 Task: Create a  Food Blog: Focuses on cooking tips, recipes, restaurant reviews.
Action: Mouse moved to (838, 101)
Screenshot: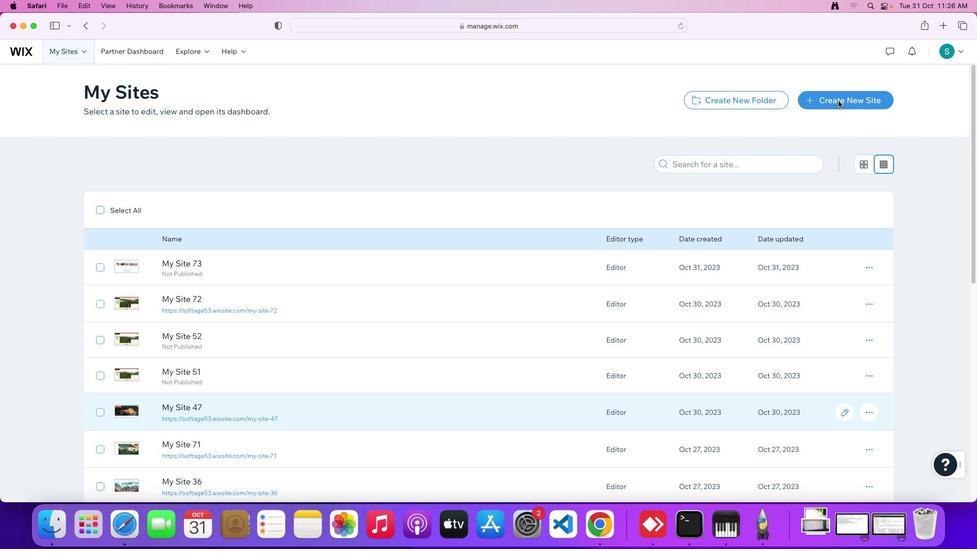 
Action: Mouse pressed left at (838, 101)
Screenshot: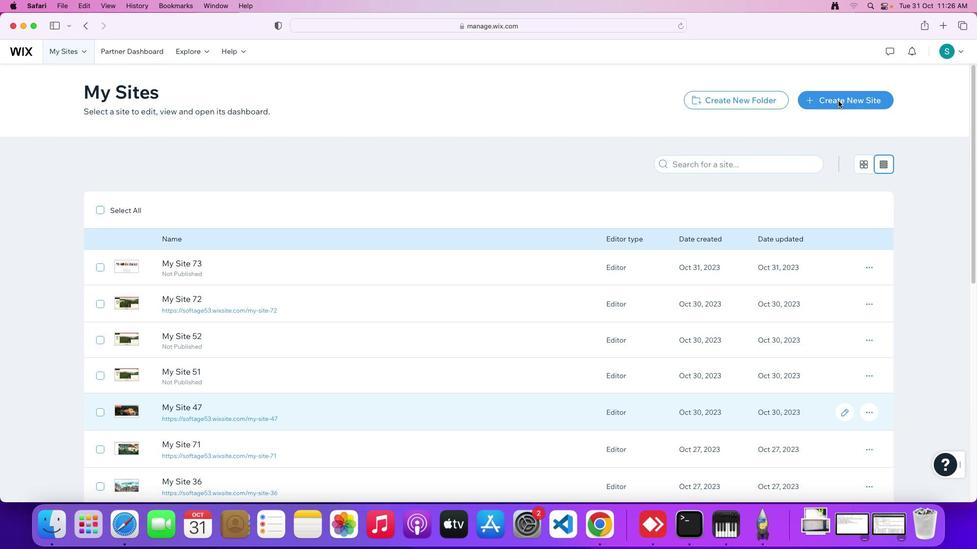 
Action: Mouse pressed left at (838, 101)
Screenshot: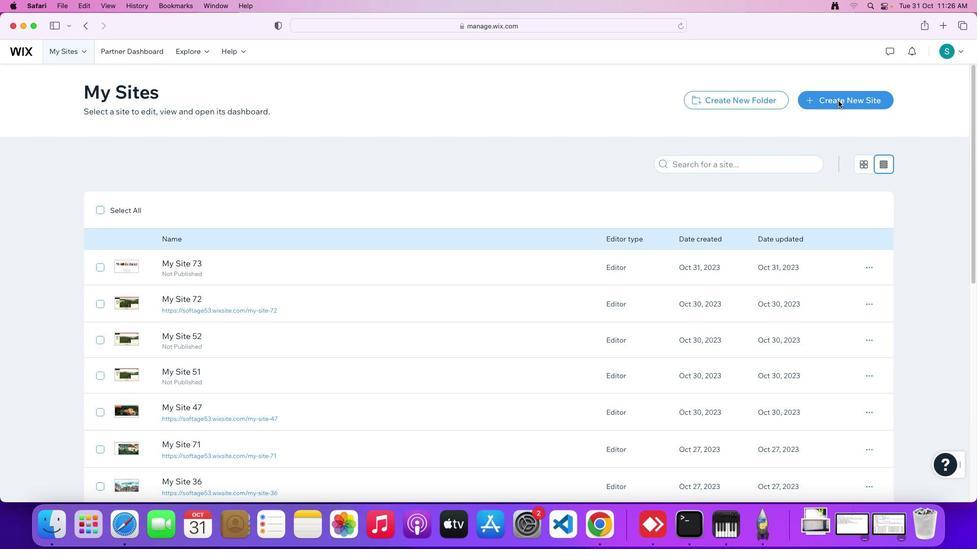 
Action: Mouse moved to (387, 267)
Screenshot: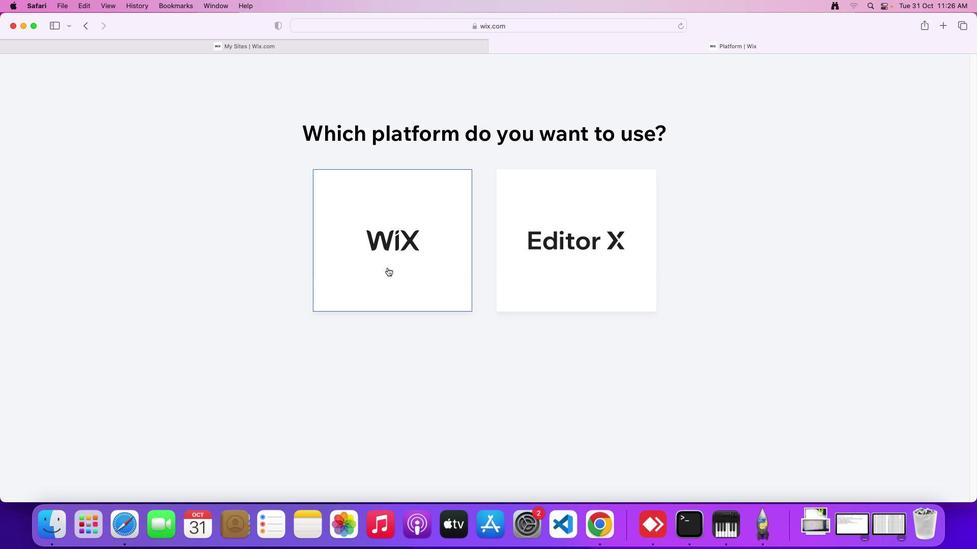 
Action: Mouse pressed left at (387, 267)
Screenshot: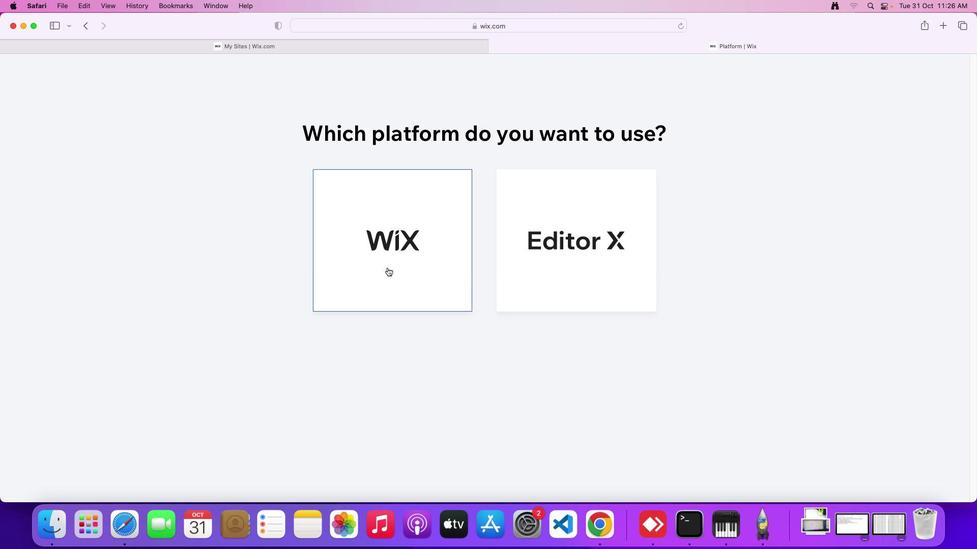 
Action: Mouse pressed left at (387, 267)
Screenshot: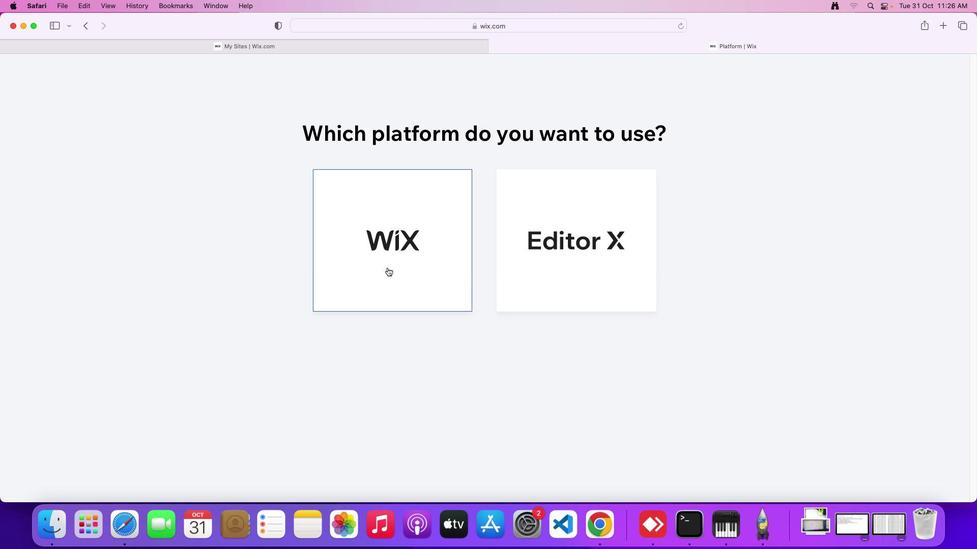 
Action: Mouse moved to (939, 475)
Screenshot: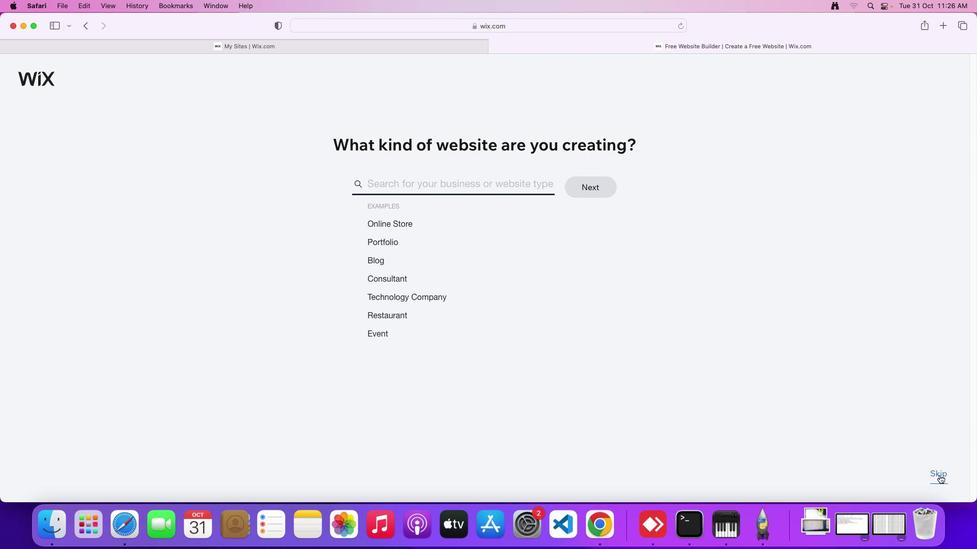 
Action: Mouse pressed left at (939, 475)
Screenshot: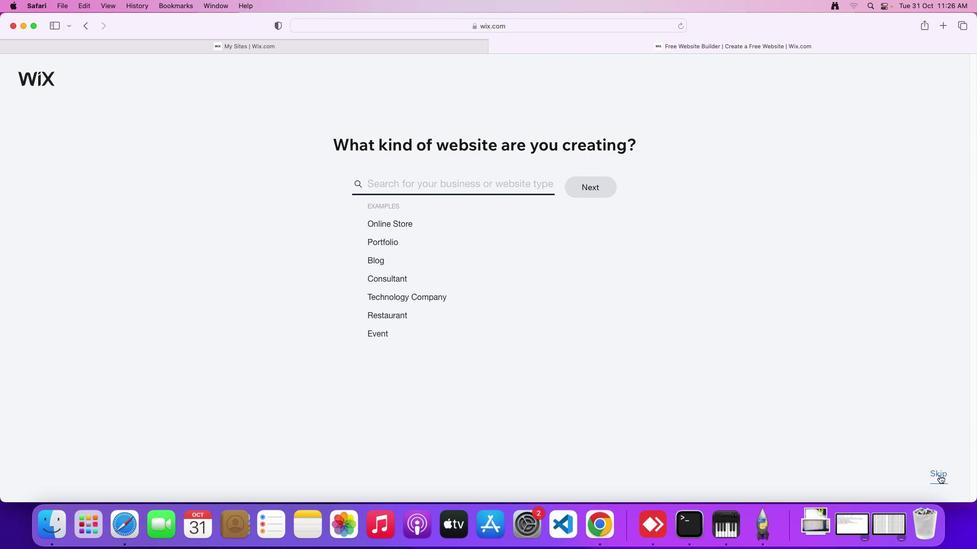
Action: Mouse pressed left at (939, 475)
Screenshot: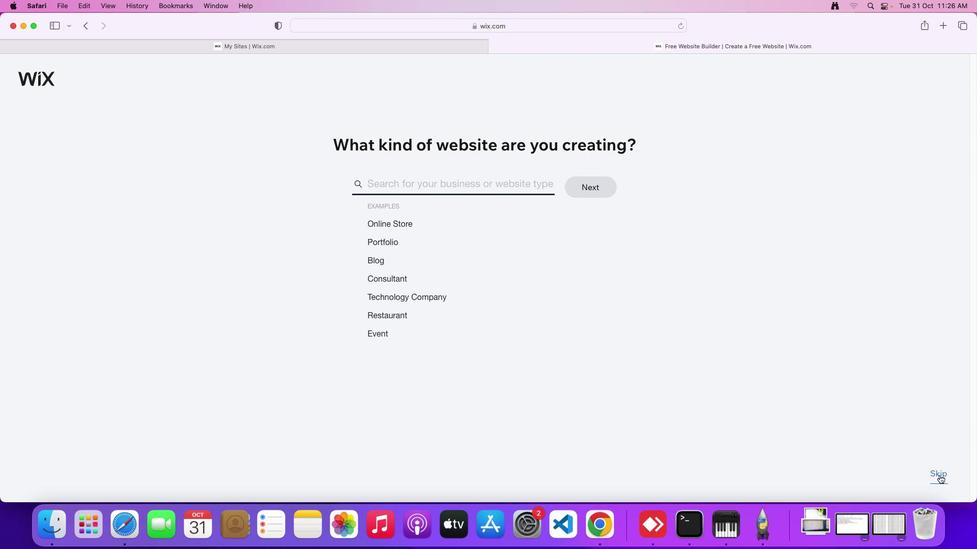 
Action: Mouse pressed left at (939, 475)
Screenshot: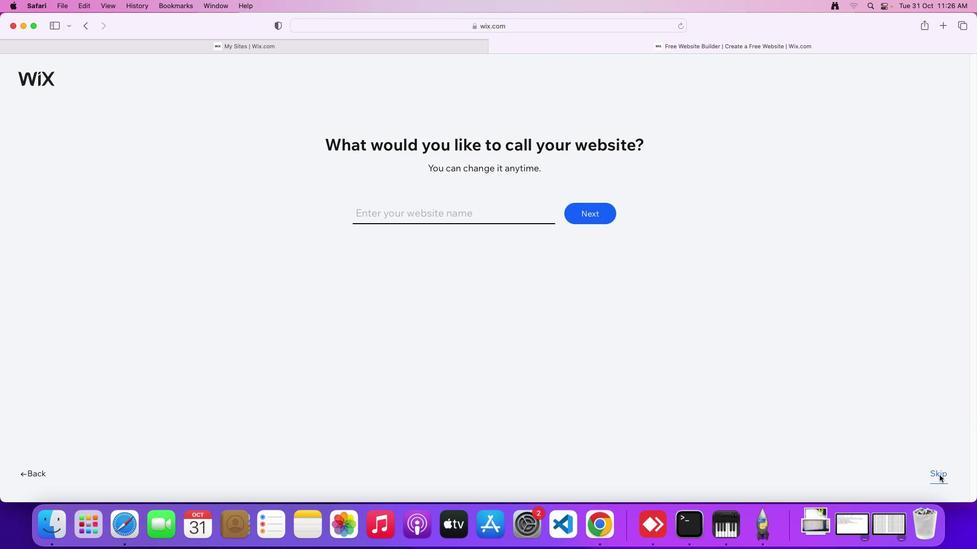 
Action: Mouse pressed left at (939, 475)
Screenshot: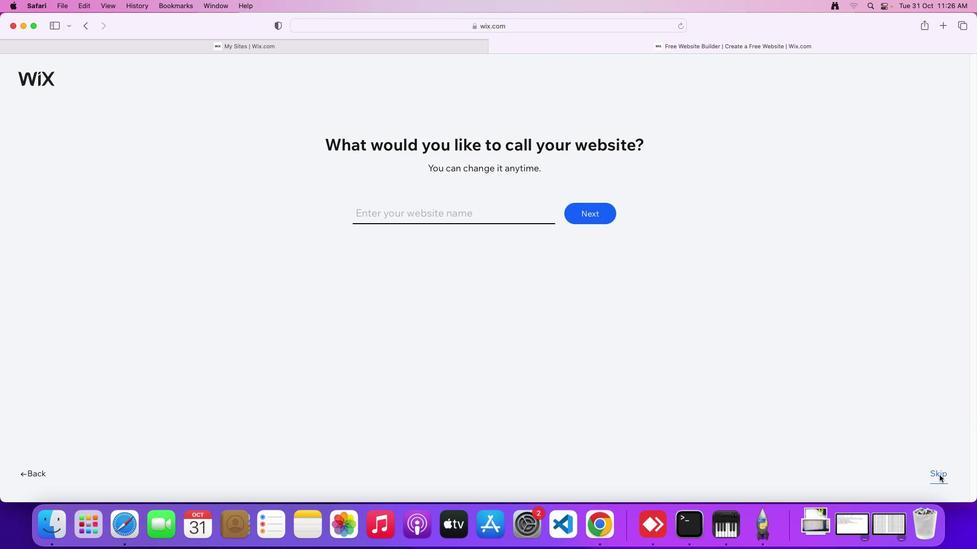 
Action: Mouse pressed left at (939, 475)
Screenshot: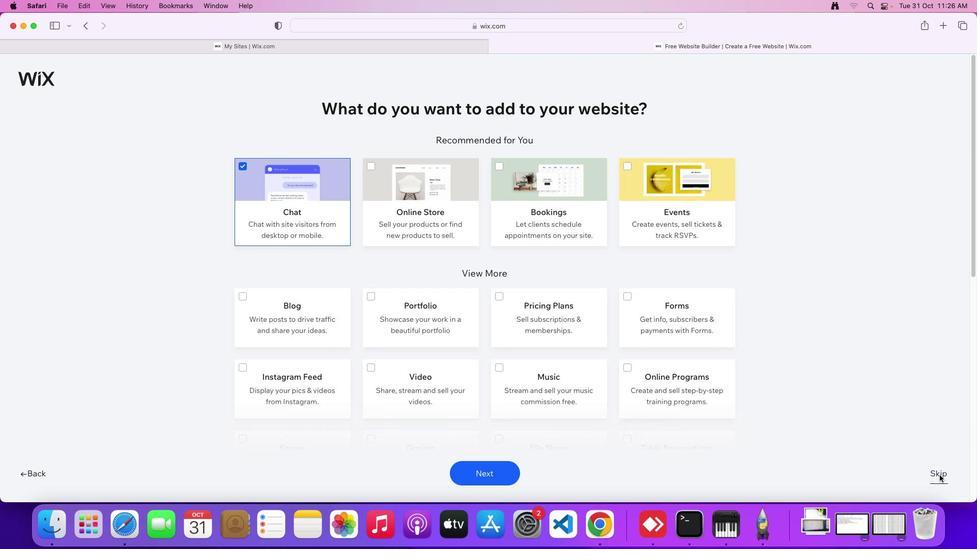 
Action: Mouse moved to (306, 277)
Screenshot: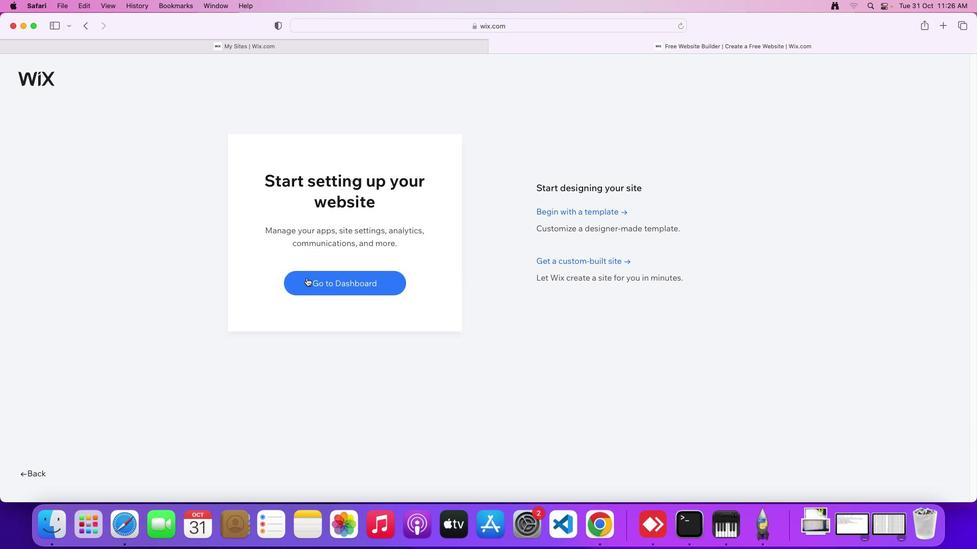 
Action: Mouse pressed left at (306, 277)
Screenshot: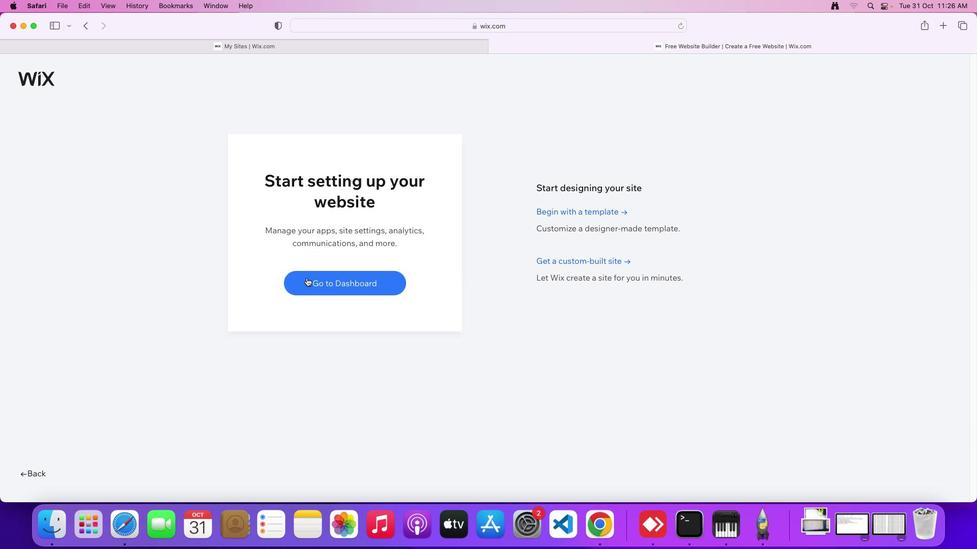 
Action: Mouse moved to (747, 285)
Screenshot: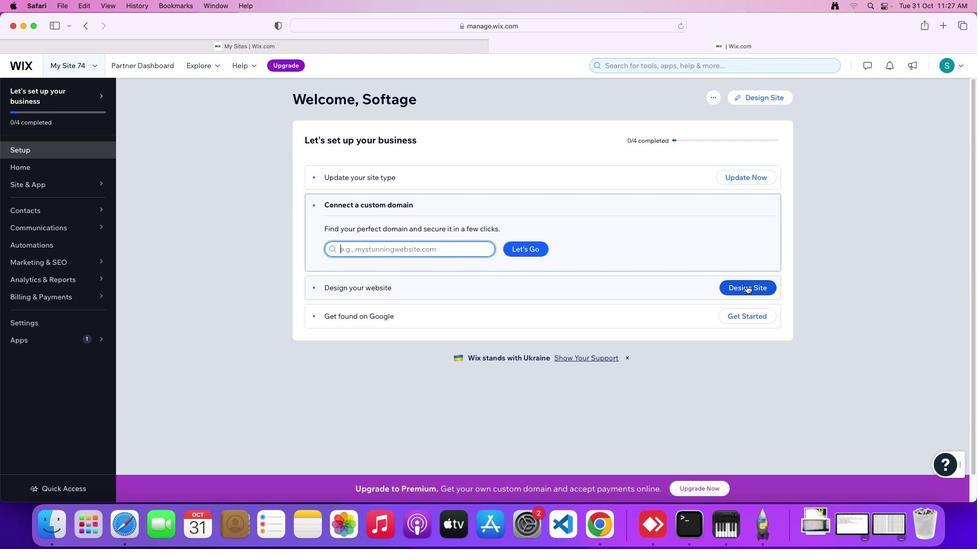 
Action: Mouse pressed left at (747, 285)
Screenshot: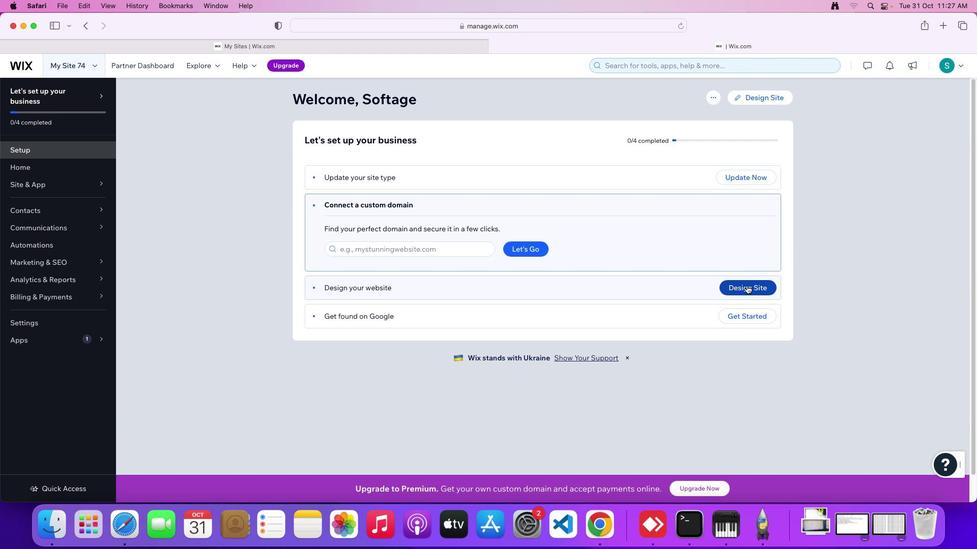 
Action: Mouse moved to (608, 340)
Screenshot: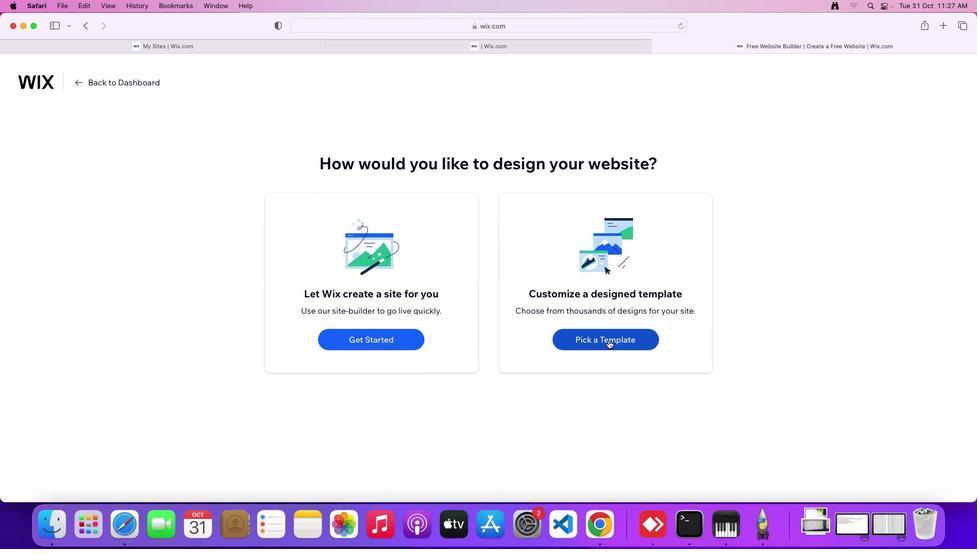 
Action: Mouse pressed left at (608, 340)
Screenshot: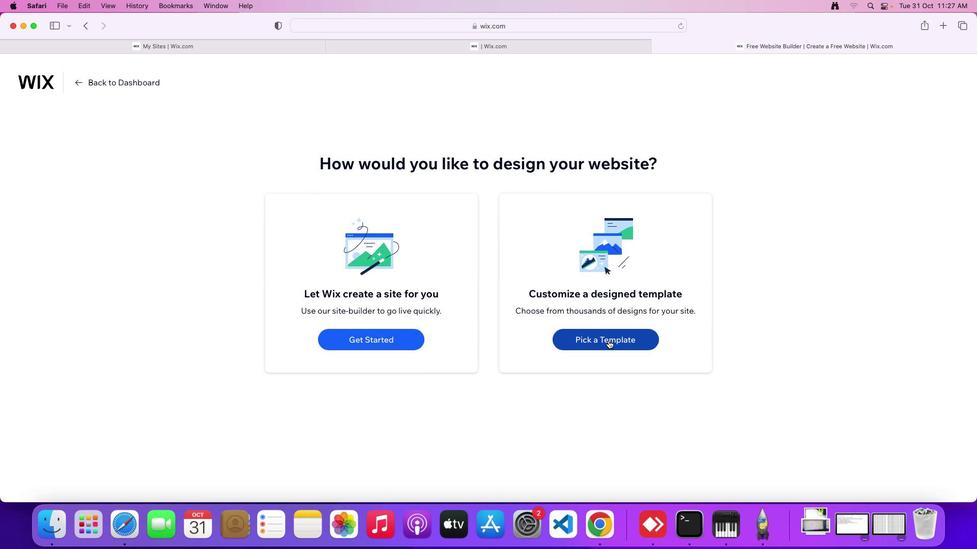 
Action: Mouse moved to (807, 128)
Screenshot: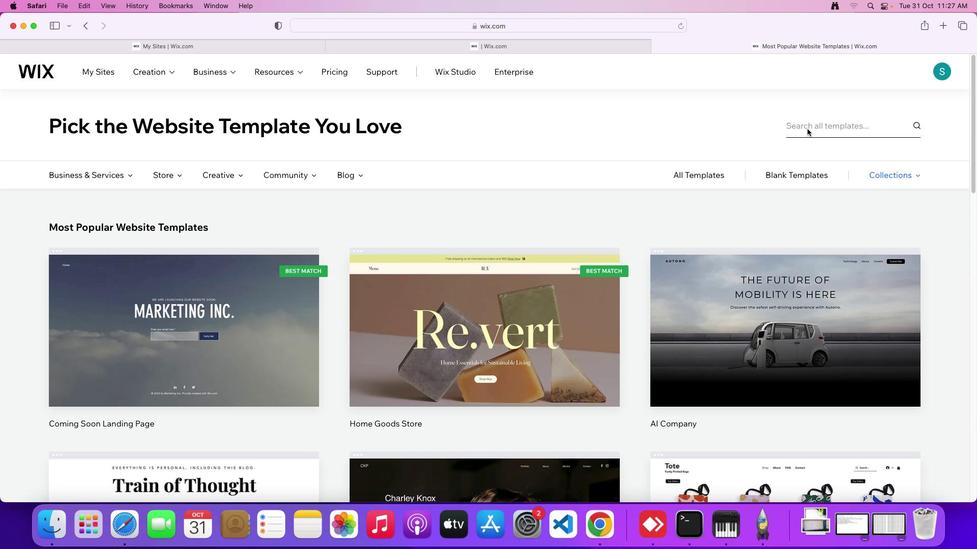 
Action: Mouse pressed left at (807, 128)
Screenshot: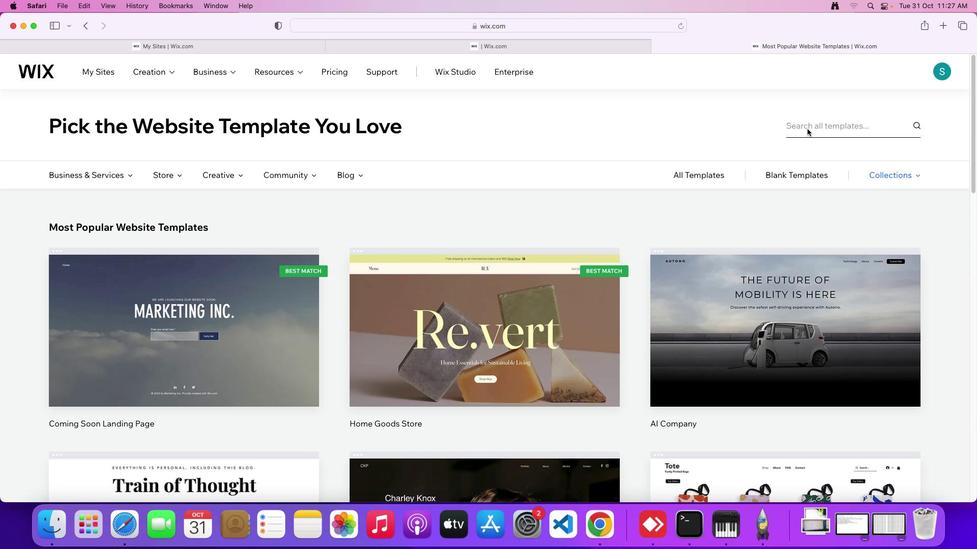 
Action: Mouse moved to (807, 128)
Screenshot: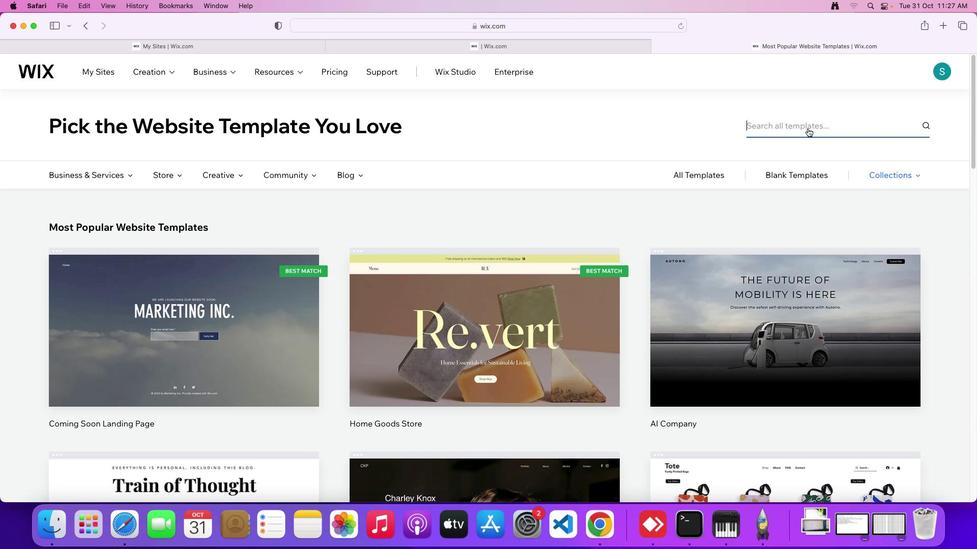 
Action: Key pressed 'F'Key.caps_lock'o''o''d'Key.space'b''l''o''g'Key.space's''i''t''e'Key.enter
Screenshot: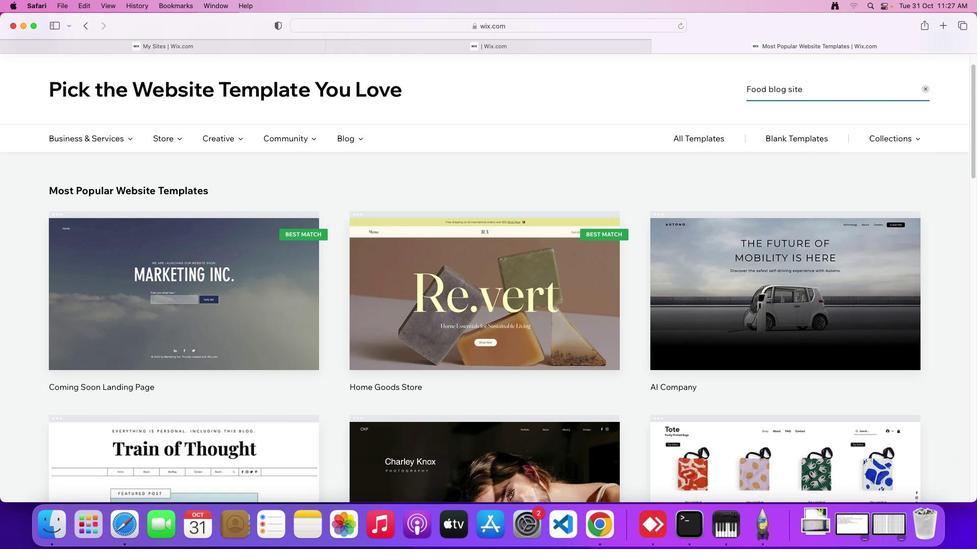 
Action: Mouse moved to (469, 341)
Screenshot: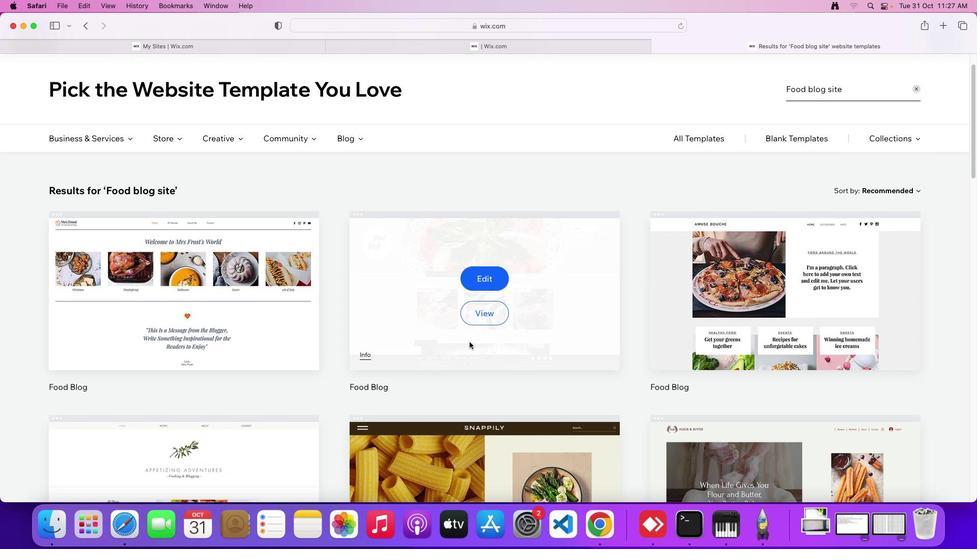 
Action: Mouse scrolled (469, 341) with delta (0, 0)
Screenshot: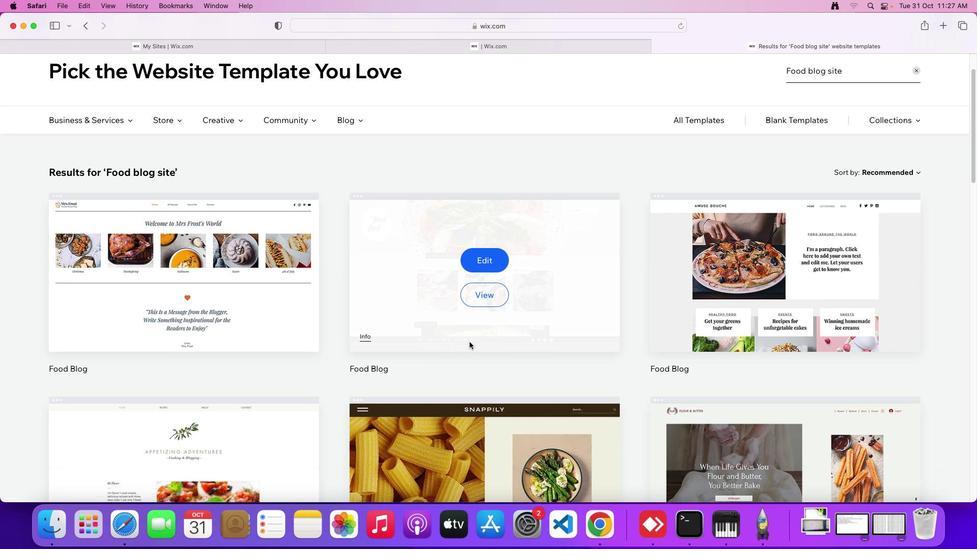 
Action: Mouse scrolled (469, 341) with delta (0, 0)
Screenshot: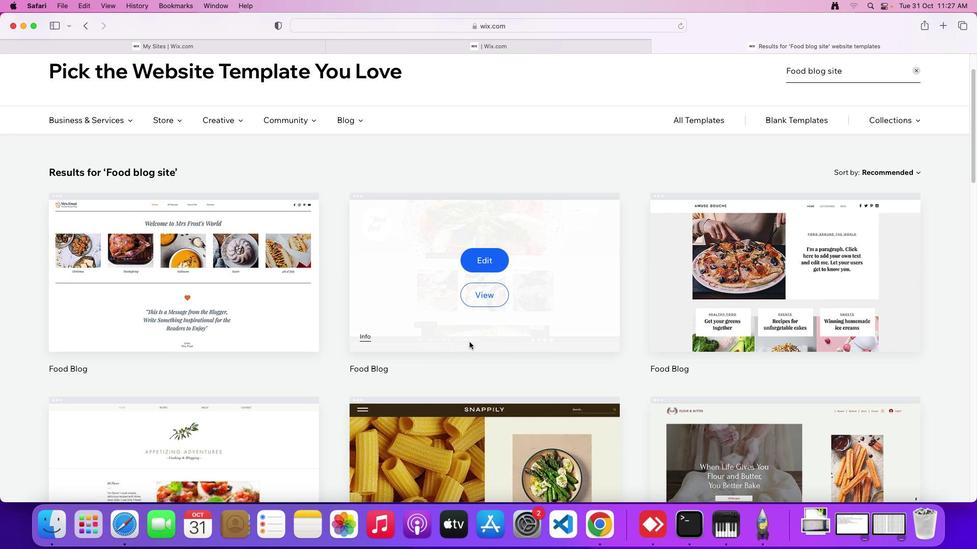
Action: Mouse scrolled (469, 341) with delta (0, 0)
Screenshot: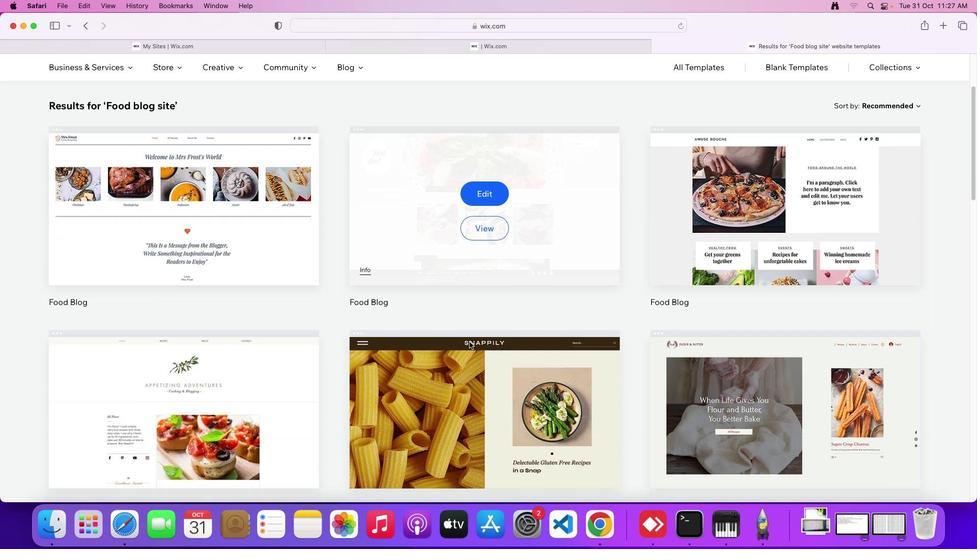 
Action: Mouse scrolled (469, 341) with delta (0, 0)
Screenshot: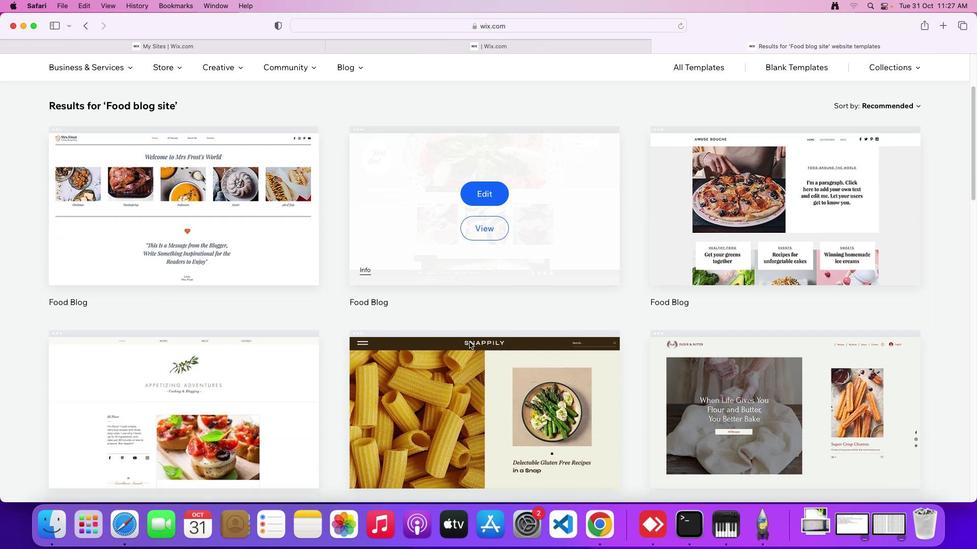 
Action: Mouse scrolled (469, 341) with delta (0, -1)
Screenshot: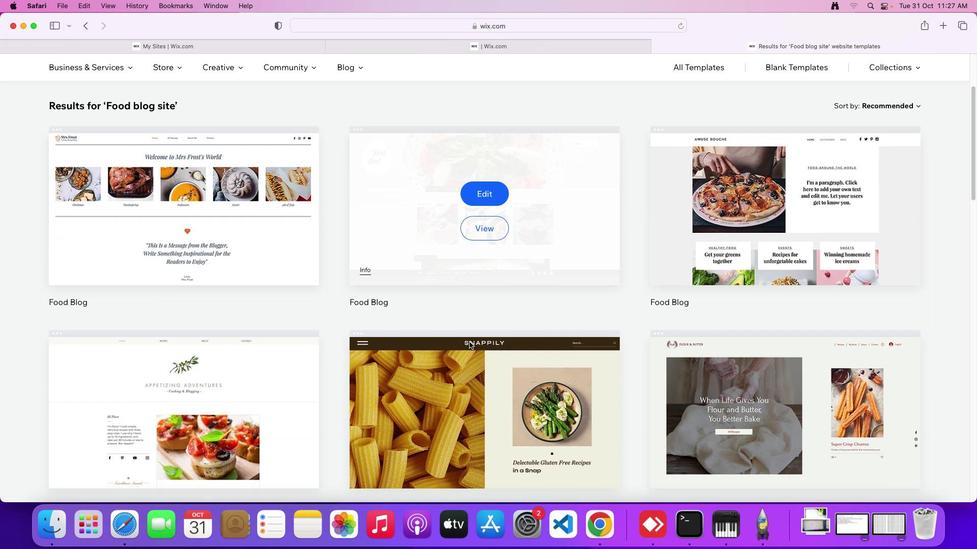 
Action: Mouse scrolled (469, 341) with delta (0, 0)
Screenshot: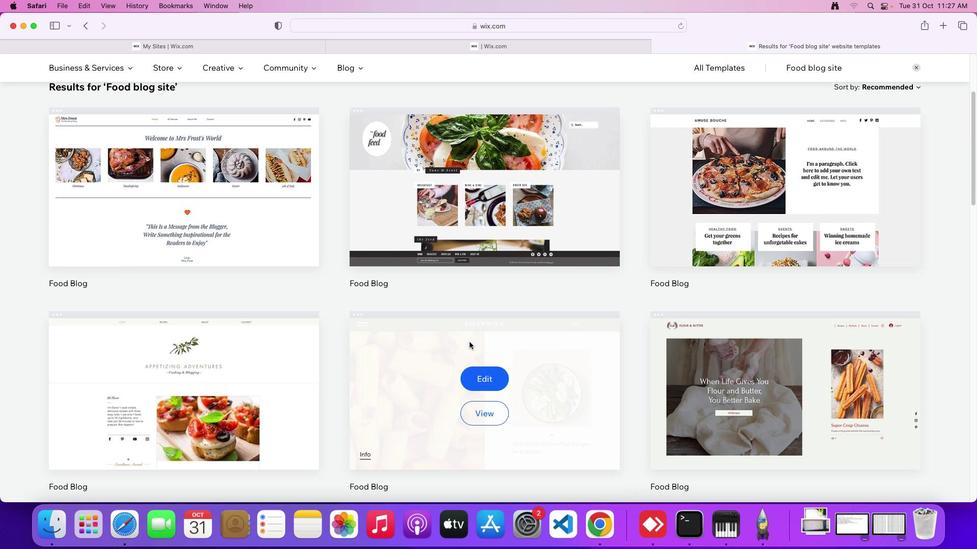 
Action: Mouse scrolled (469, 341) with delta (0, 0)
Screenshot: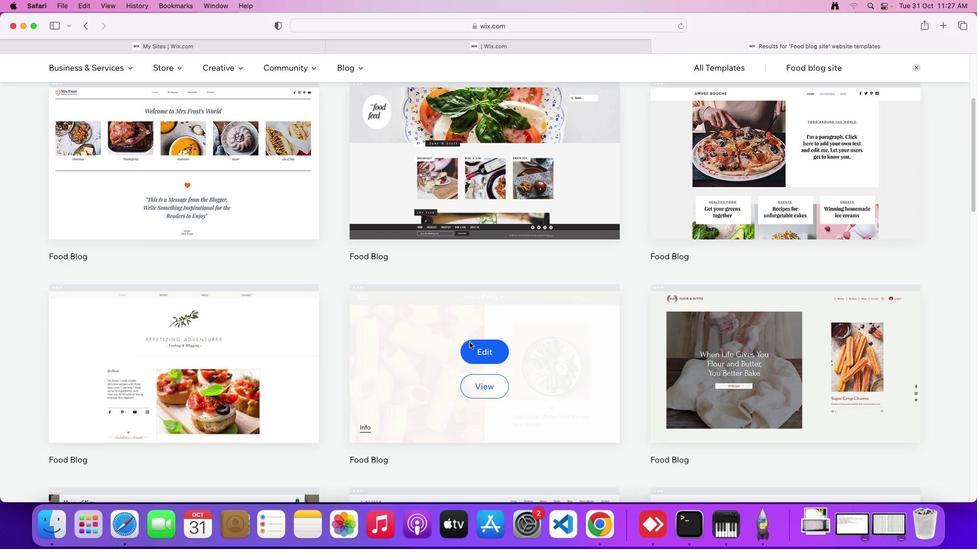 
Action: Mouse scrolled (469, 341) with delta (0, 0)
Screenshot: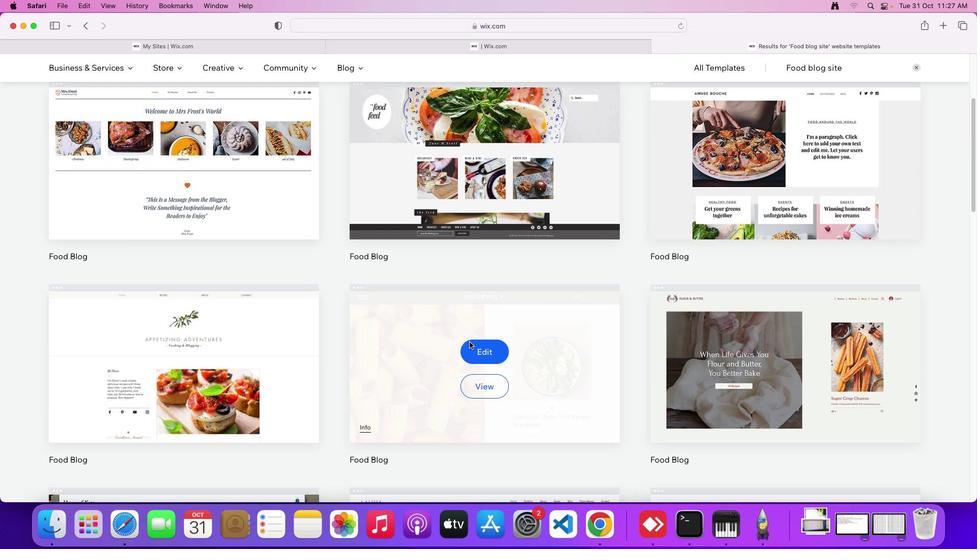 
Action: Mouse scrolled (469, 341) with delta (0, 0)
Screenshot: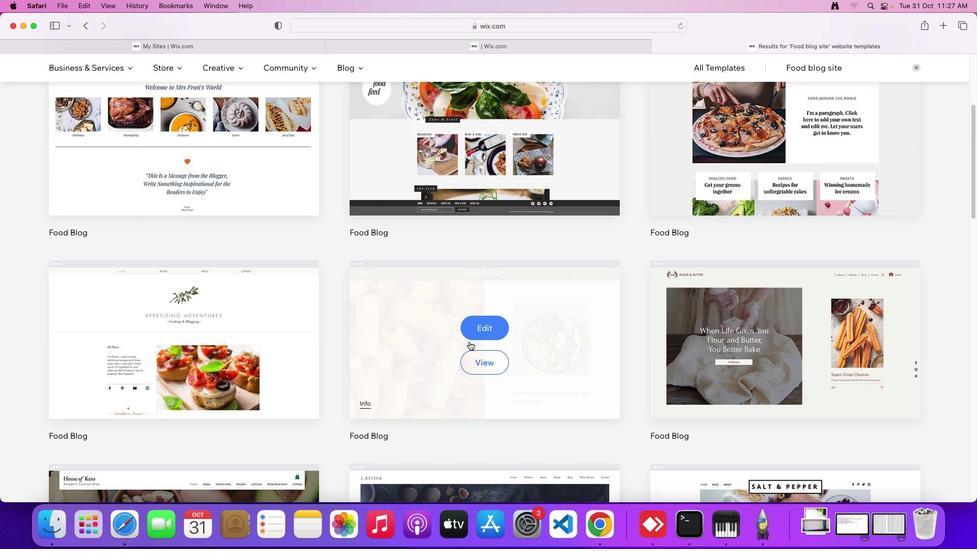 
Action: Mouse scrolled (469, 341) with delta (0, 0)
Screenshot: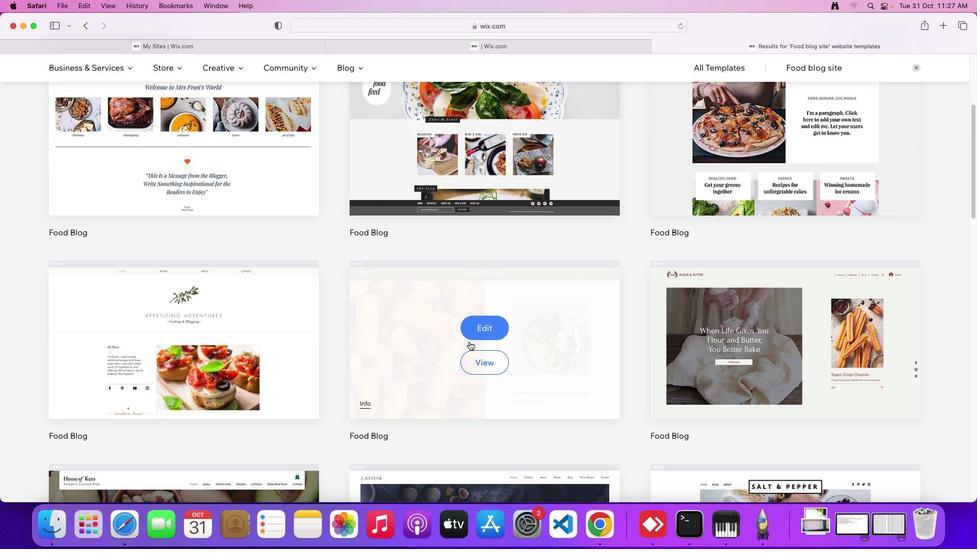 
Action: Mouse moved to (472, 437)
Screenshot: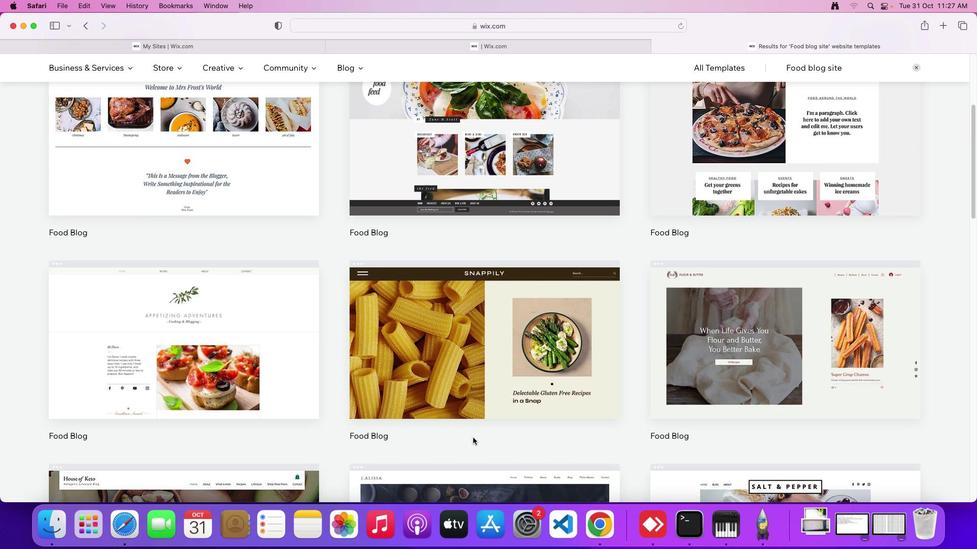 
Action: Mouse scrolled (472, 437) with delta (0, 0)
Screenshot: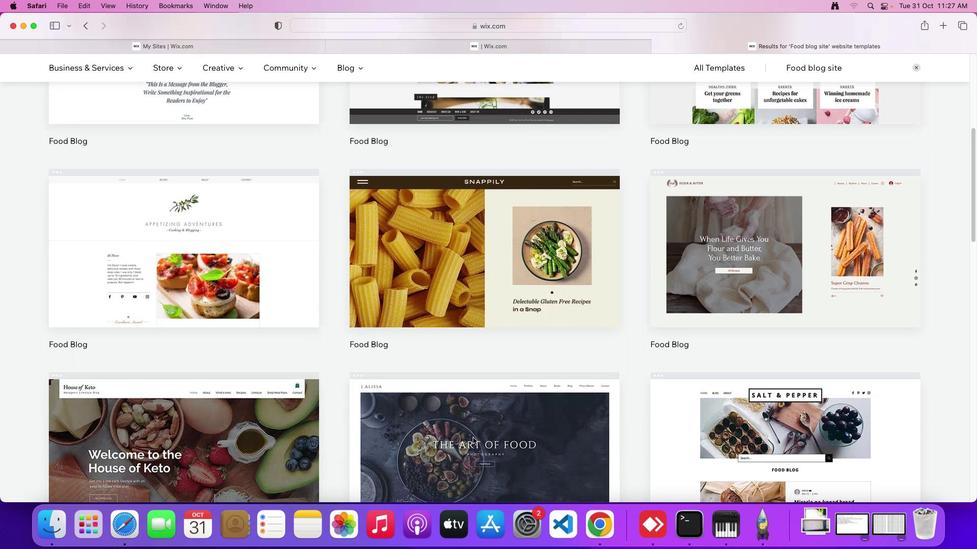 
Action: Mouse scrolled (472, 437) with delta (0, 0)
Screenshot: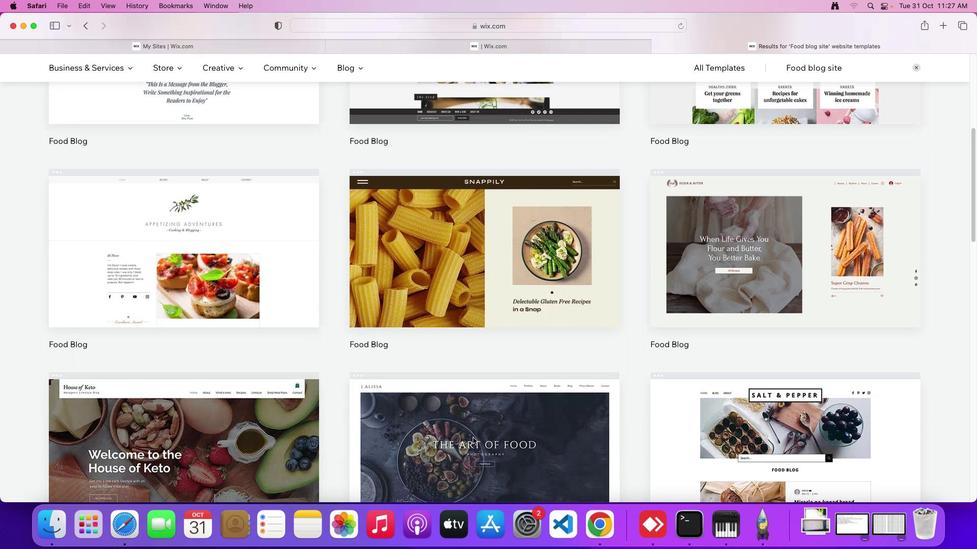 
Action: Mouse scrolled (472, 437) with delta (0, -1)
Screenshot: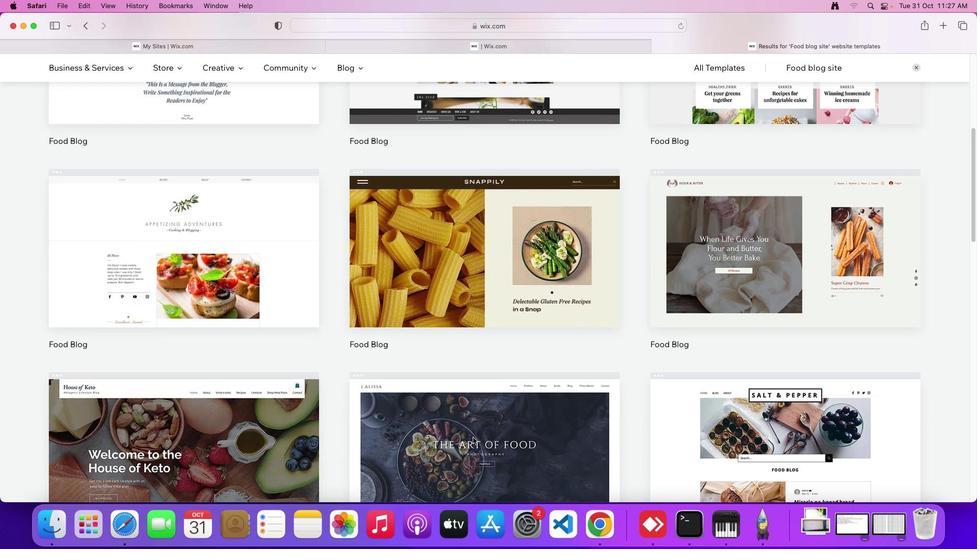 
Action: Mouse moved to (646, 415)
Screenshot: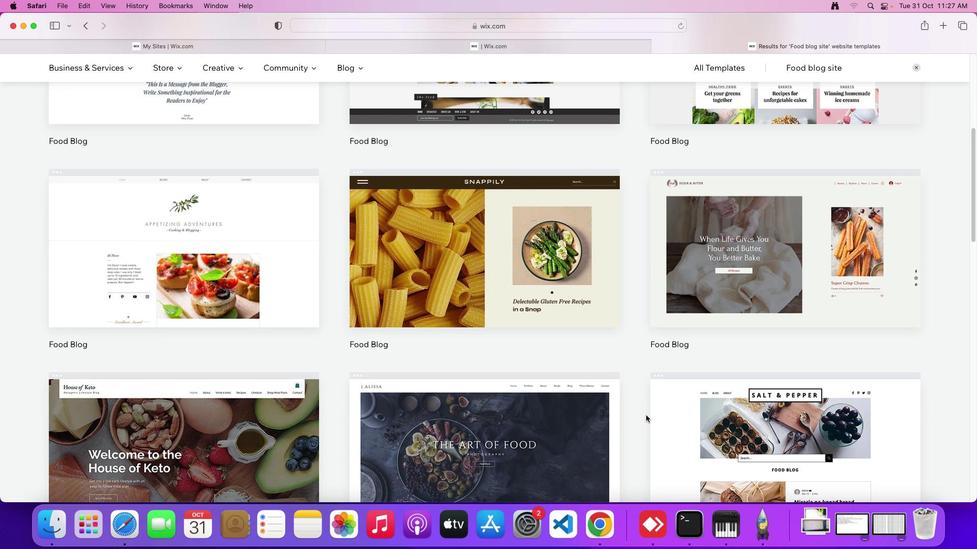 
Action: Mouse scrolled (646, 415) with delta (0, 0)
Screenshot: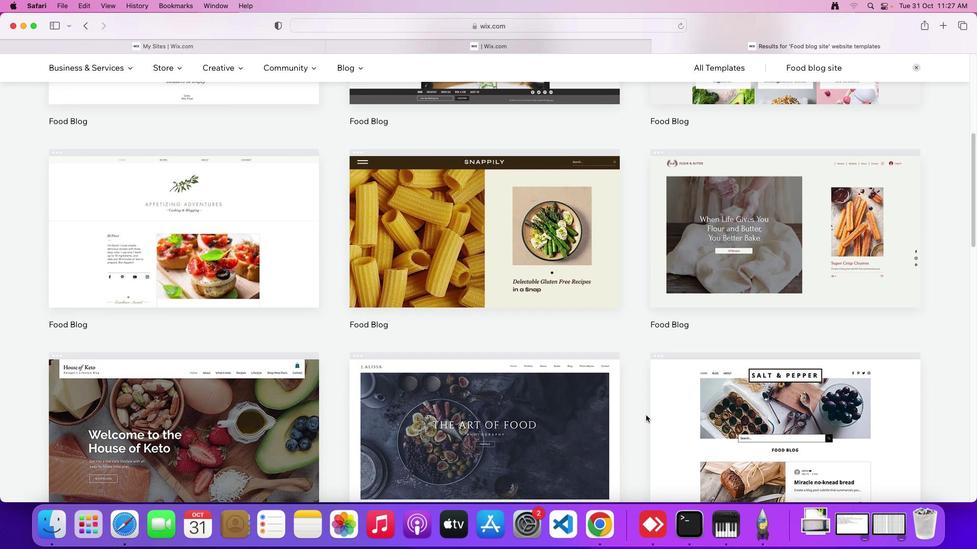 
Action: Mouse scrolled (646, 415) with delta (0, 0)
Screenshot: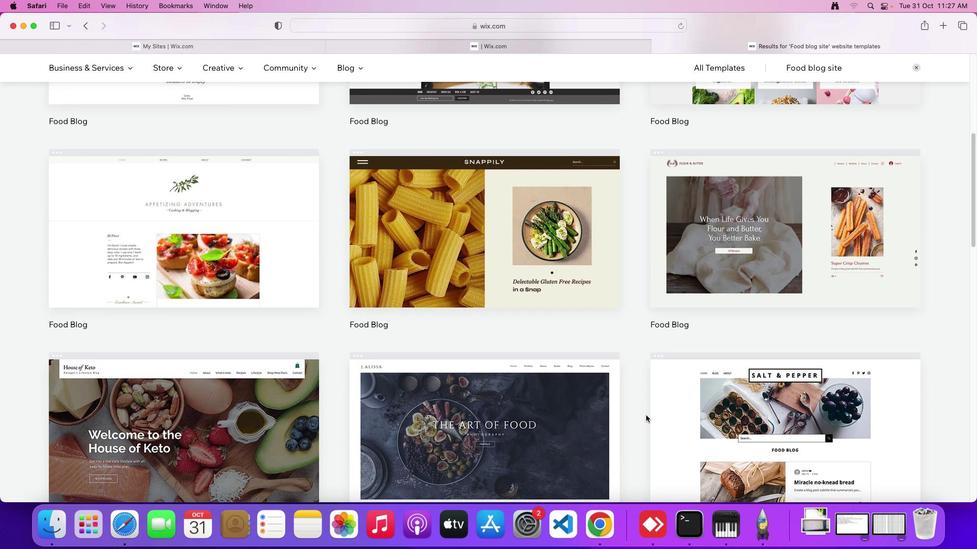 
Action: Mouse scrolled (646, 415) with delta (0, 0)
Screenshot: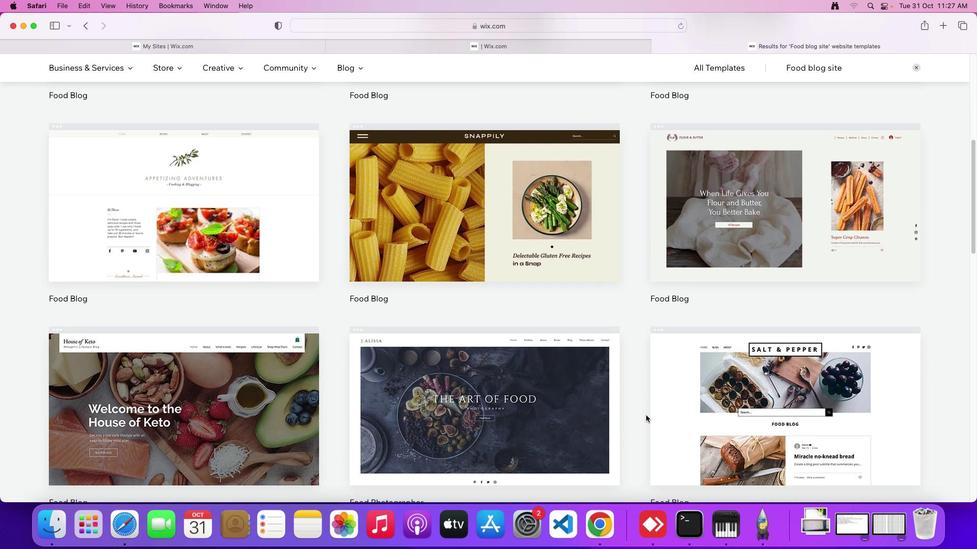 
Action: Mouse scrolled (646, 415) with delta (0, 0)
Screenshot: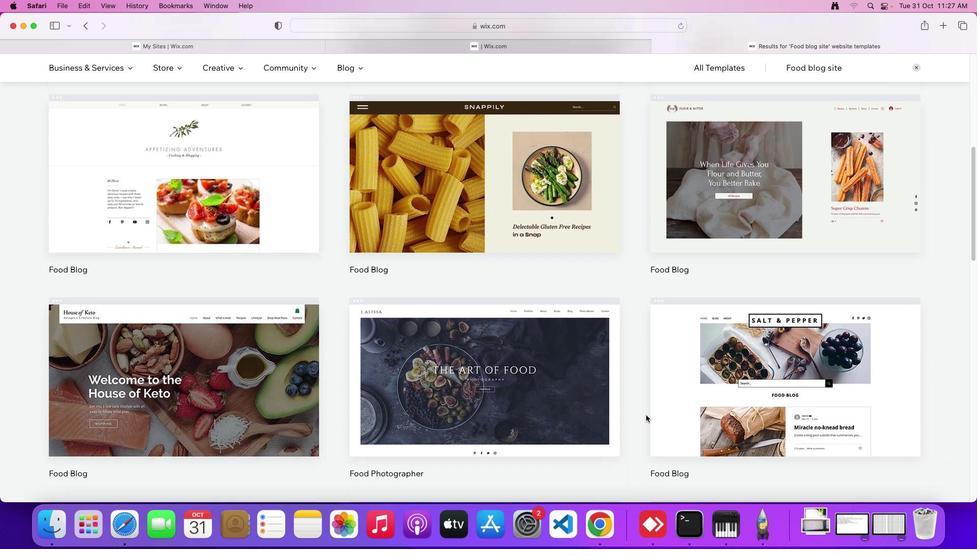 
Action: Mouse scrolled (646, 415) with delta (0, 0)
Screenshot: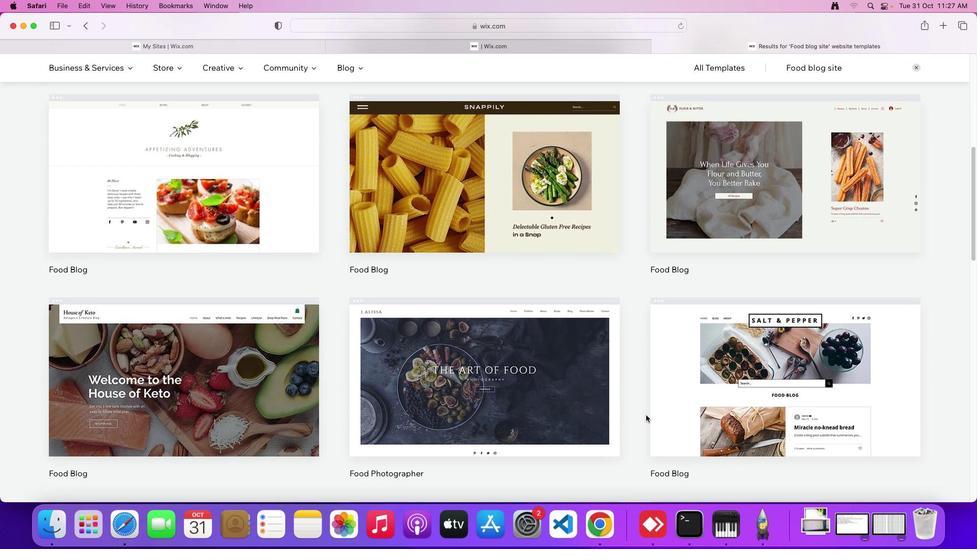 
Action: Mouse scrolled (646, 415) with delta (0, 0)
Screenshot: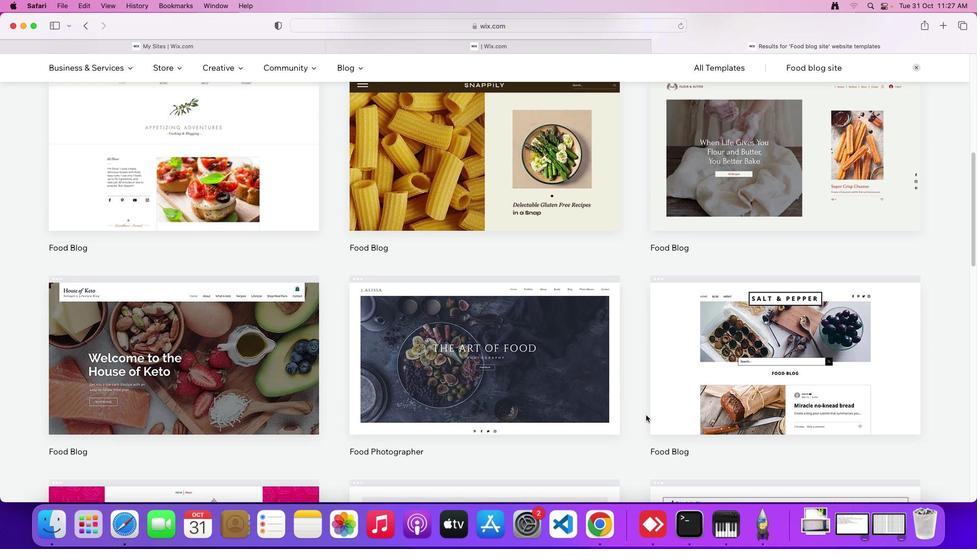 
Action: Mouse scrolled (646, 415) with delta (0, 0)
Screenshot: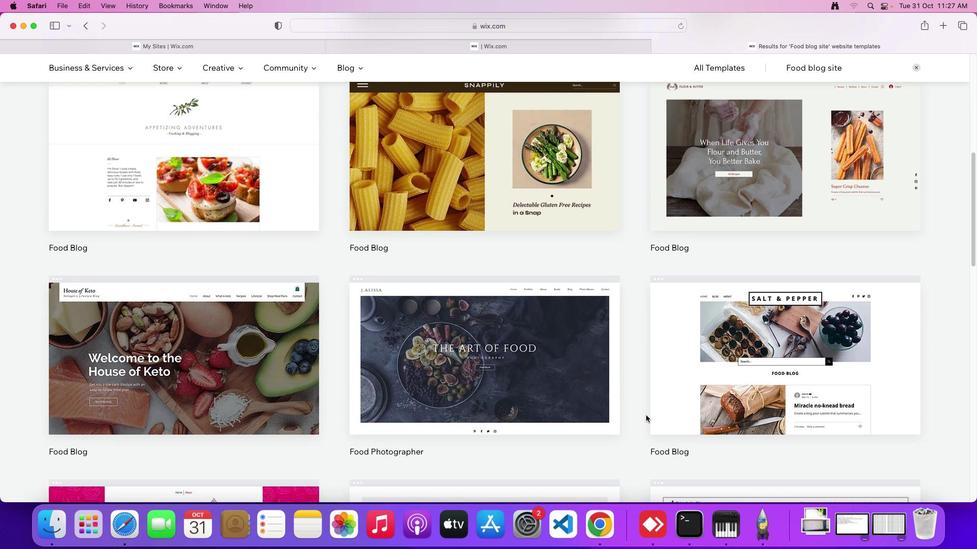 
Action: Mouse scrolled (646, 415) with delta (0, 0)
Screenshot: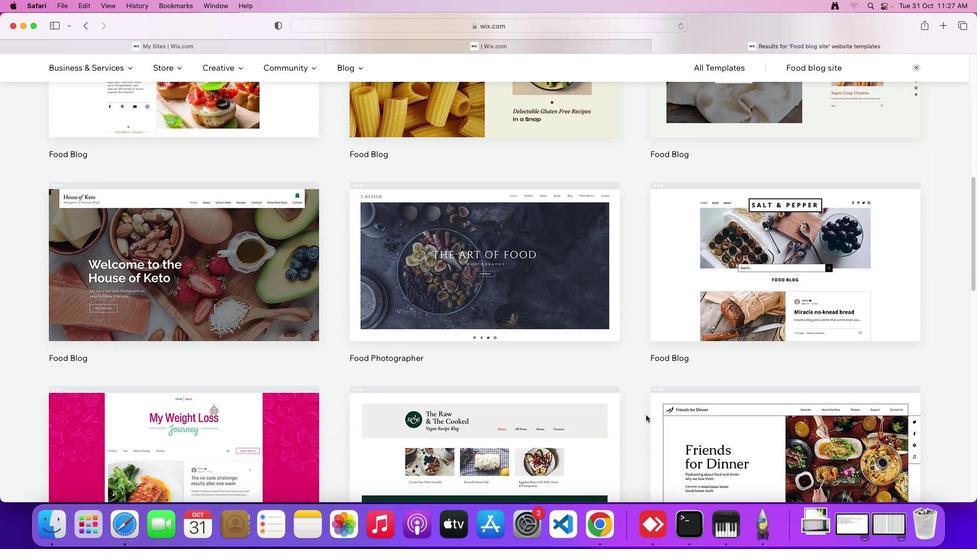 
Action: Mouse scrolled (646, 415) with delta (0, 0)
Screenshot: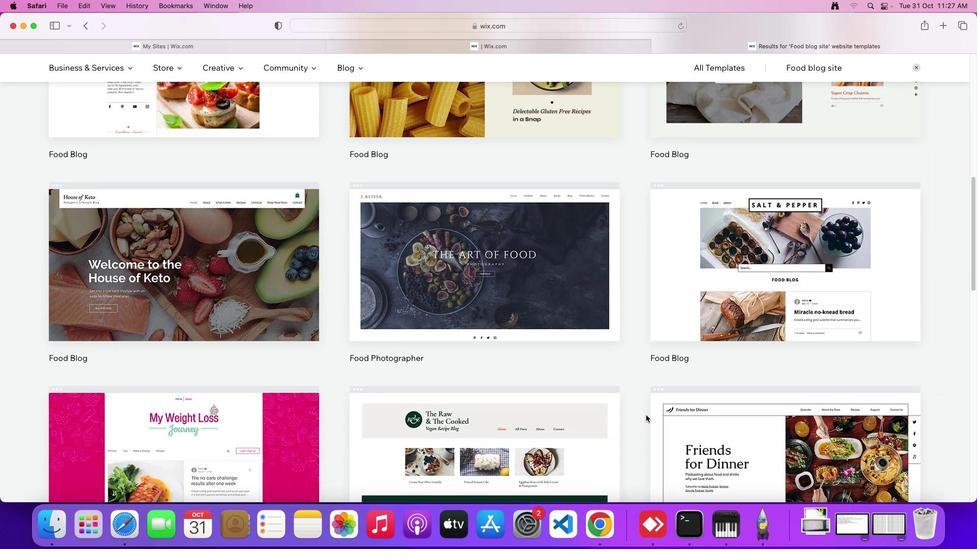 
Action: Mouse scrolled (646, 415) with delta (0, -1)
Screenshot: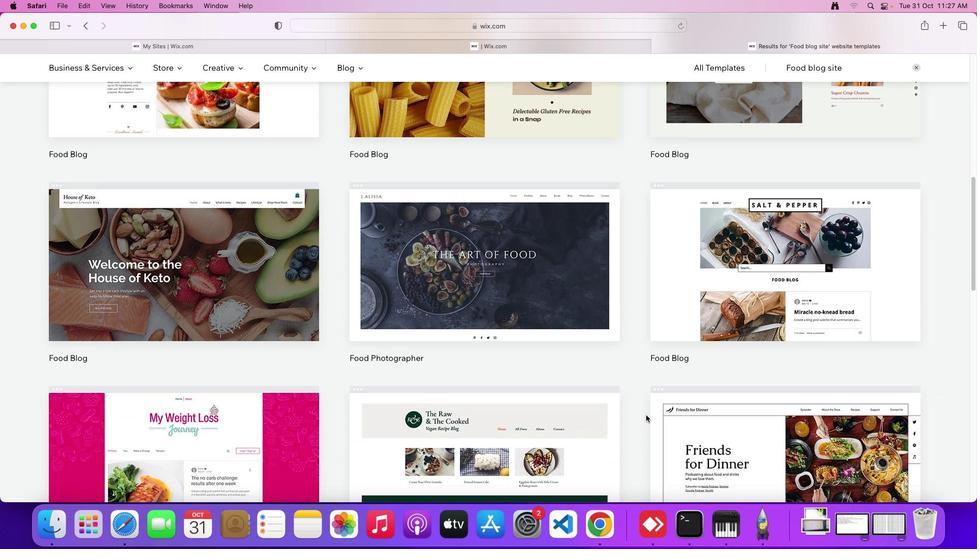 
Action: Mouse scrolled (646, 415) with delta (0, 0)
Screenshot: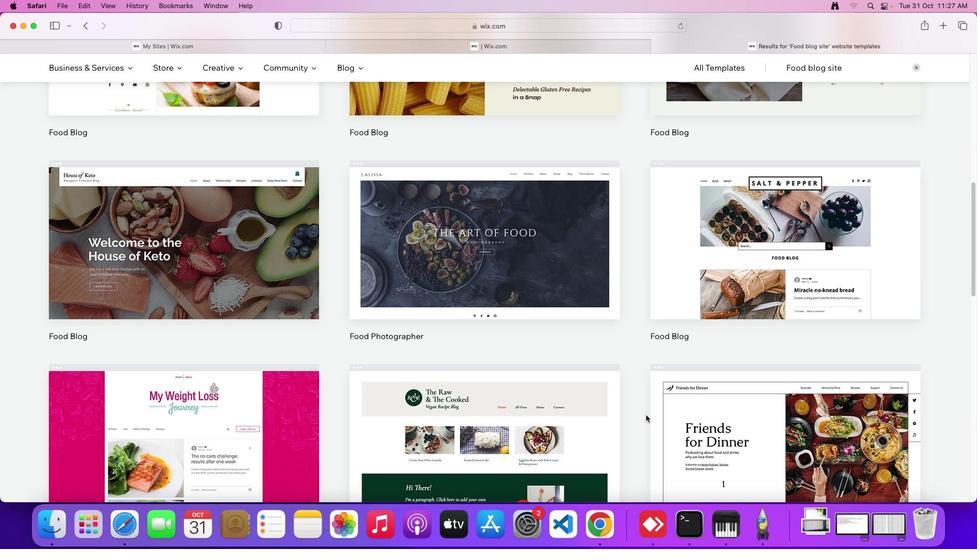 
Action: Mouse scrolled (646, 415) with delta (0, 0)
Screenshot: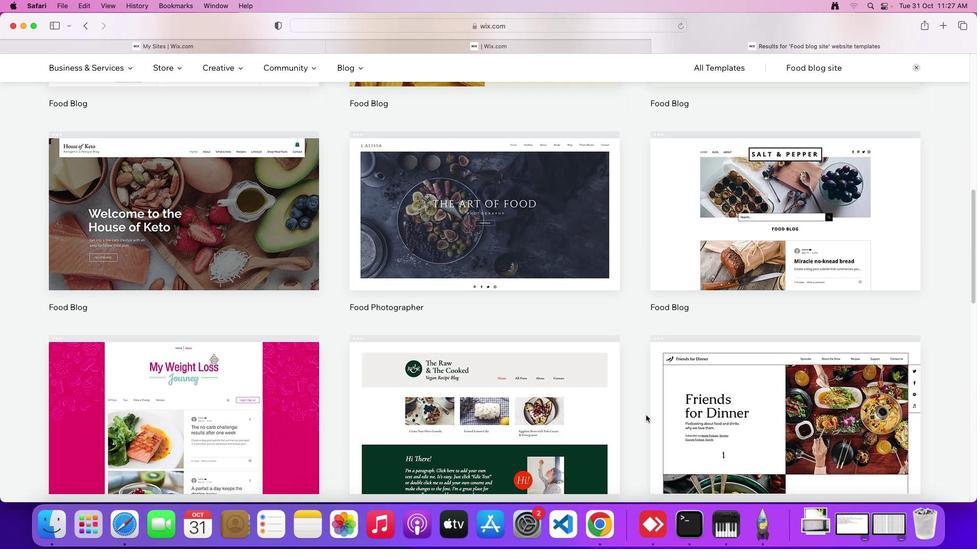 
Action: Mouse scrolled (646, 415) with delta (0, 0)
Screenshot: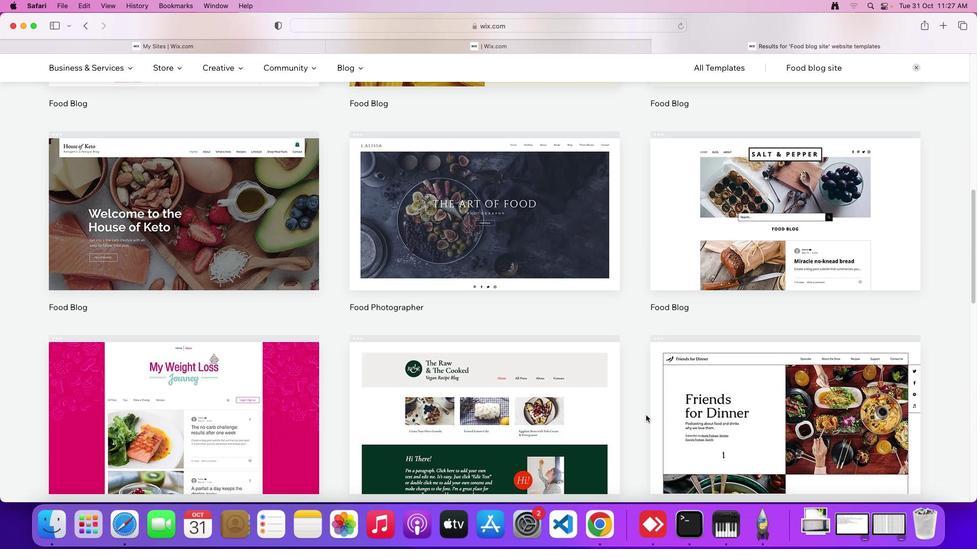 
Action: Mouse scrolled (646, 415) with delta (0, 0)
Screenshot: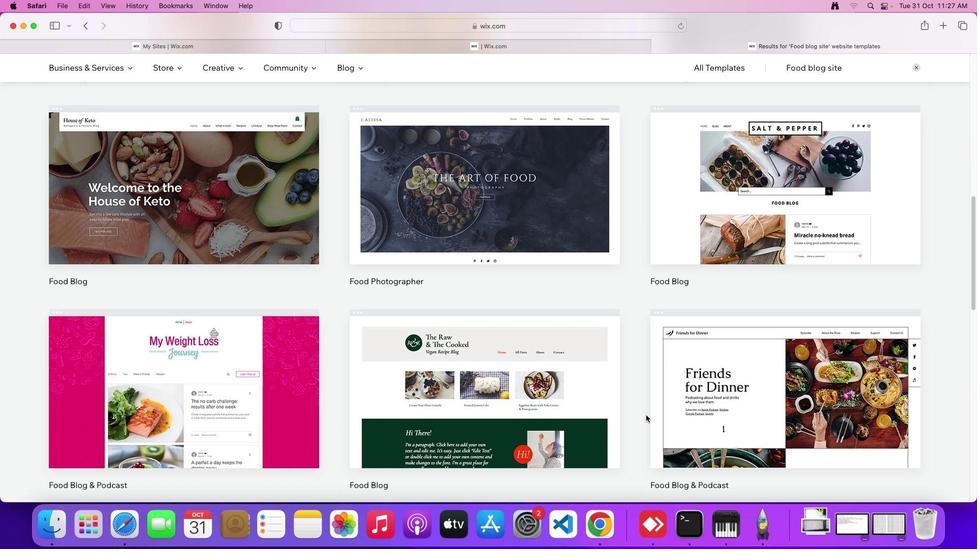 
Action: Mouse scrolled (646, 415) with delta (0, 0)
Screenshot: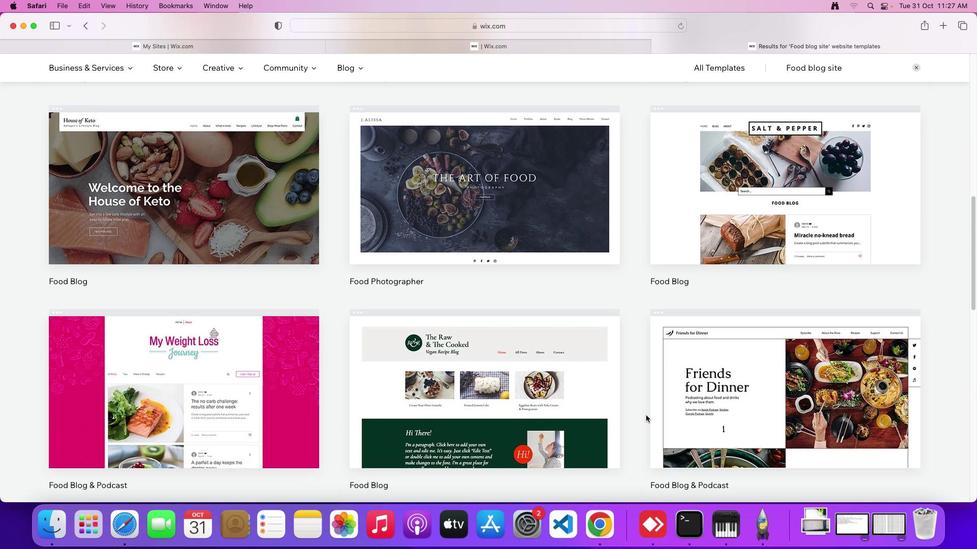 
Action: Mouse scrolled (646, 415) with delta (0, 0)
Screenshot: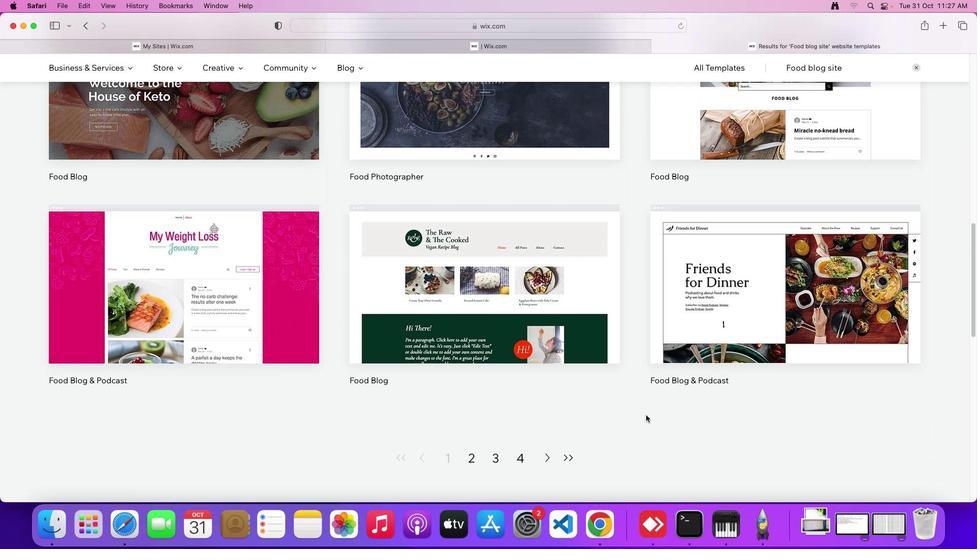 
Action: Mouse scrolled (646, 415) with delta (0, 0)
Screenshot: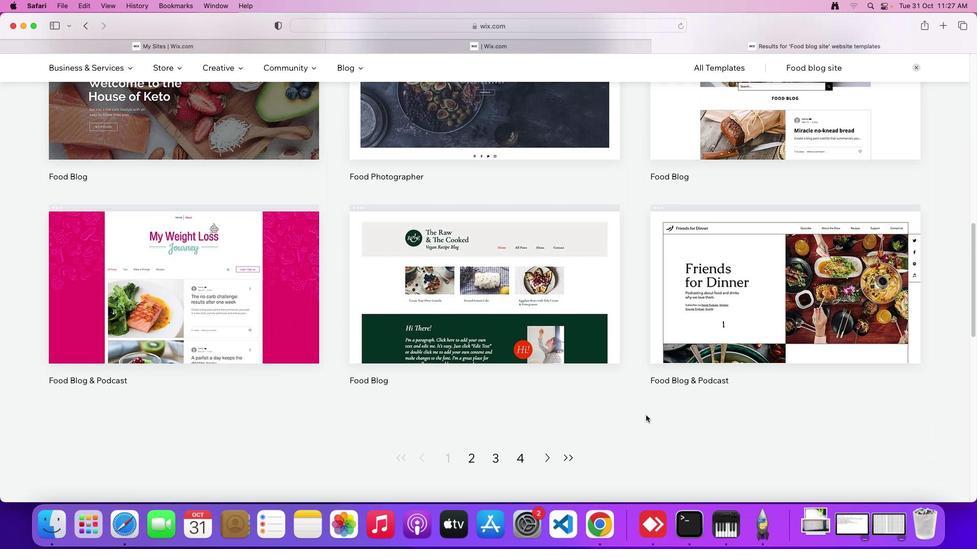 
Action: Mouse scrolled (646, 415) with delta (0, -1)
Screenshot: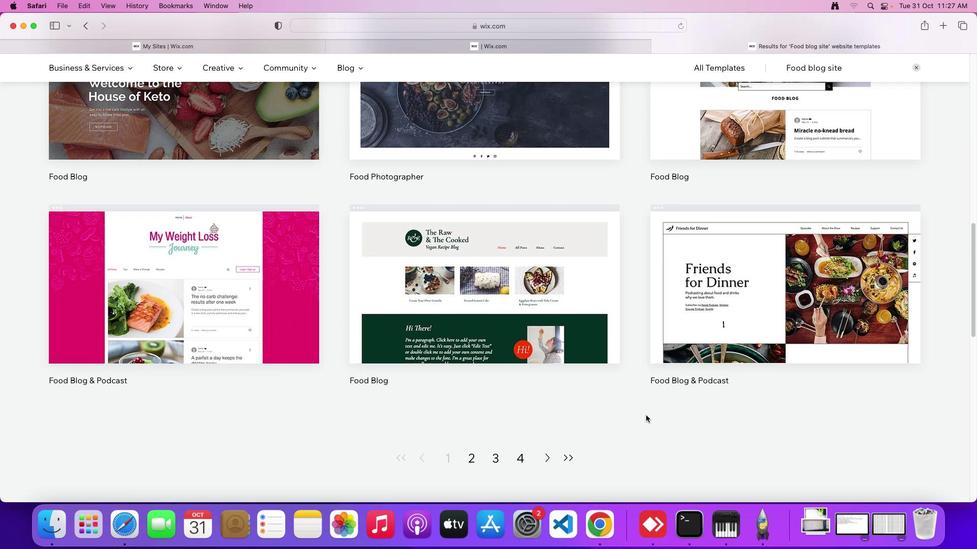 
Action: Mouse scrolled (646, 415) with delta (0, 0)
Screenshot: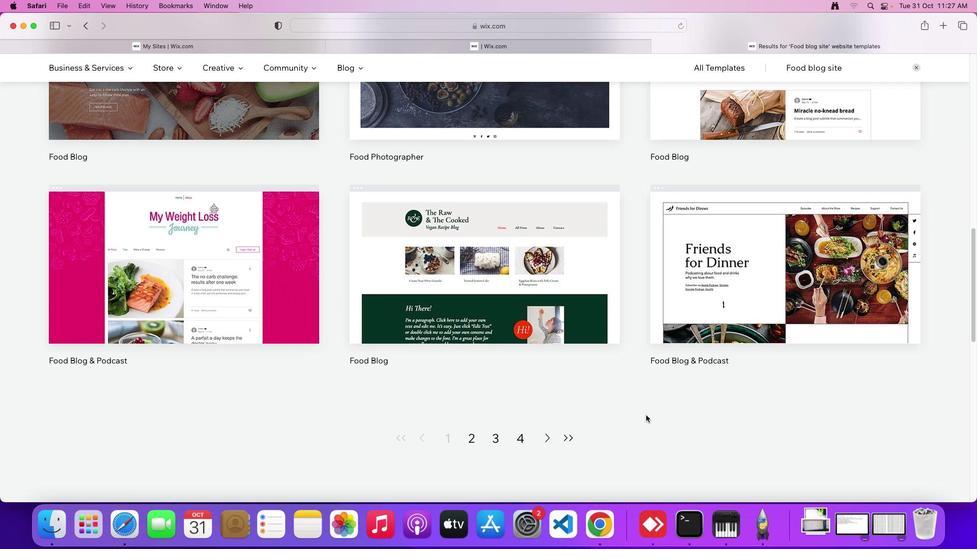 
Action: Mouse scrolled (646, 415) with delta (0, 0)
Screenshot: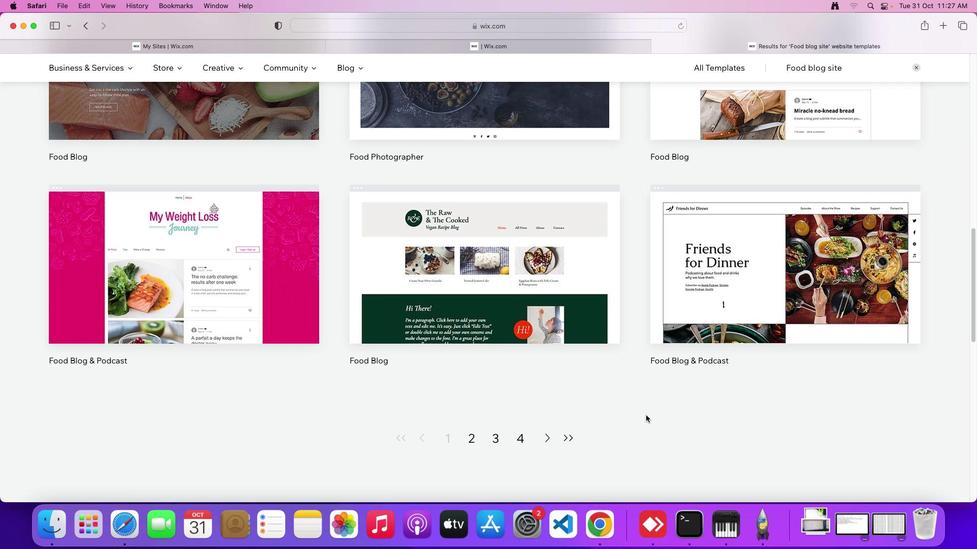
Action: Mouse moved to (474, 435)
Screenshot: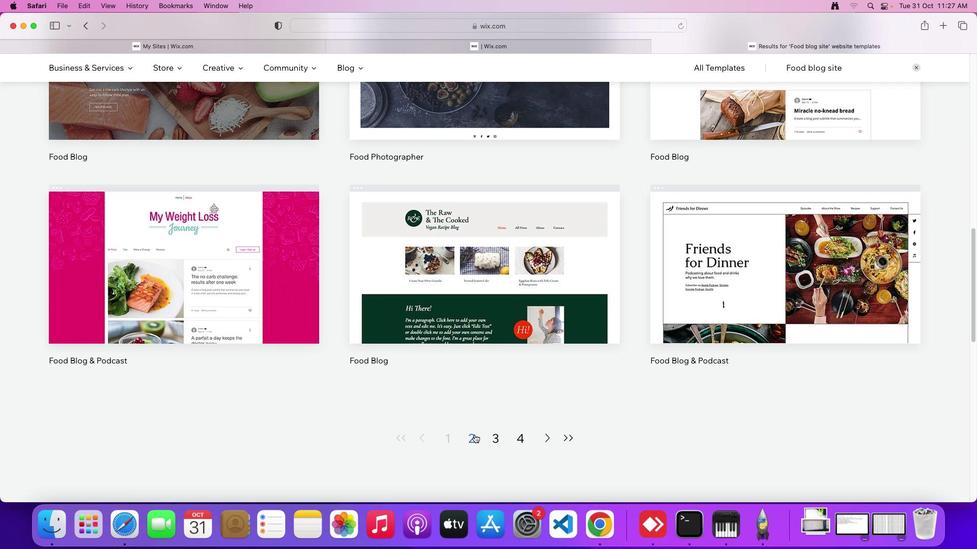 
Action: Mouse pressed left at (474, 435)
Screenshot: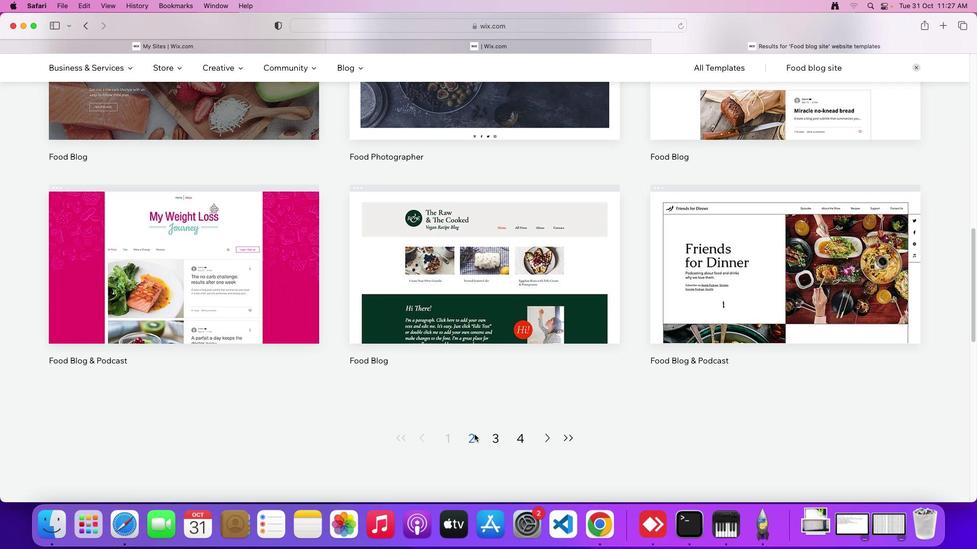 
Action: Mouse moved to (579, 390)
Screenshot: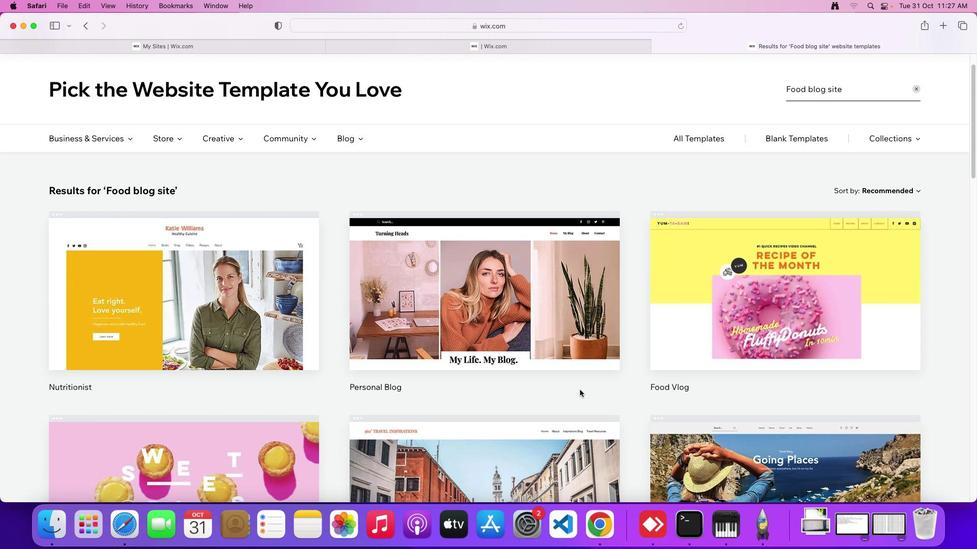 
Action: Mouse scrolled (579, 390) with delta (0, 0)
Screenshot: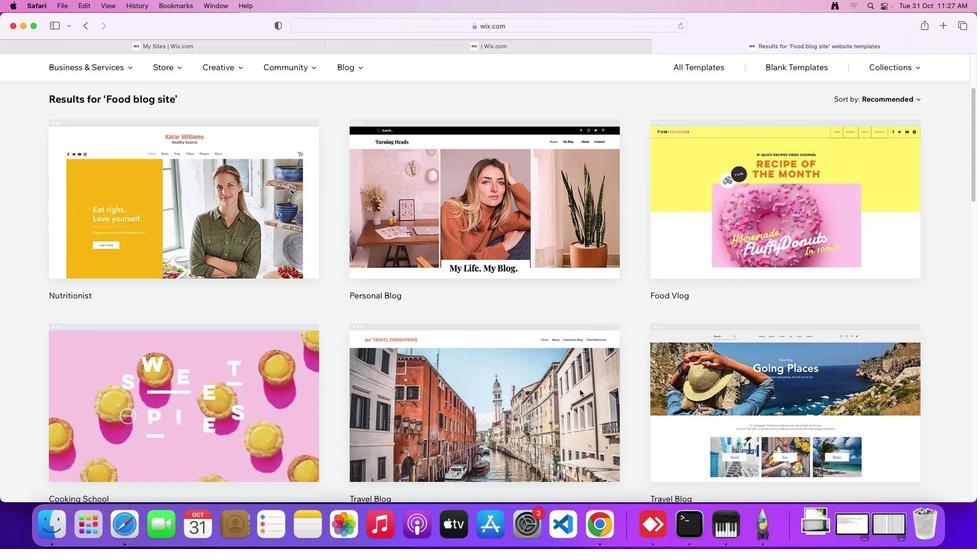 
Action: Mouse scrolled (579, 390) with delta (0, 0)
Screenshot: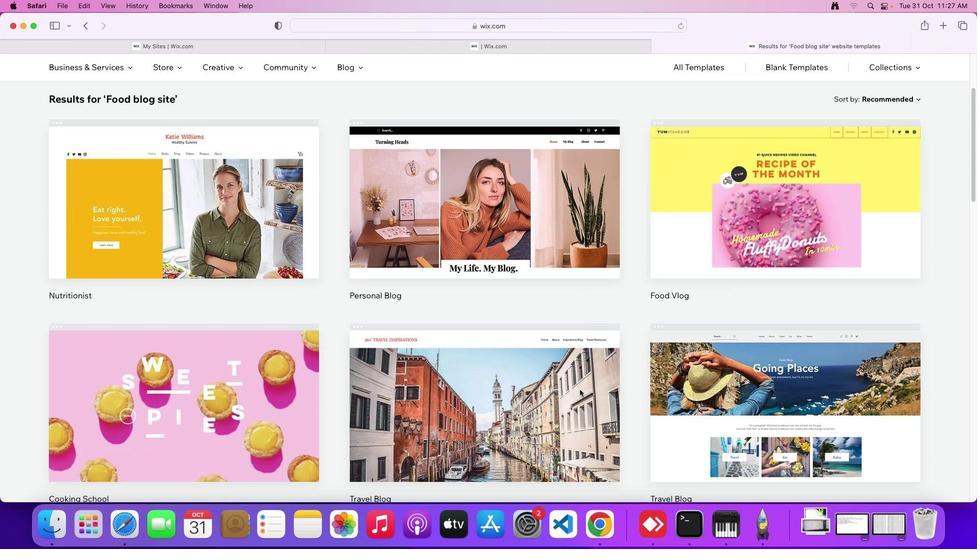 
Action: Mouse scrolled (579, 390) with delta (0, -1)
Screenshot: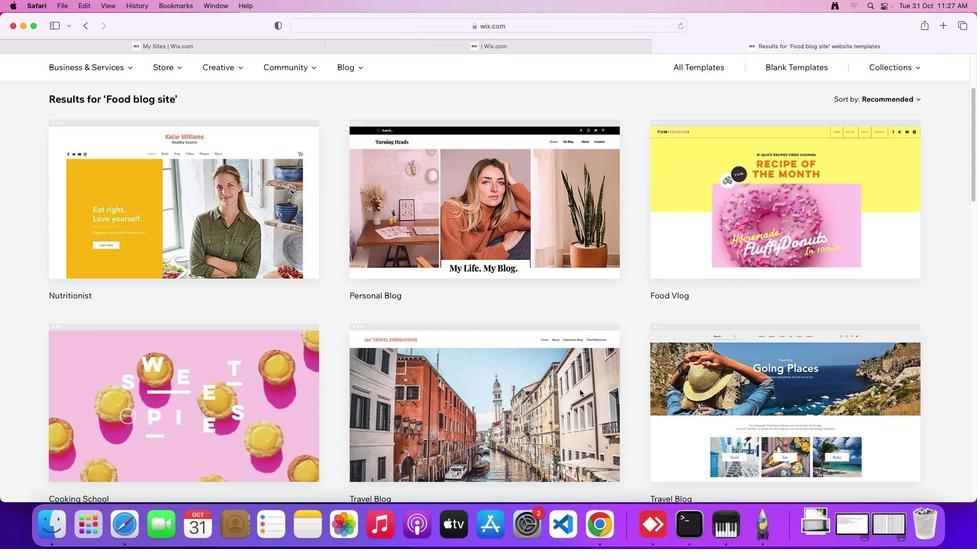 
Action: Mouse scrolled (579, 390) with delta (0, 0)
Screenshot: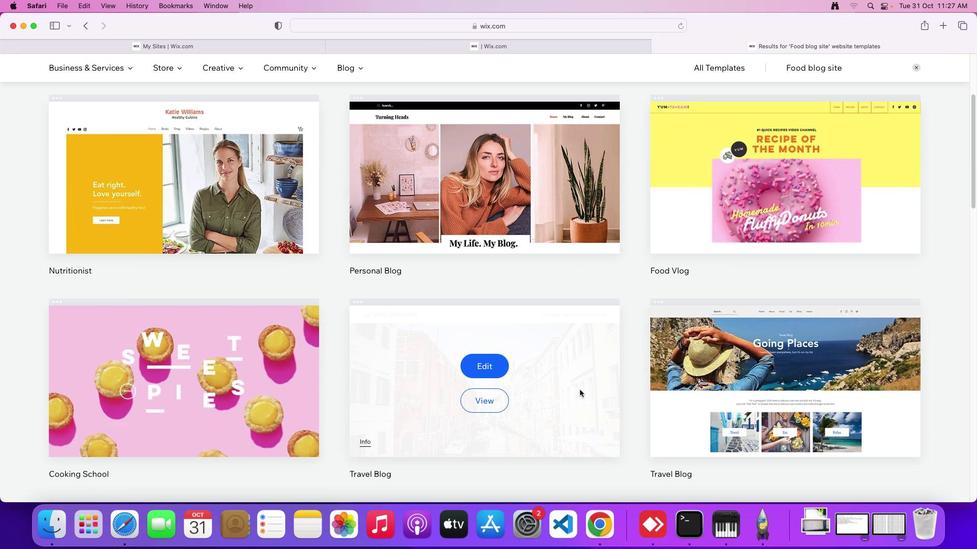 
Action: Mouse scrolled (579, 390) with delta (0, 0)
Screenshot: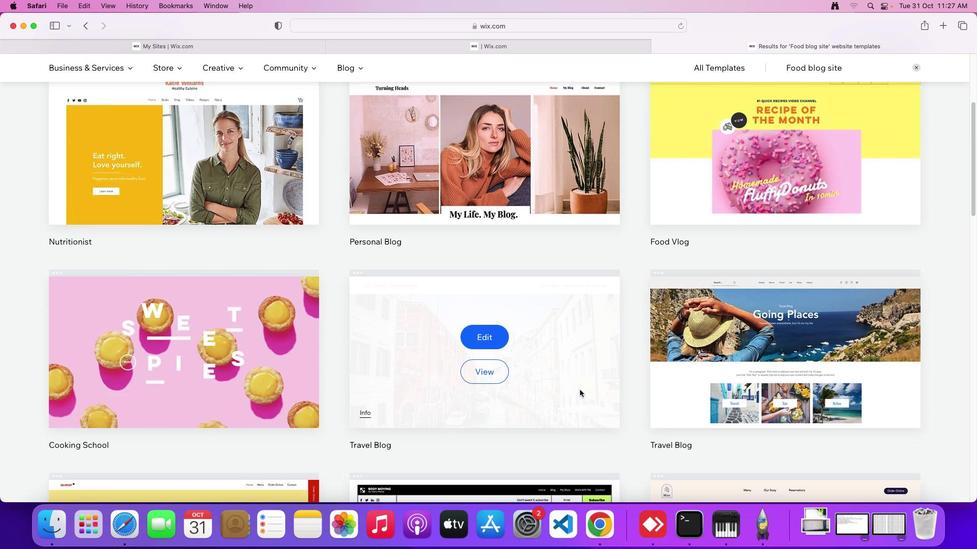 
Action: Mouse scrolled (579, 390) with delta (0, 0)
Screenshot: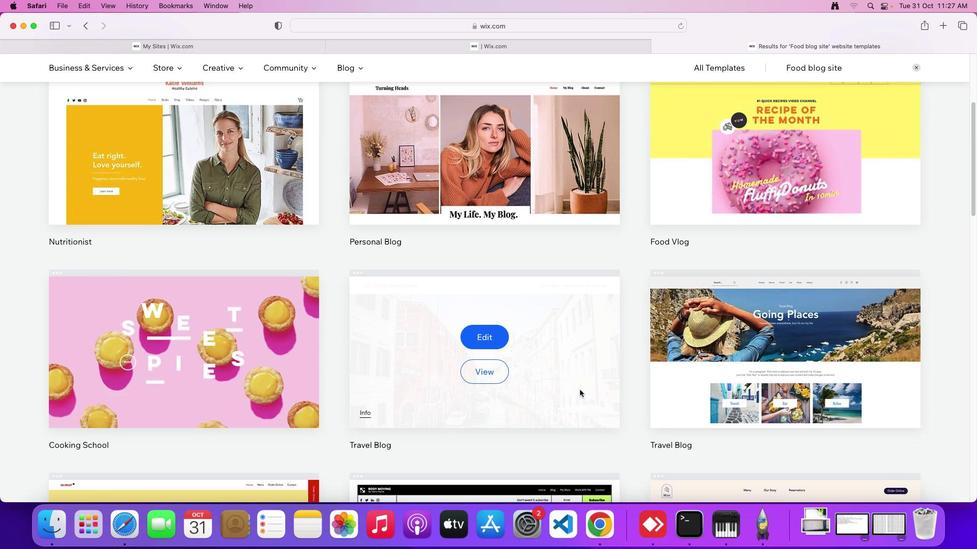 
Action: Mouse scrolled (579, 390) with delta (0, 0)
Screenshot: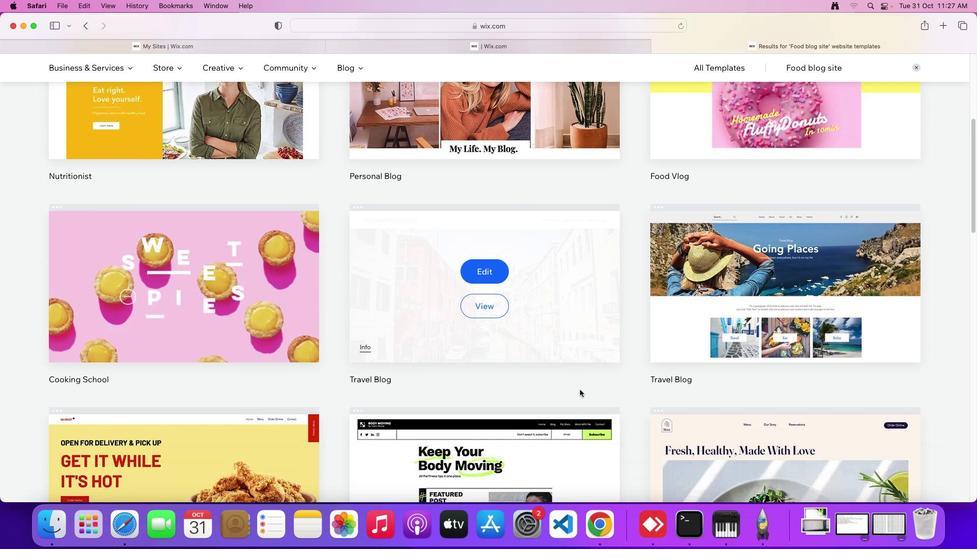 
Action: Mouse scrolled (579, 390) with delta (0, 0)
Screenshot: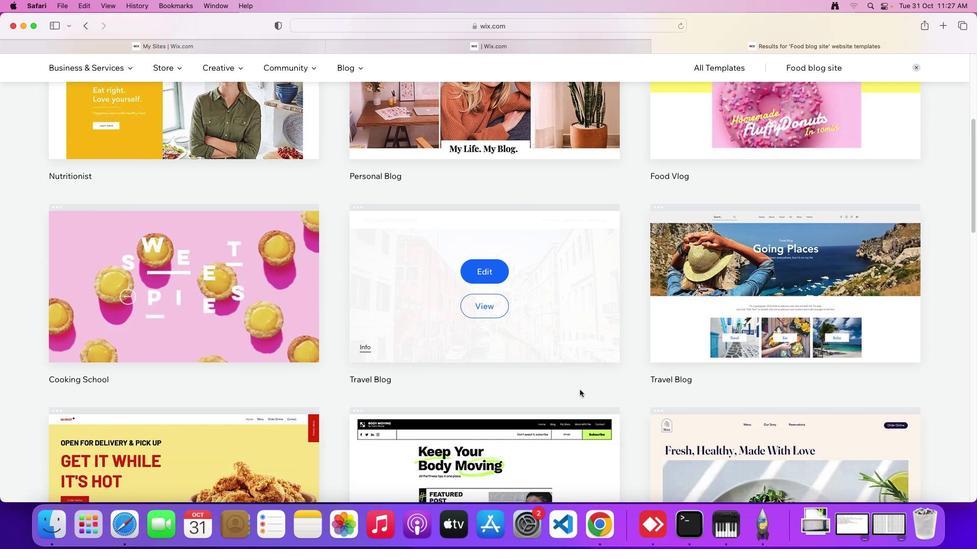 
Action: Mouse scrolled (579, 390) with delta (0, -1)
Screenshot: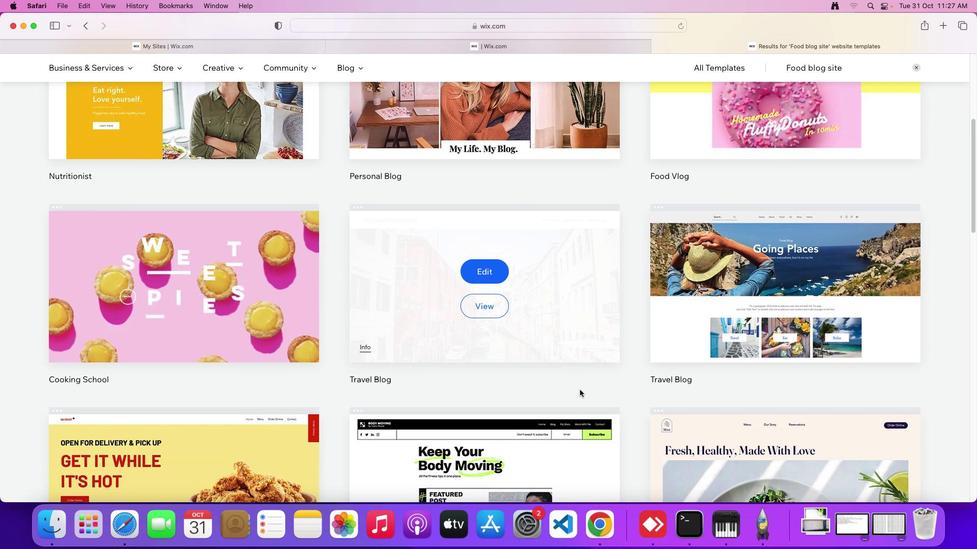 
Action: Mouse scrolled (579, 390) with delta (0, 0)
Screenshot: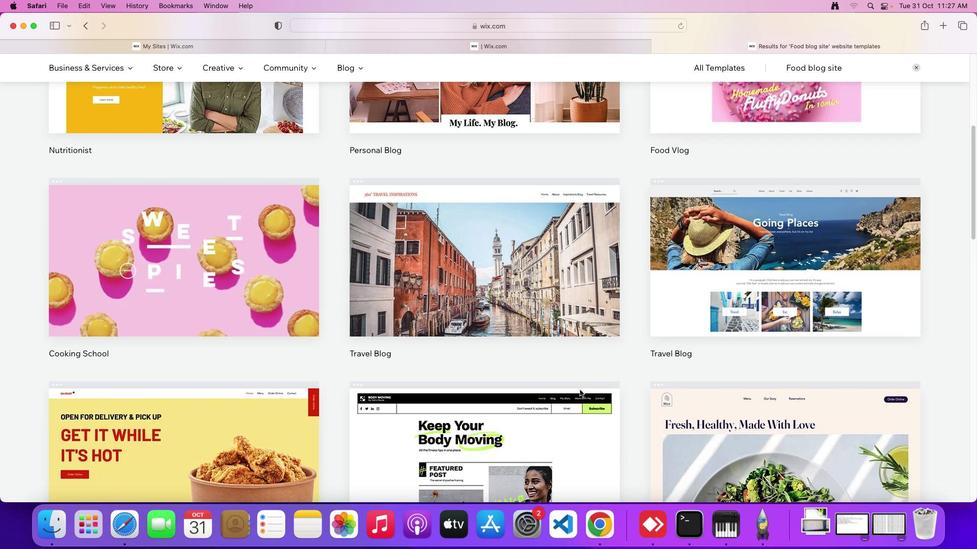 
Action: Mouse scrolled (579, 390) with delta (0, 0)
Screenshot: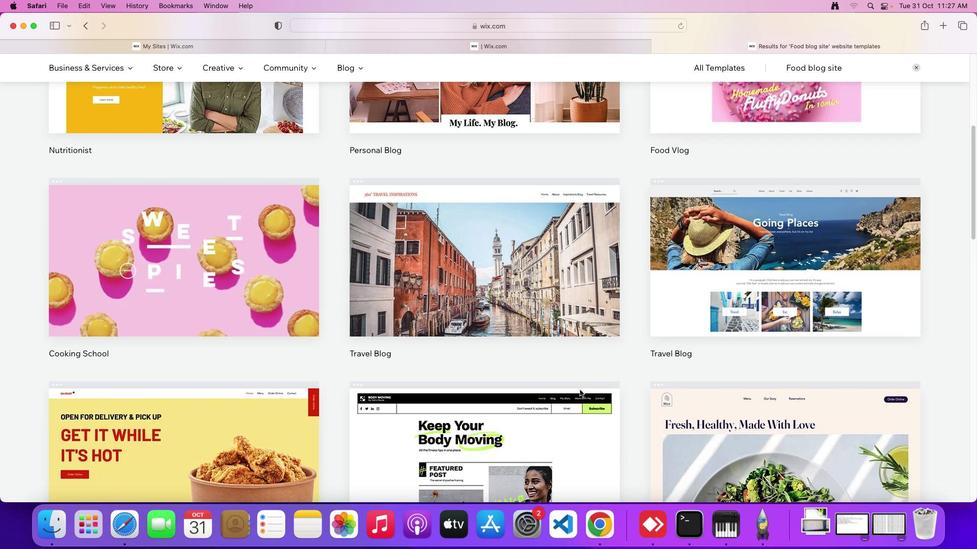 
Action: Mouse scrolled (579, 390) with delta (0, 0)
Screenshot: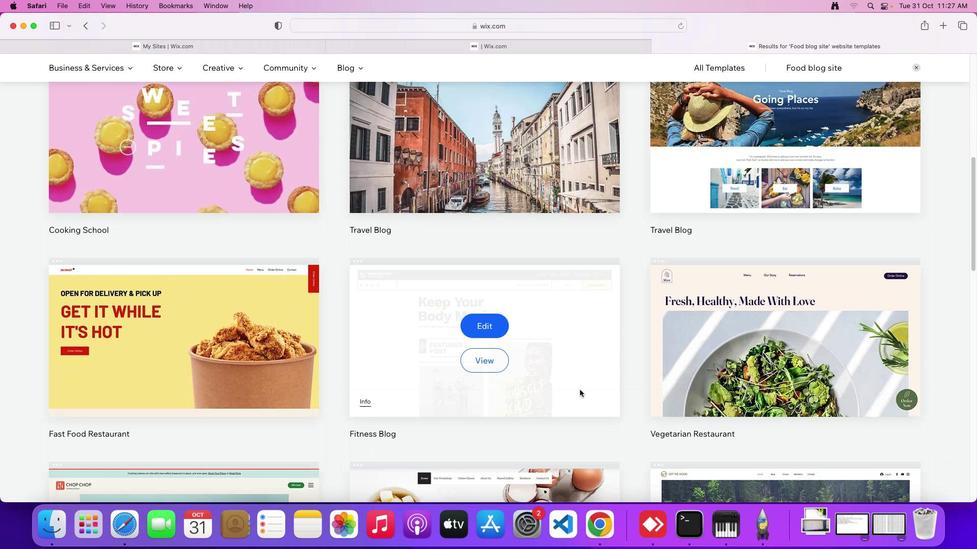 
Action: Mouse scrolled (579, 390) with delta (0, 0)
Screenshot: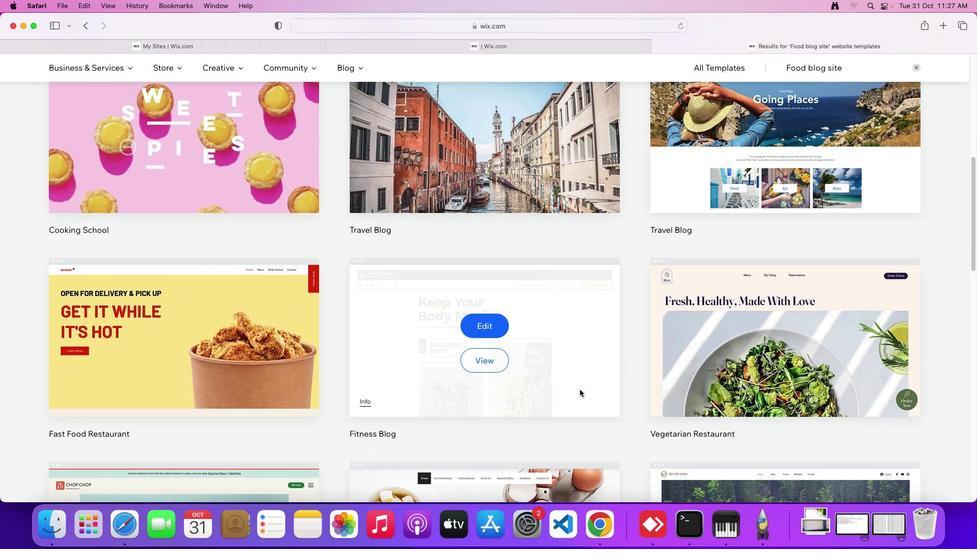 
Action: Mouse scrolled (579, 390) with delta (0, -2)
Screenshot: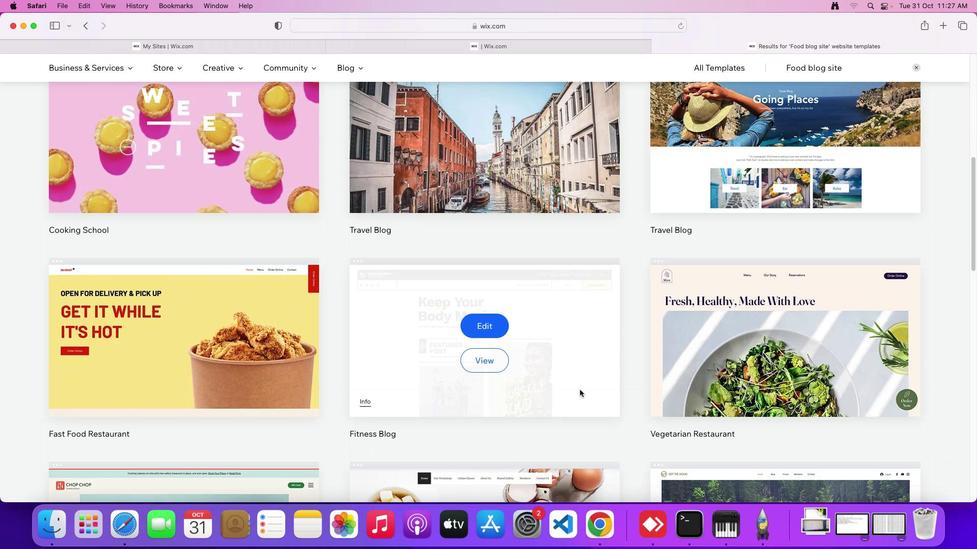 
Action: Mouse scrolled (579, 390) with delta (0, 0)
Screenshot: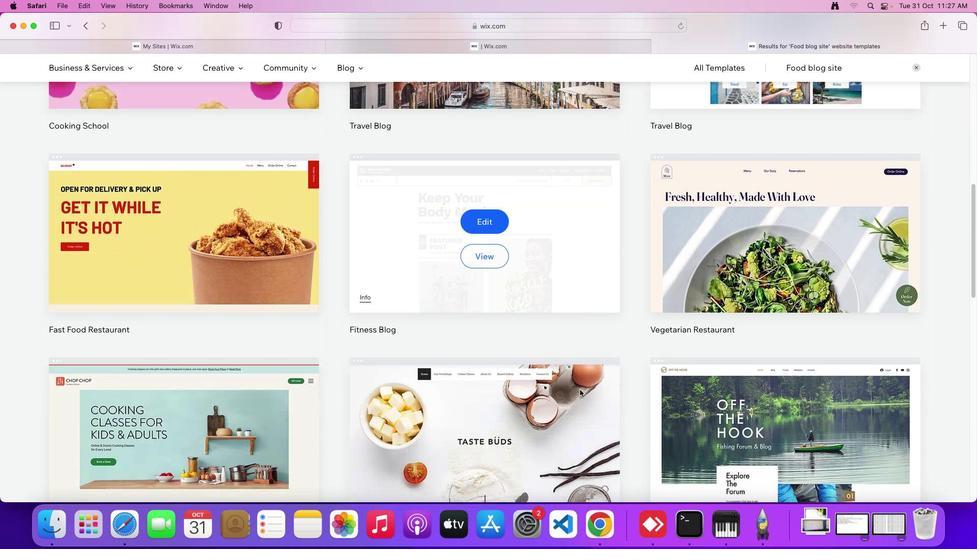 
Action: Mouse scrolled (579, 390) with delta (0, 0)
Screenshot: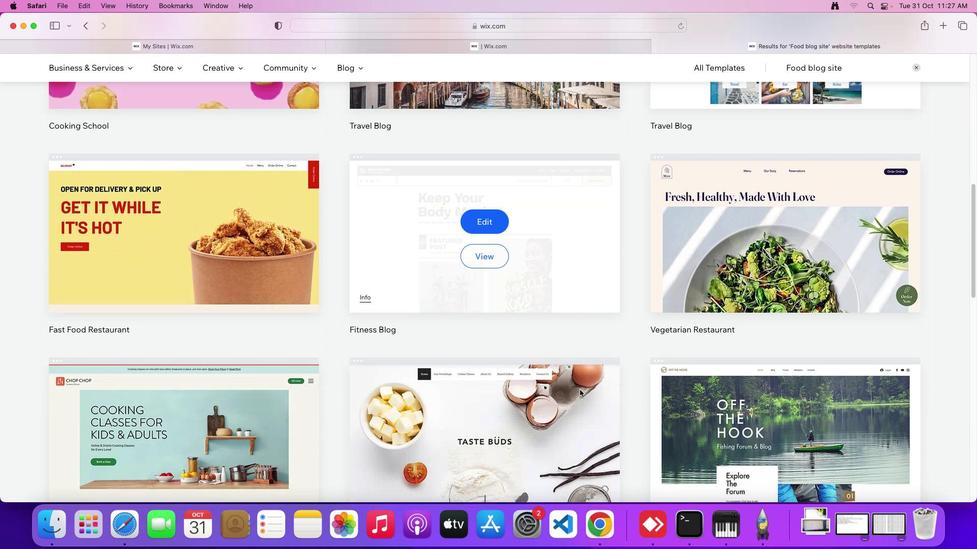 
Action: Mouse scrolled (579, 390) with delta (0, -1)
Screenshot: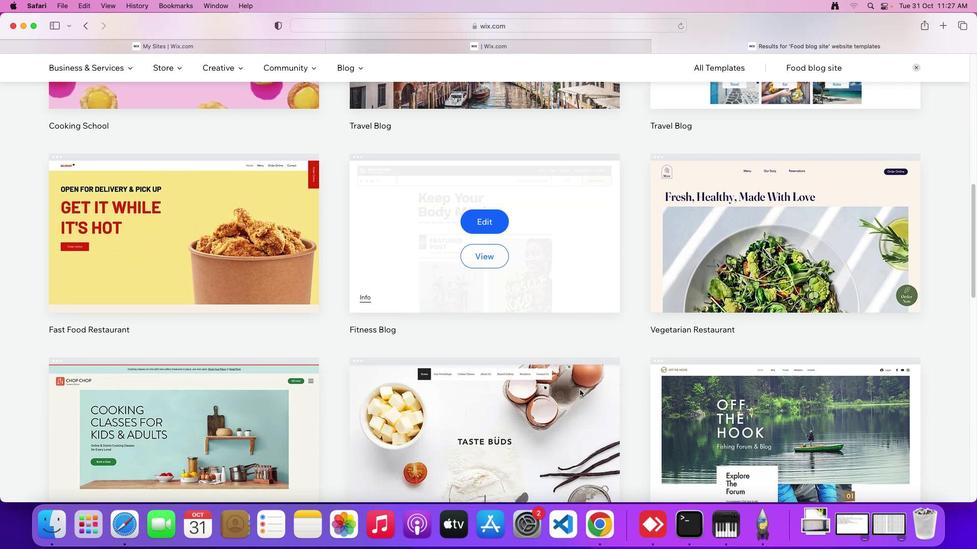 
Action: Mouse scrolled (579, 390) with delta (0, 0)
Screenshot: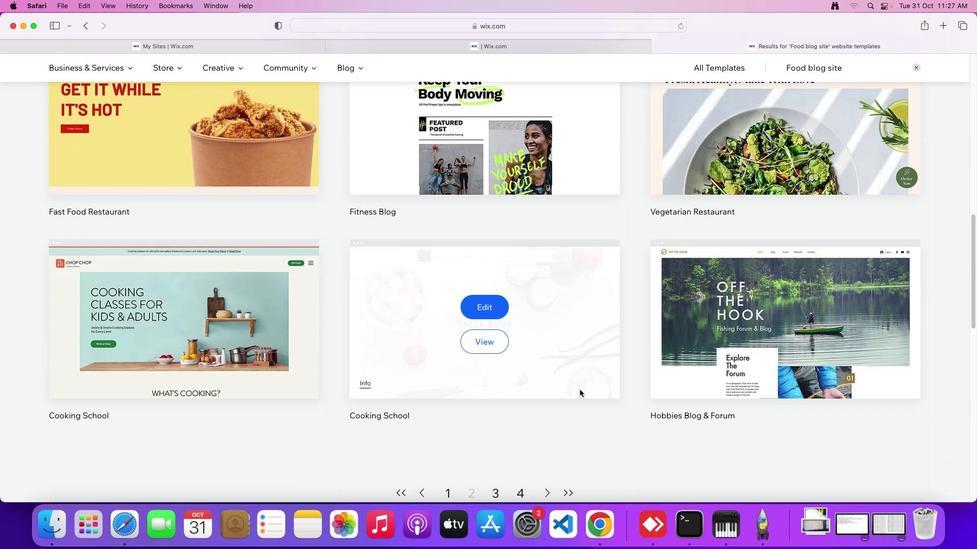 
Action: Mouse scrolled (579, 390) with delta (0, 0)
Screenshot: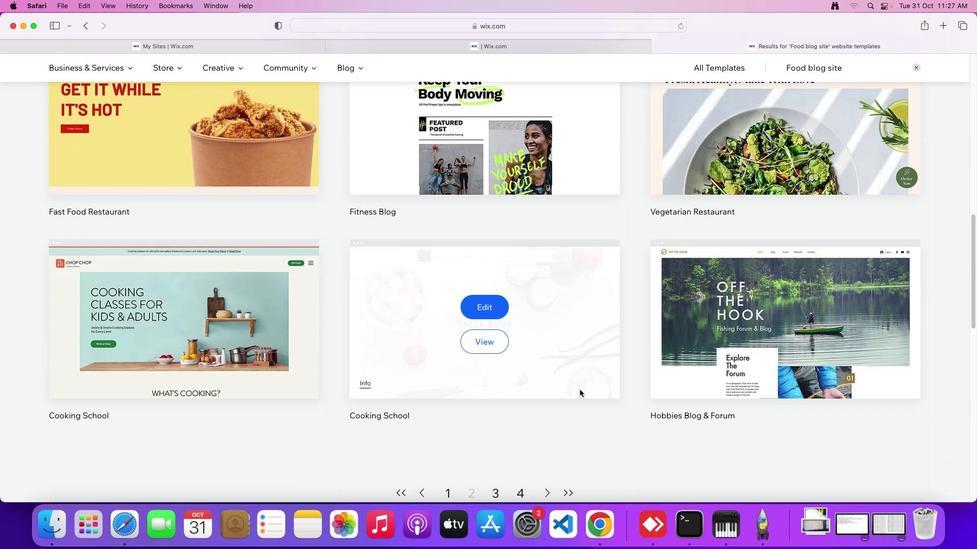 
Action: Mouse scrolled (579, 390) with delta (0, -2)
Screenshot: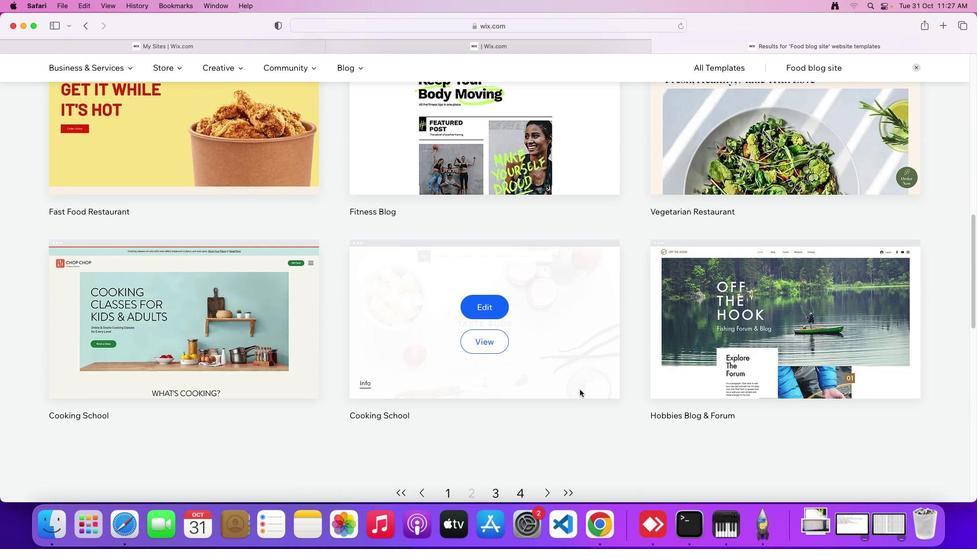 
Action: Mouse moved to (596, 442)
Screenshot: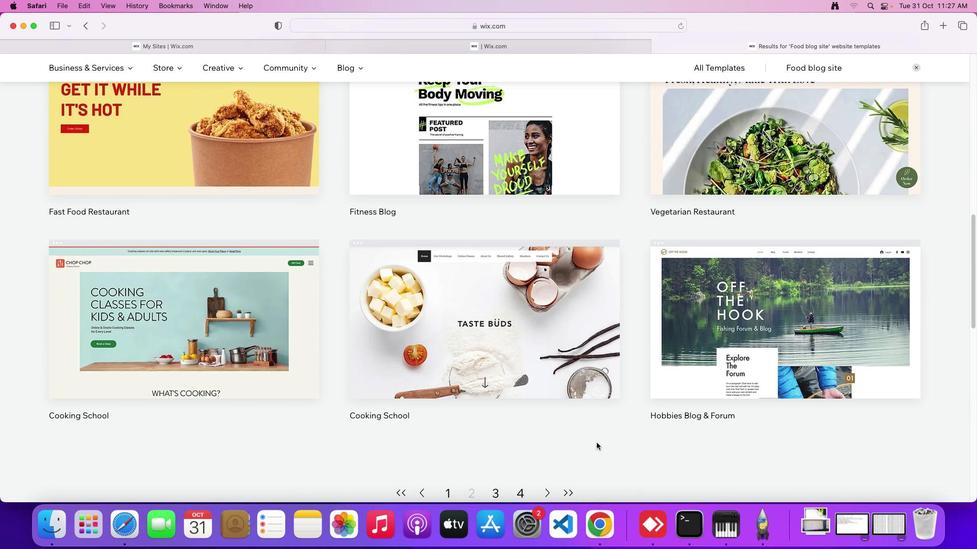 
Action: Mouse scrolled (596, 442) with delta (0, 0)
Screenshot: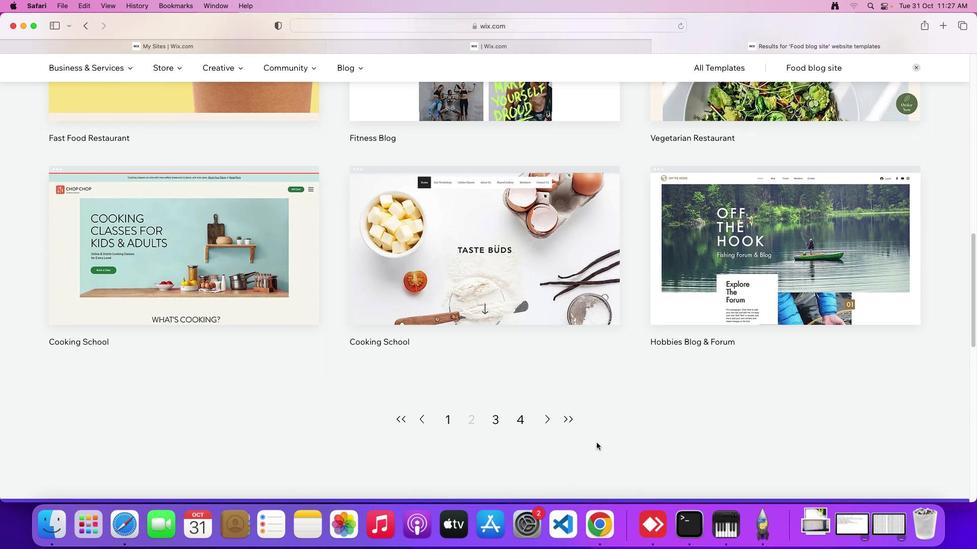 
Action: Mouse scrolled (596, 442) with delta (0, 0)
Screenshot: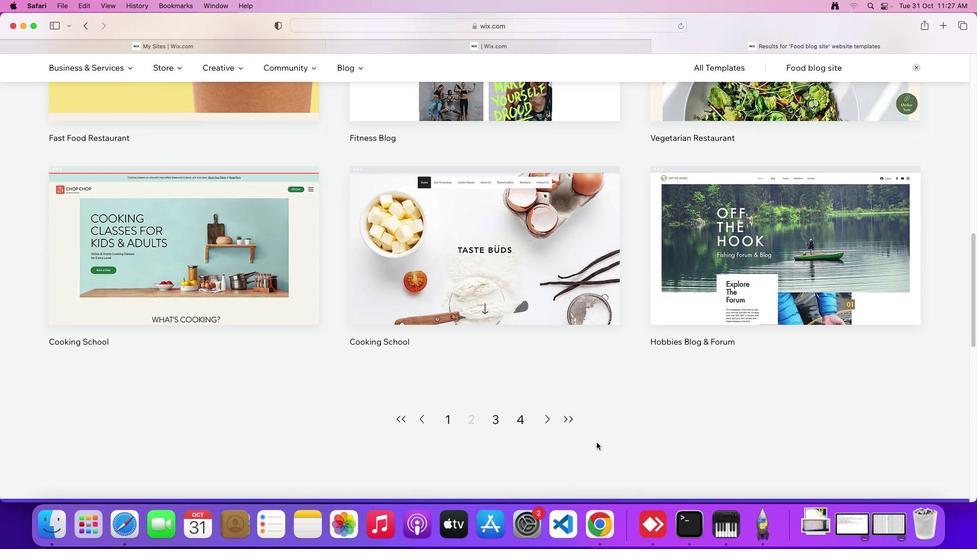 
Action: Mouse scrolled (596, 442) with delta (0, -1)
Screenshot: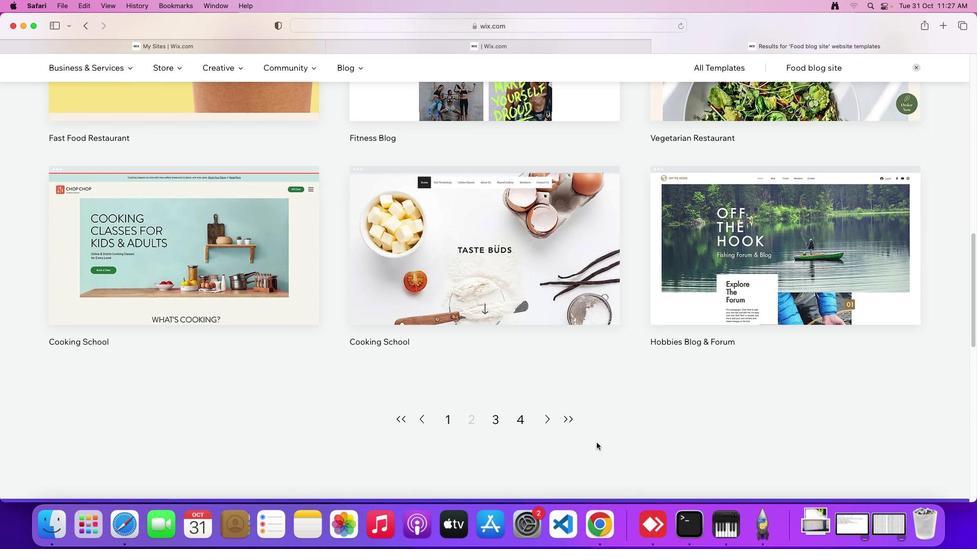 
Action: Mouse moved to (448, 420)
Screenshot: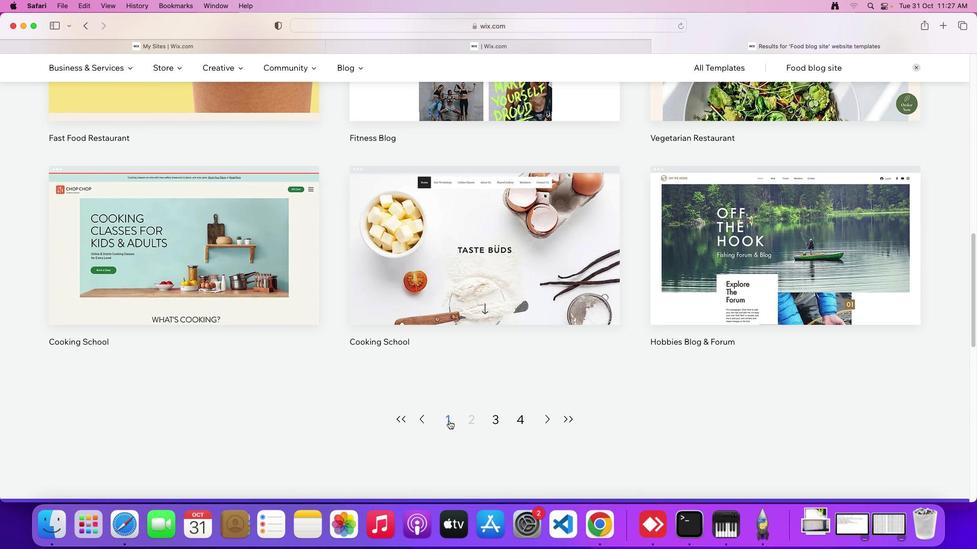 
Action: Mouse pressed left at (448, 420)
Screenshot: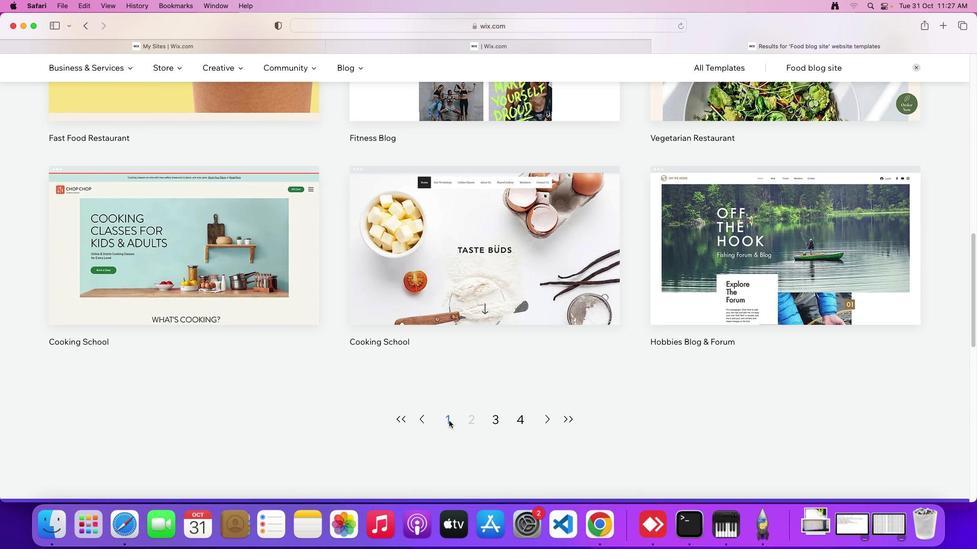 
Action: Mouse moved to (185, 276)
Screenshot: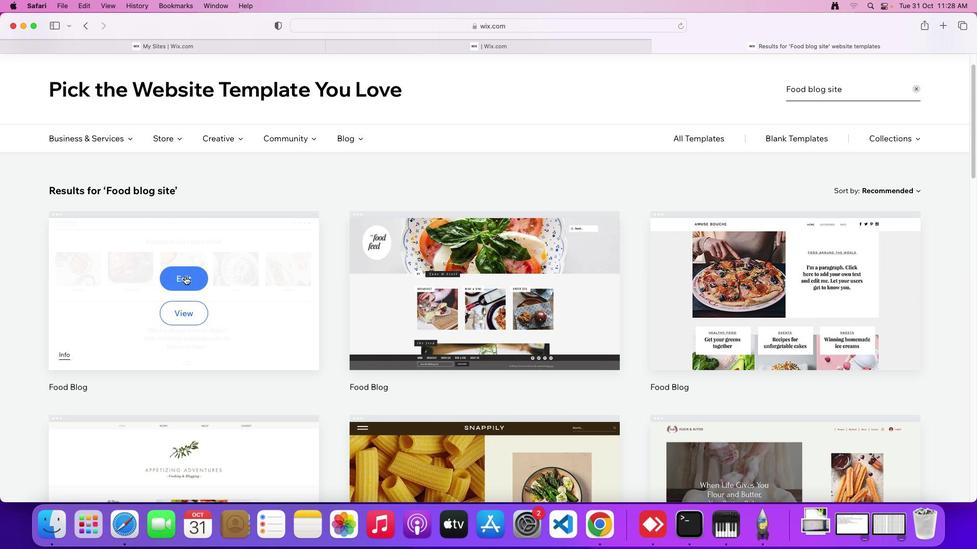 
Action: Mouse pressed left at (185, 276)
Screenshot: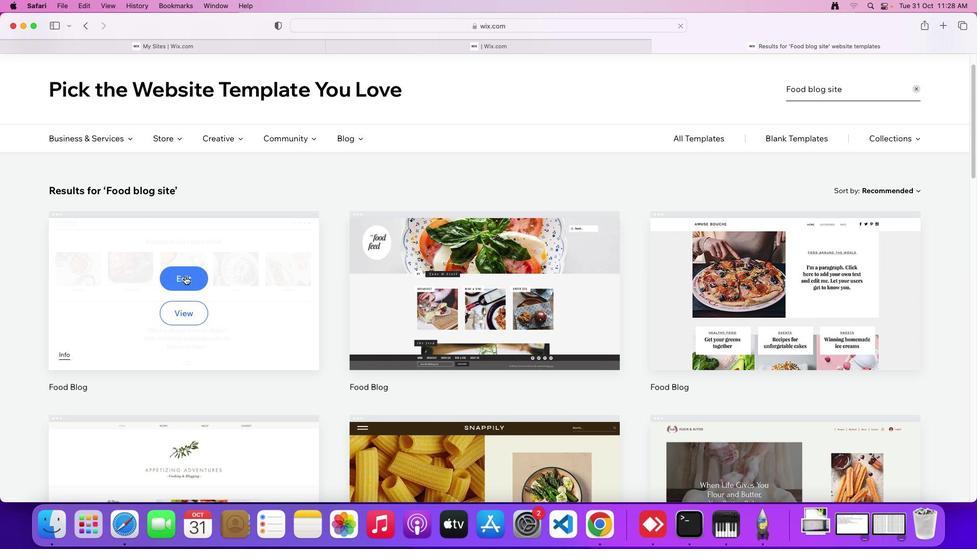 
Action: Mouse moved to (593, 302)
Screenshot: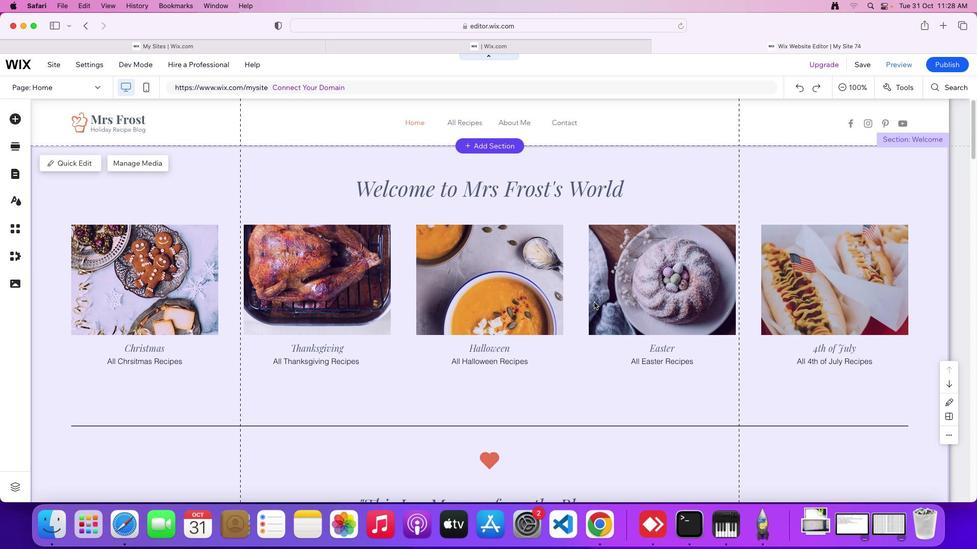 
Action: Mouse scrolled (593, 302) with delta (0, 0)
Screenshot: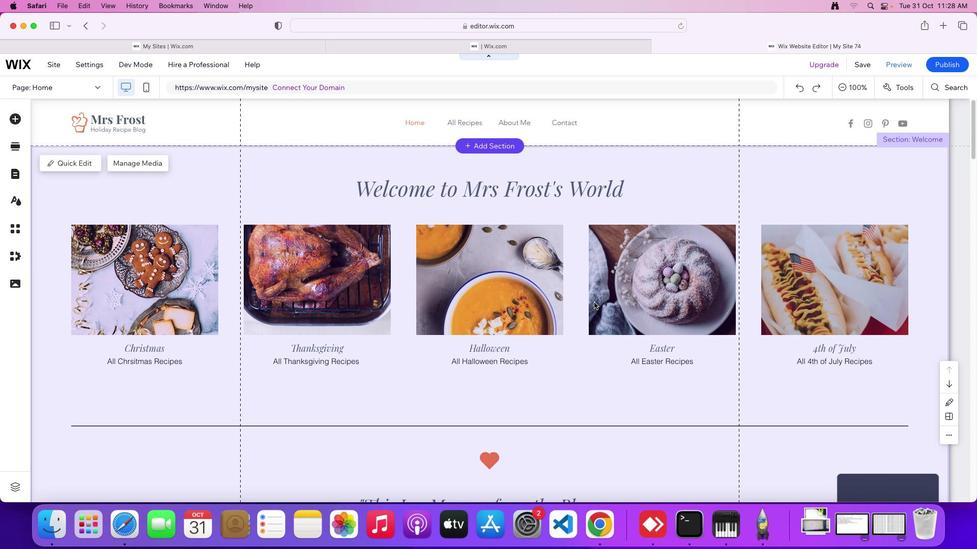 
Action: Mouse scrolled (593, 302) with delta (0, 0)
Screenshot: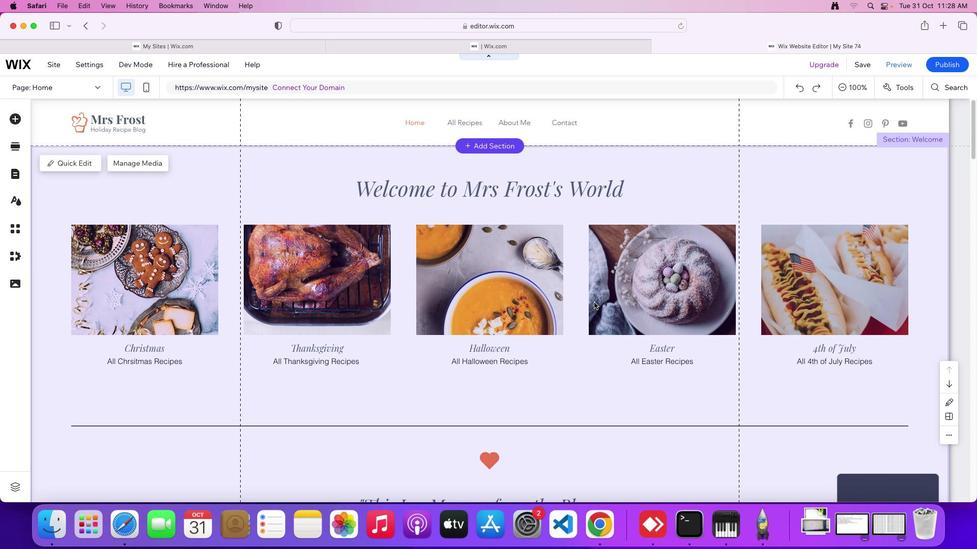 
Action: Mouse scrolled (593, 302) with delta (0, -2)
Screenshot: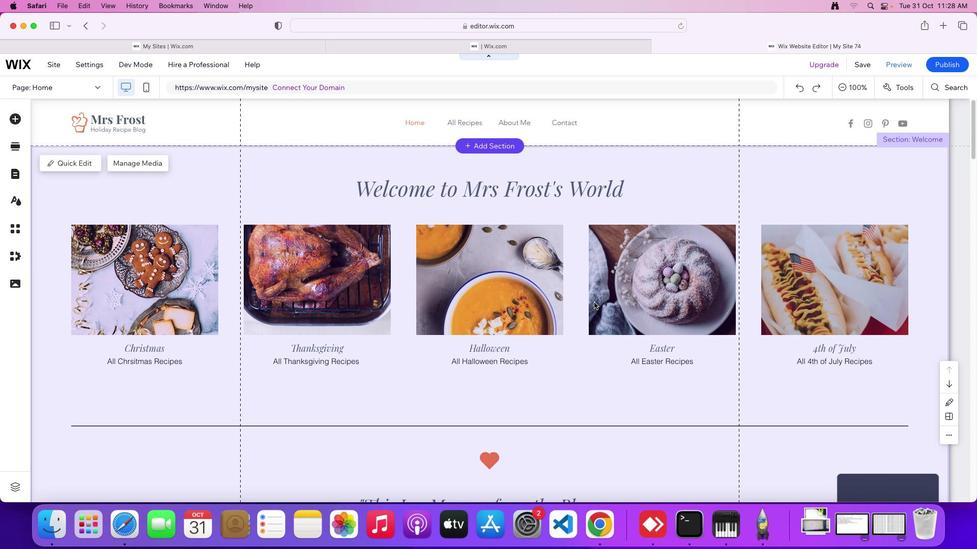 
Action: Mouse scrolled (593, 302) with delta (0, 0)
Screenshot: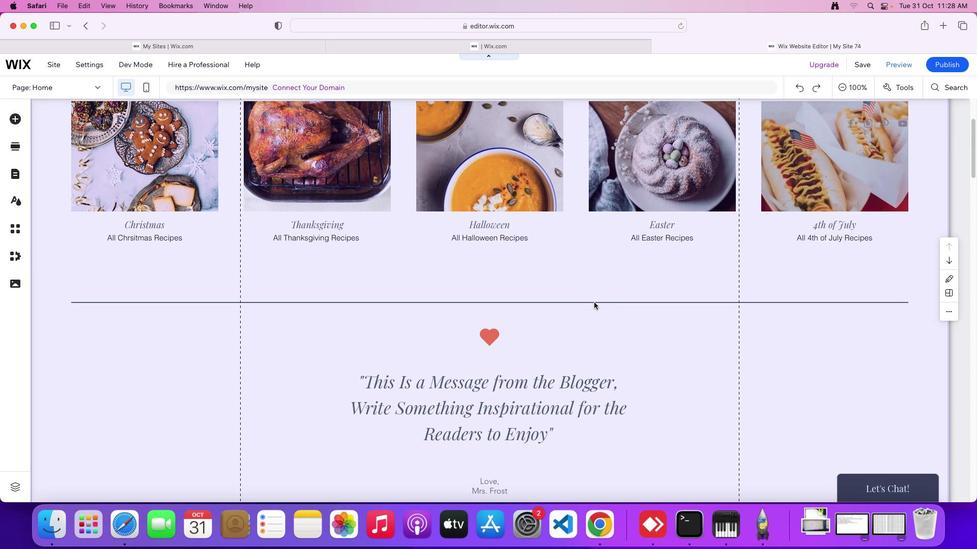 
Action: Mouse scrolled (593, 302) with delta (0, 0)
Screenshot: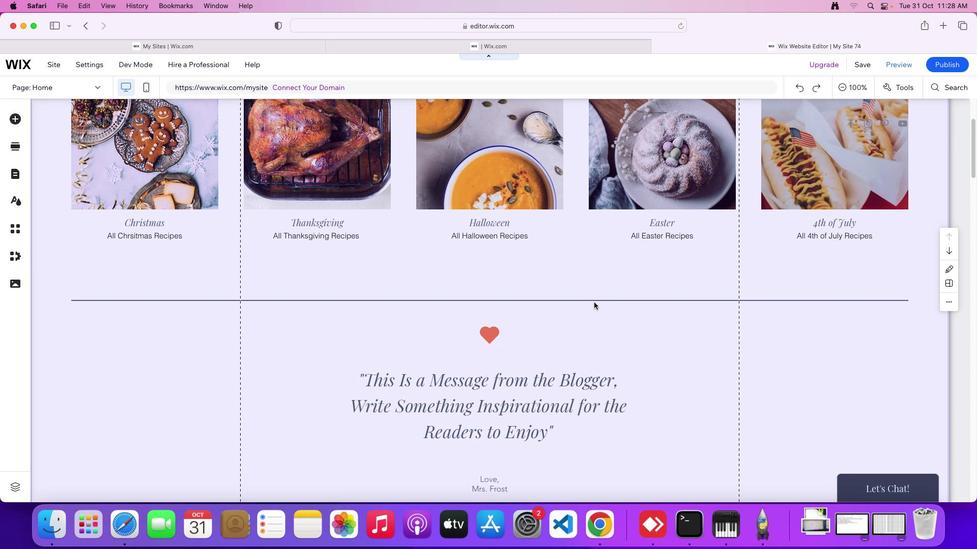 
Action: Mouse scrolled (593, 302) with delta (0, 0)
Screenshot: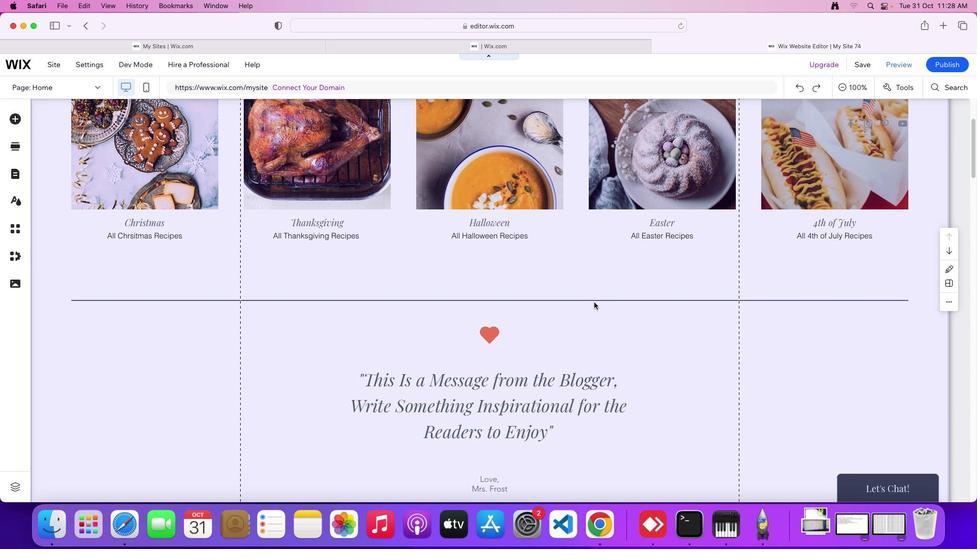 
Action: Mouse scrolled (593, 302) with delta (0, 0)
Screenshot: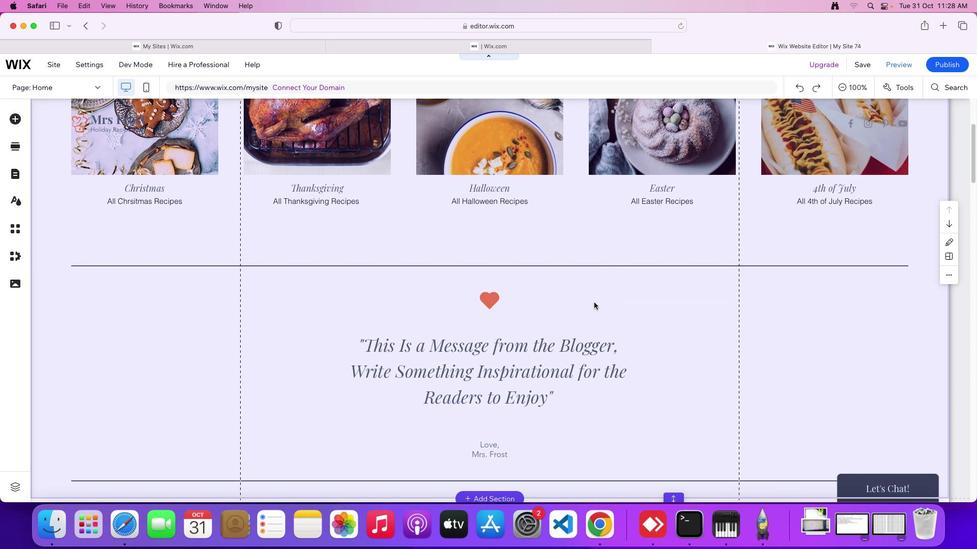 
Action: Mouse scrolled (593, 302) with delta (0, 0)
Screenshot: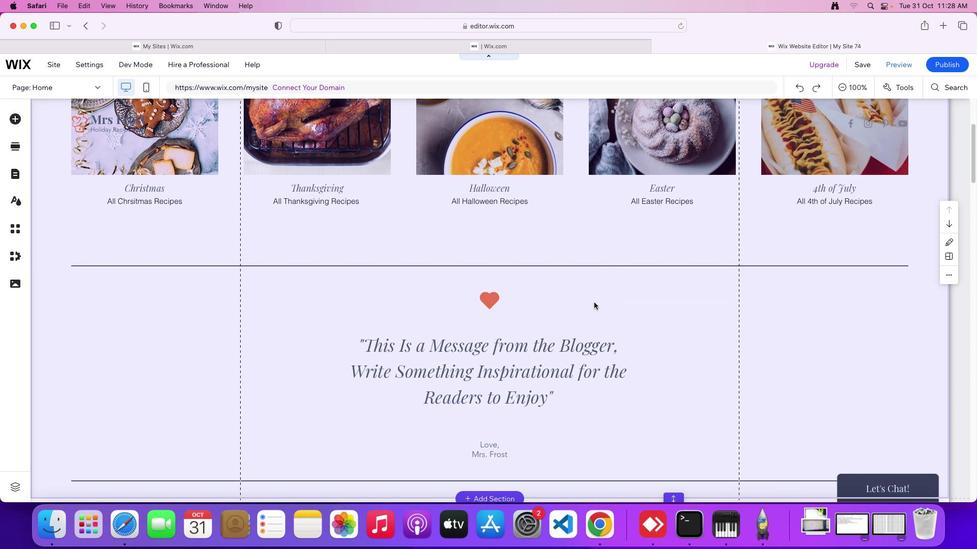
Action: Mouse scrolled (593, 302) with delta (0, 0)
Screenshot: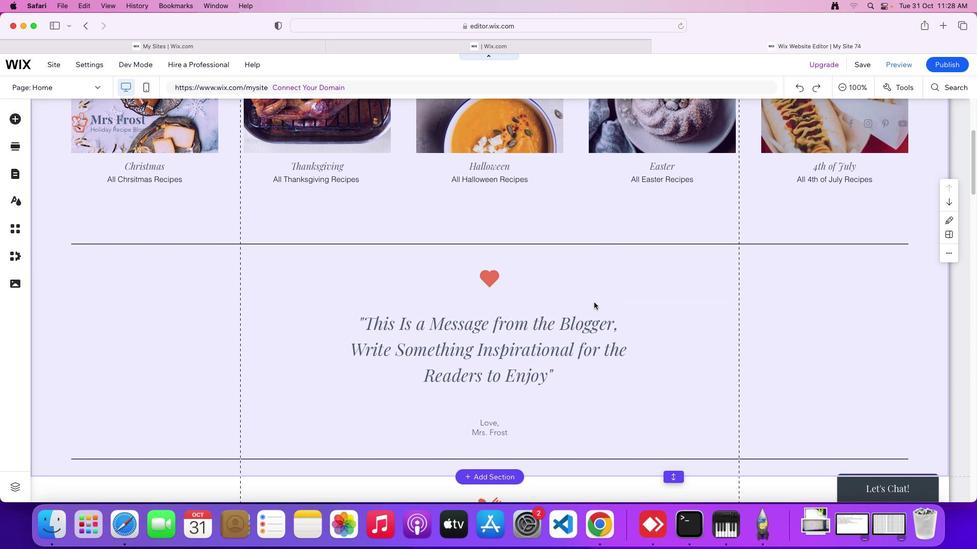 
Action: Mouse scrolled (593, 302) with delta (0, 0)
Screenshot: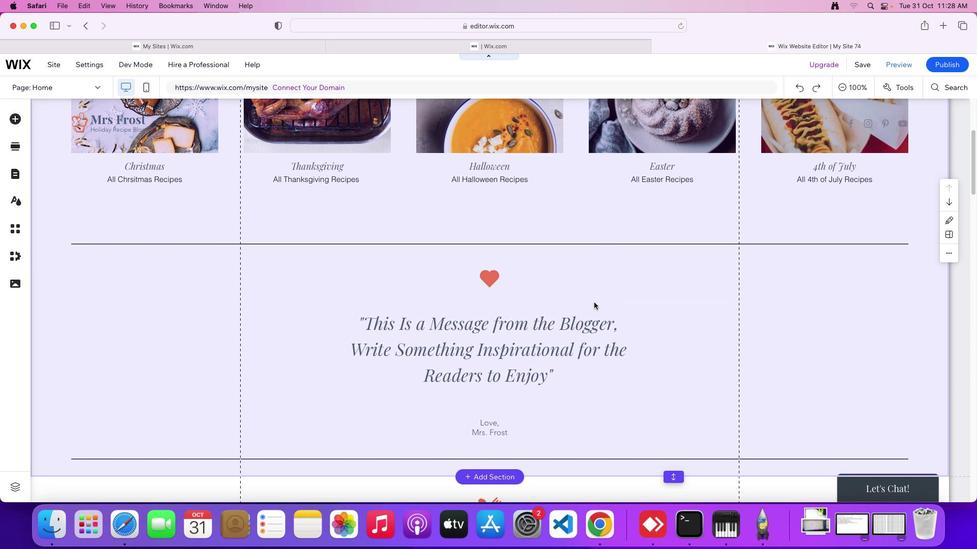 
Action: Mouse scrolled (593, 302) with delta (0, -1)
Screenshot: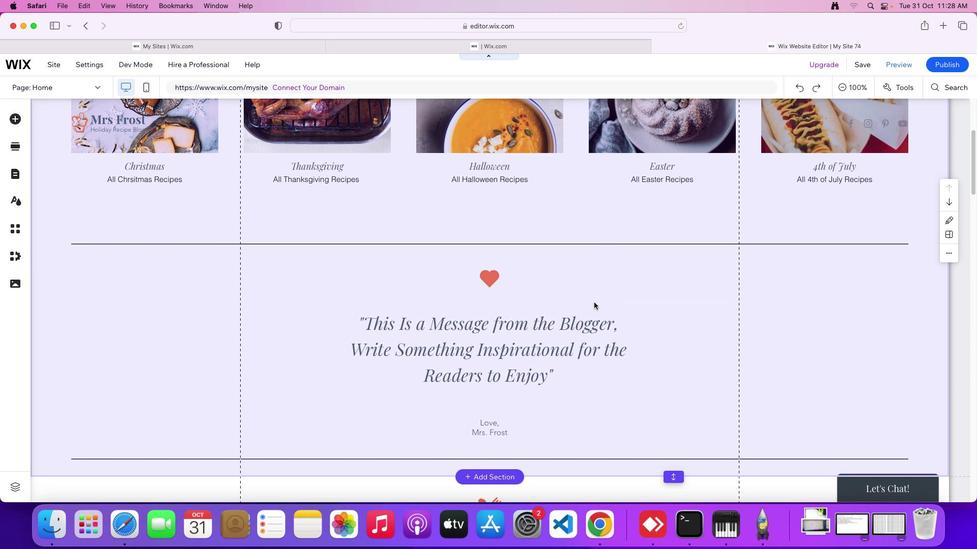 
Action: Mouse scrolled (593, 302) with delta (0, 0)
Screenshot: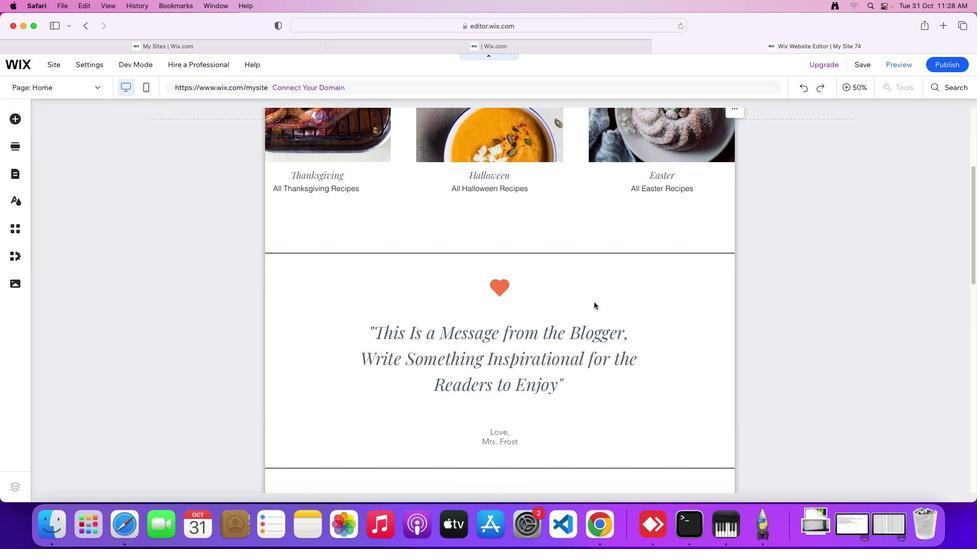 
Action: Mouse scrolled (593, 302) with delta (0, 0)
Screenshot: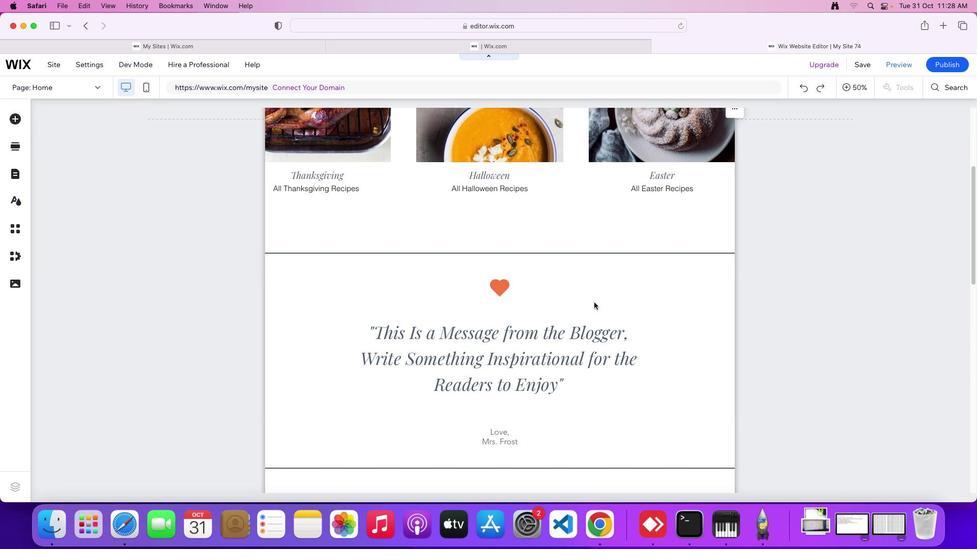 
Action: Mouse scrolled (593, 302) with delta (0, 0)
Screenshot: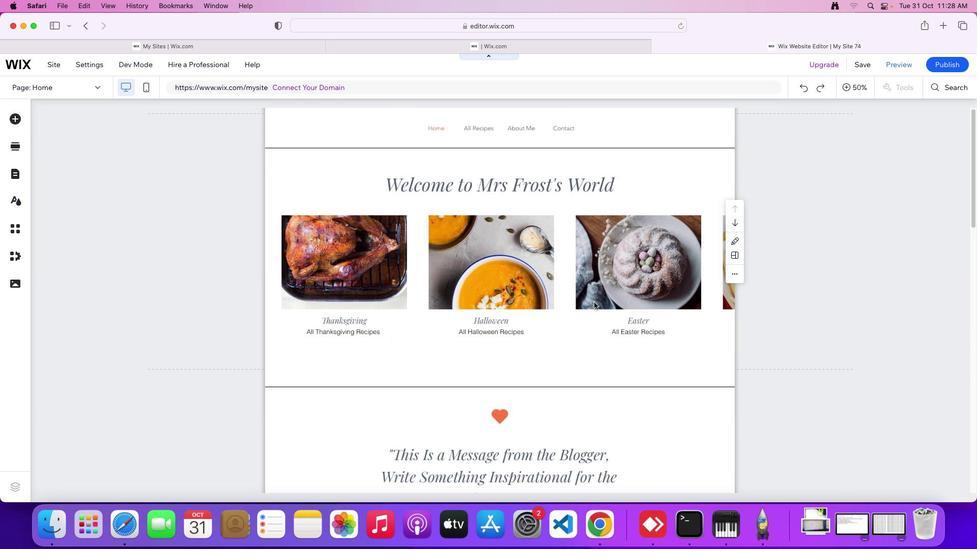 
Action: Mouse scrolled (593, 302) with delta (0, 0)
Screenshot: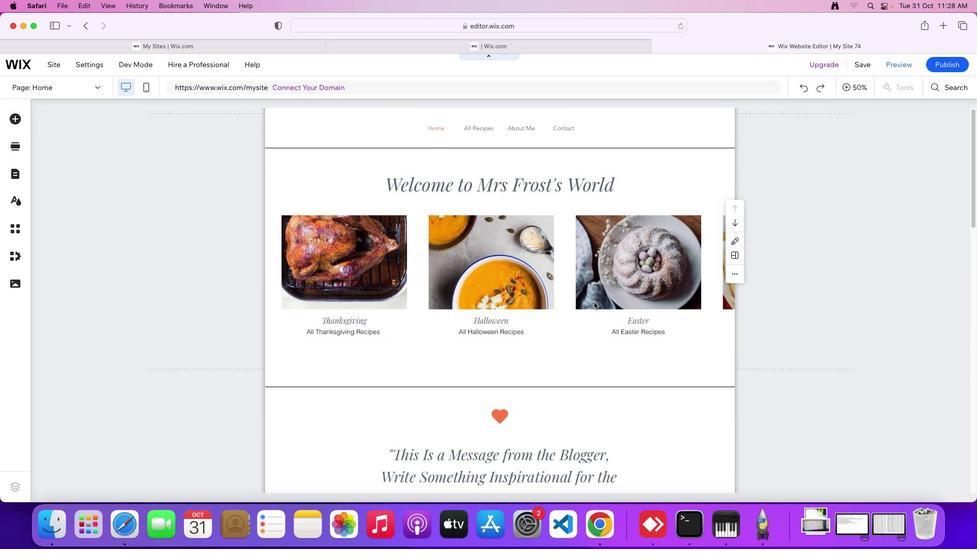 
Action: Mouse scrolled (593, 302) with delta (0, -1)
Screenshot: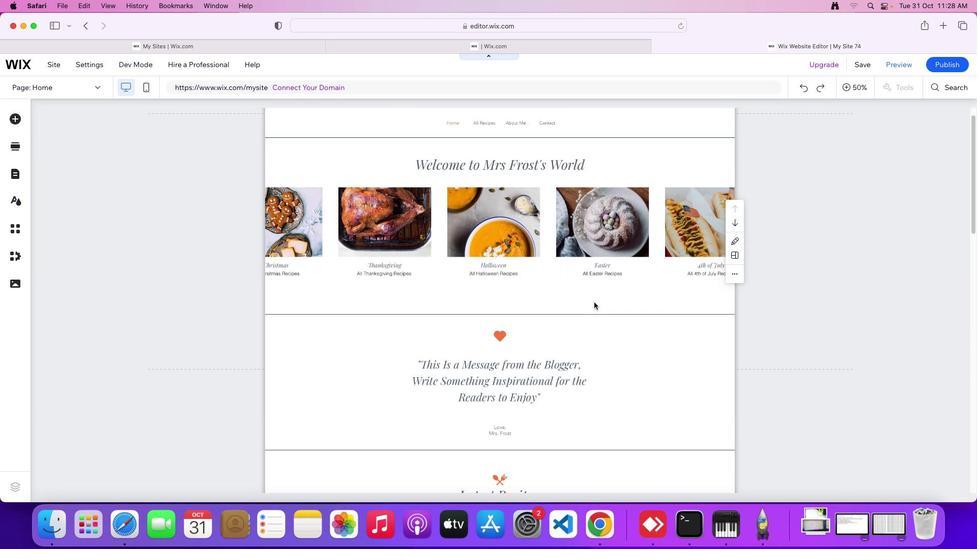 
Action: Mouse scrolled (593, 302) with delta (0, 0)
Screenshot: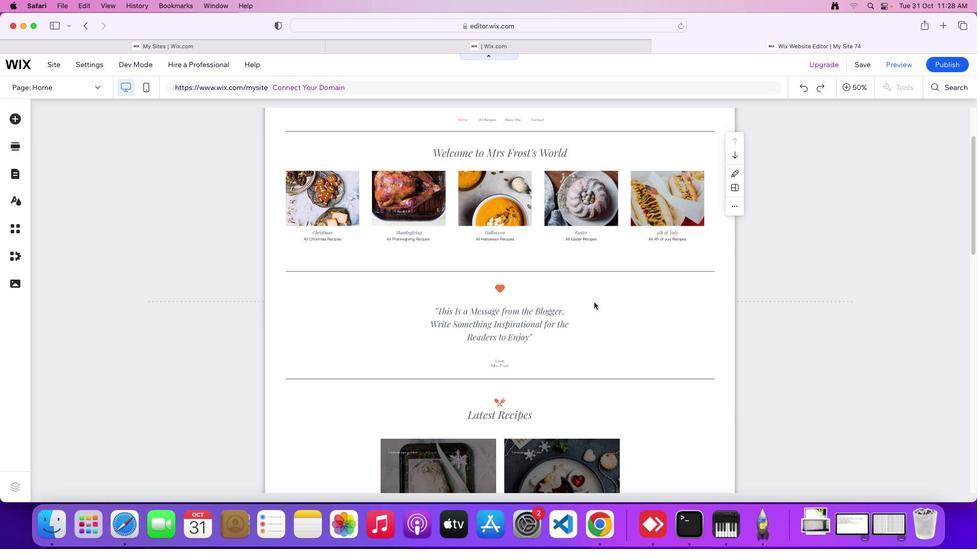 
Action: Mouse scrolled (593, 302) with delta (0, 0)
Screenshot: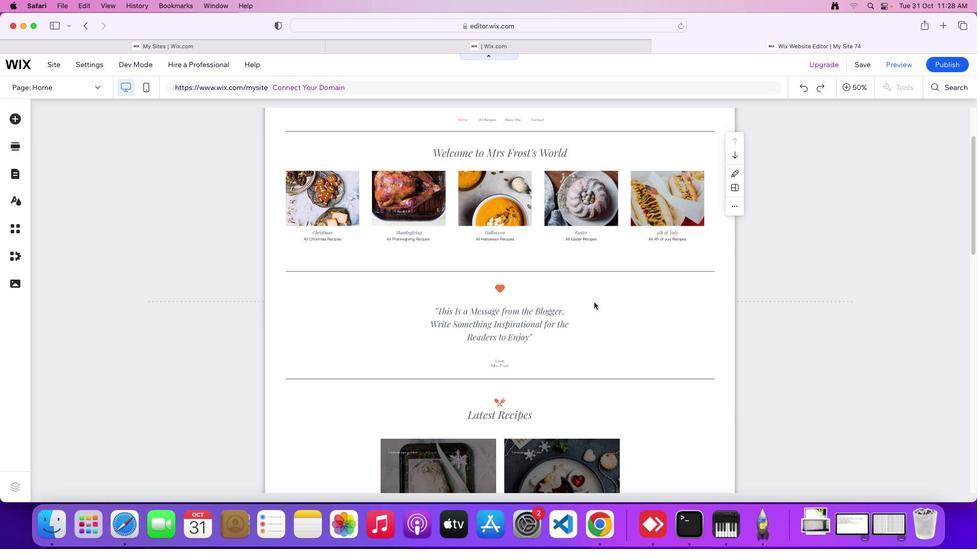 
Action: Mouse scrolled (593, 302) with delta (0, -2)
Screenshot: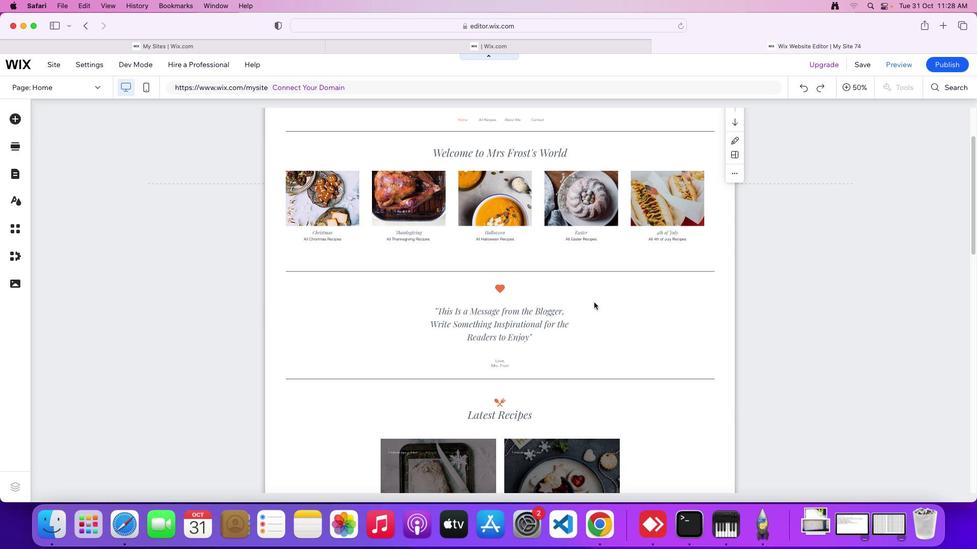 
Action: Mouse scrolled (593, 302) with delta (0, 0)
Screenshot: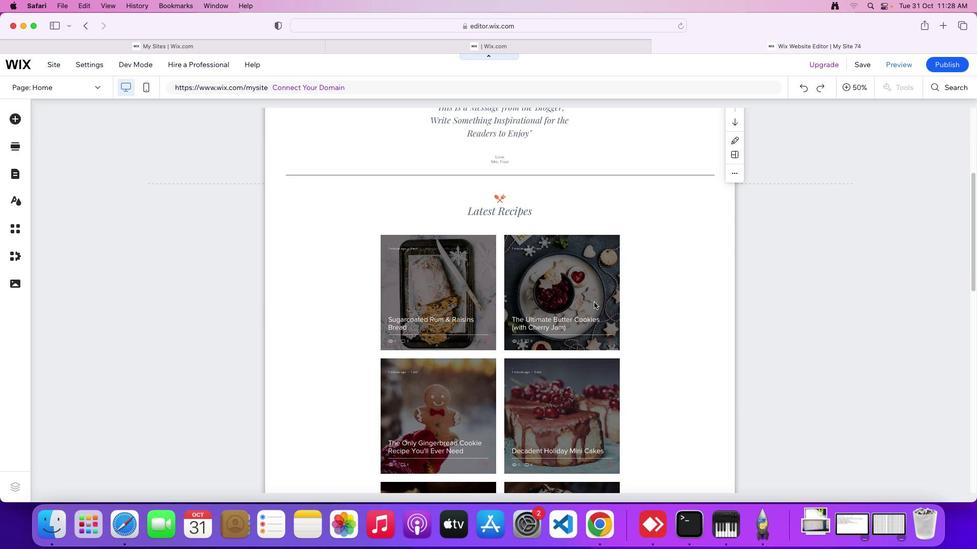 
Action: Mouse scrolled (593, 302) with delta (0, 0)
Screenshot: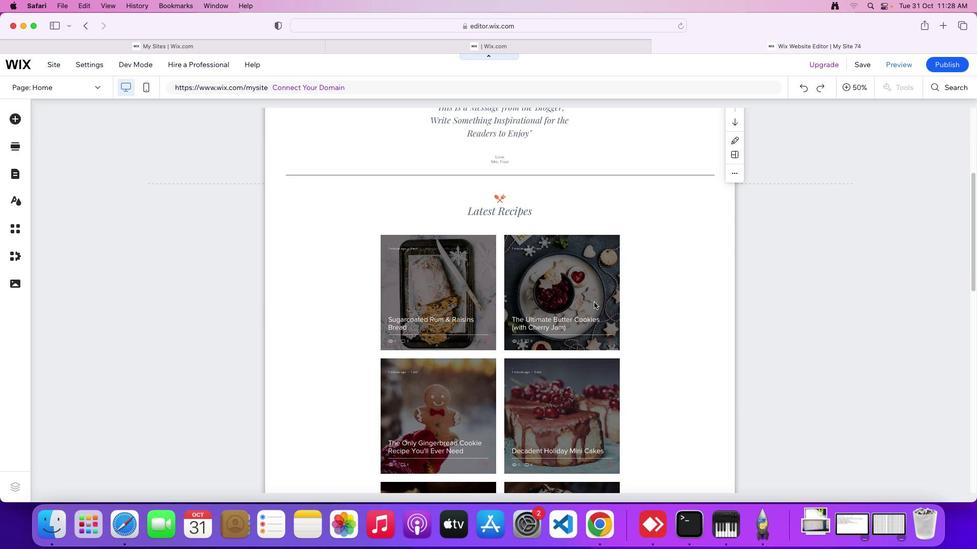 
Action: Mouse scrolled (593, 302) with delta (0, -1)
Screenshot: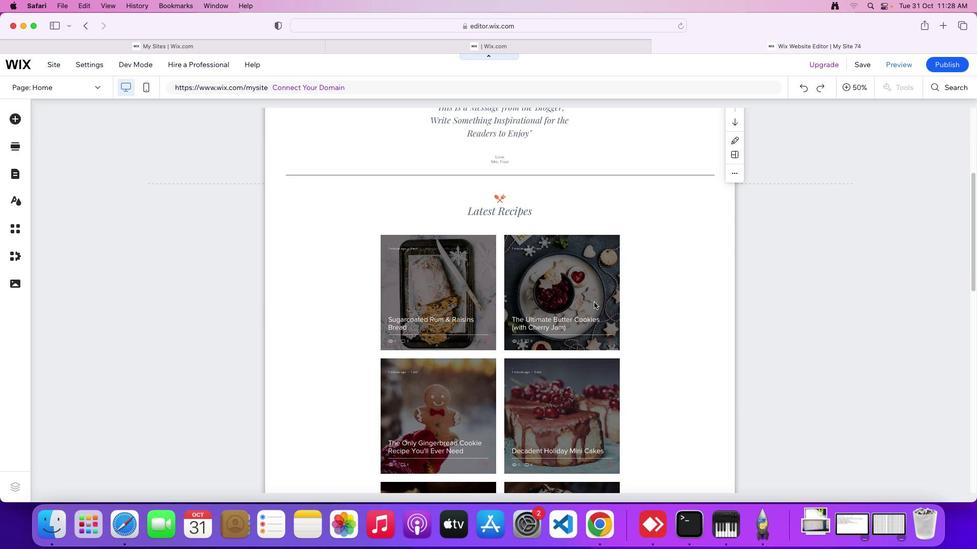 
Action: Mouse moved to (645, 105)
Screenshot: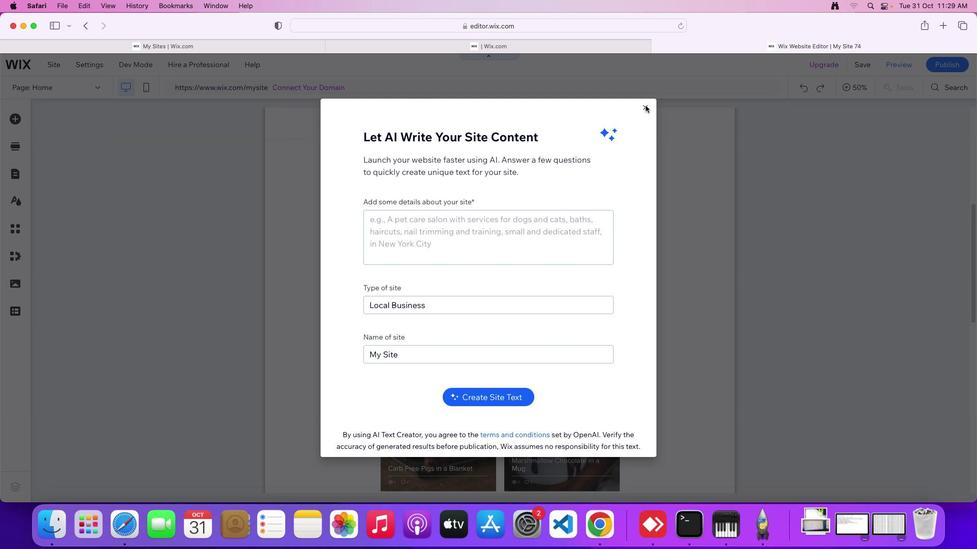 
Action: Mouse pressed left at (645, 105)
Screenshot: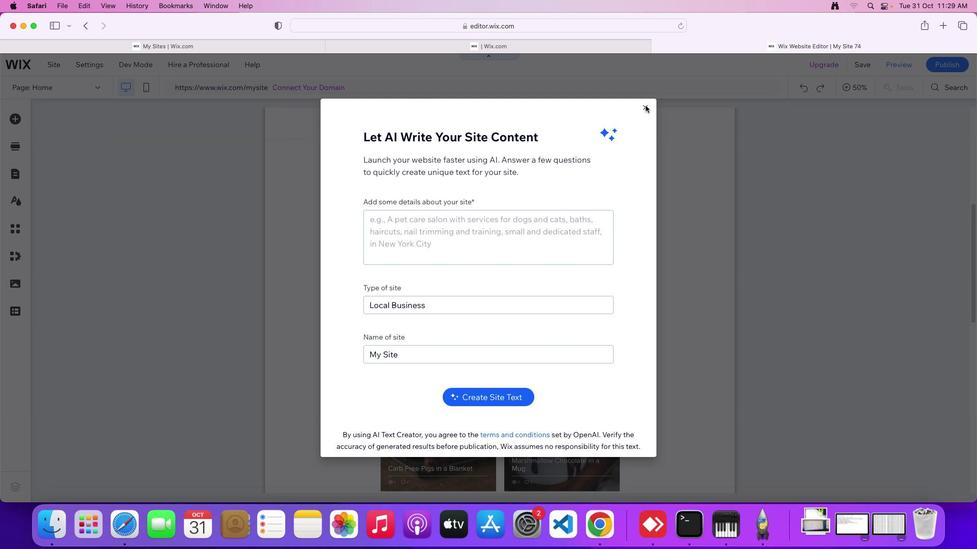 
Action: Mouse moved to (613, 242)
Screenshot: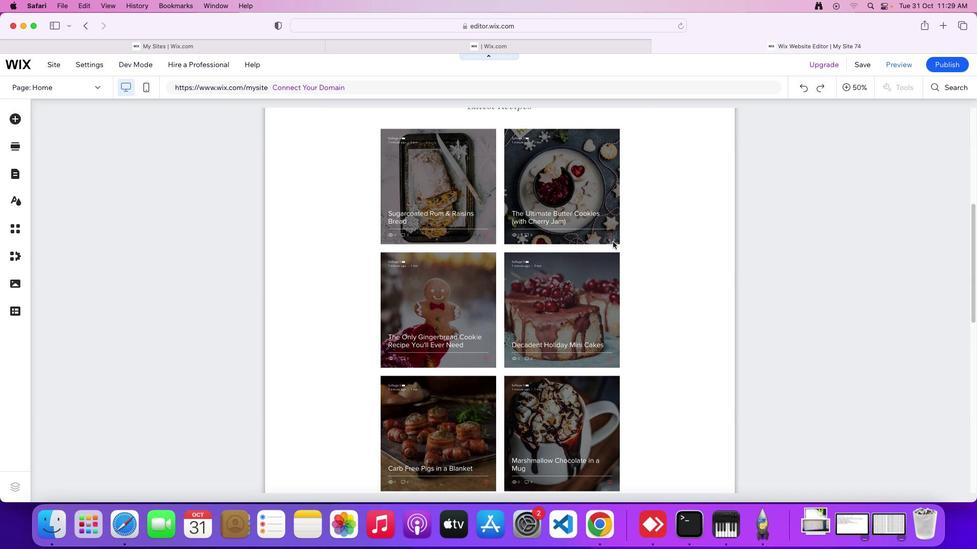 
Action: Mouse scrolled (613, 242) with delta (0, 0)
Screenshot: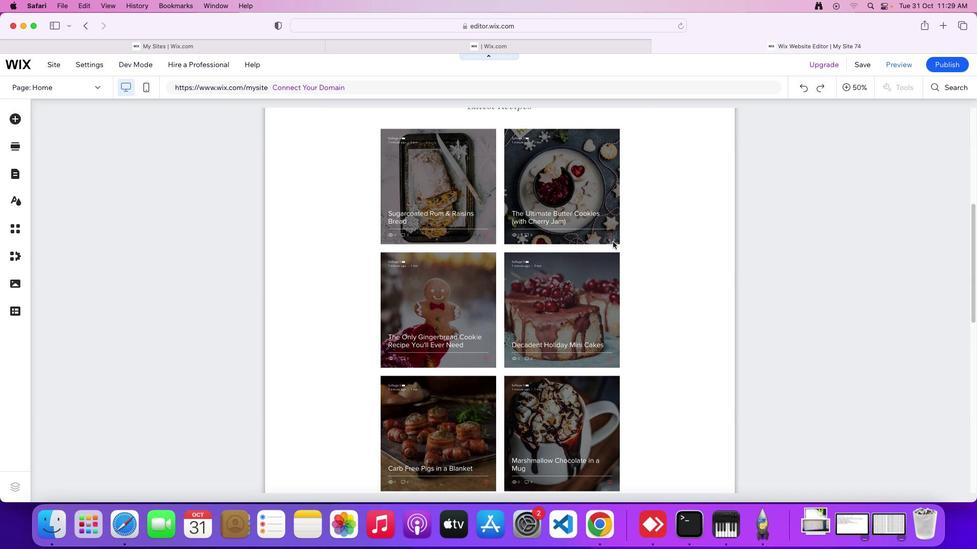 
Action: Mouse scrolled (613, 242) with delta (0, 0)
Screenshot: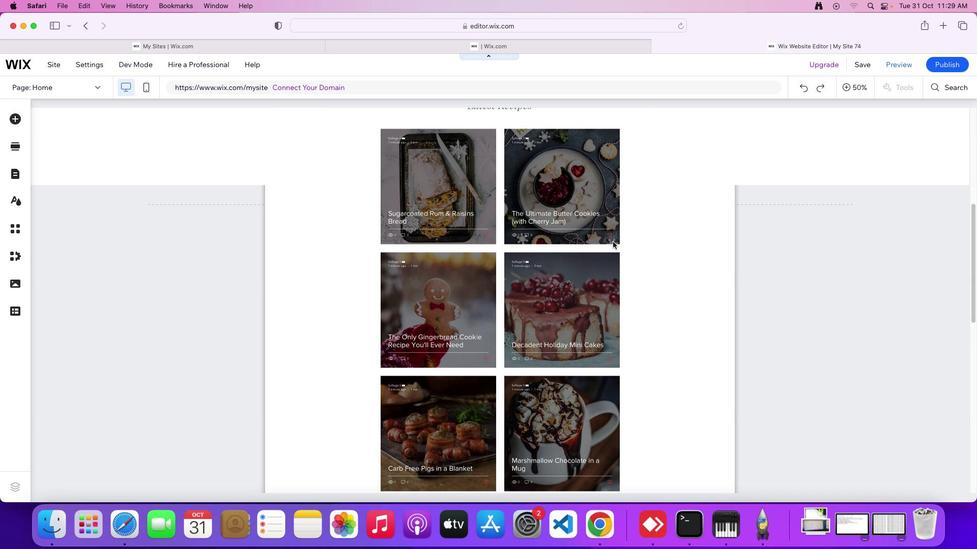 
Action: Mouse scrolled (613, 242) with delta (0, 2)
Screenshot: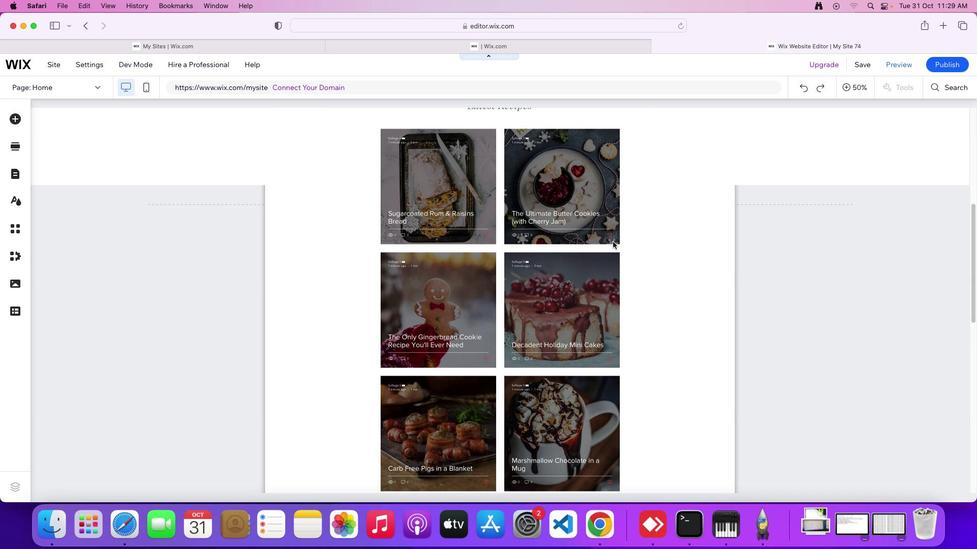 
Action: Mouse scrolled (613, 242) with delta (0, 0)
Screenshot: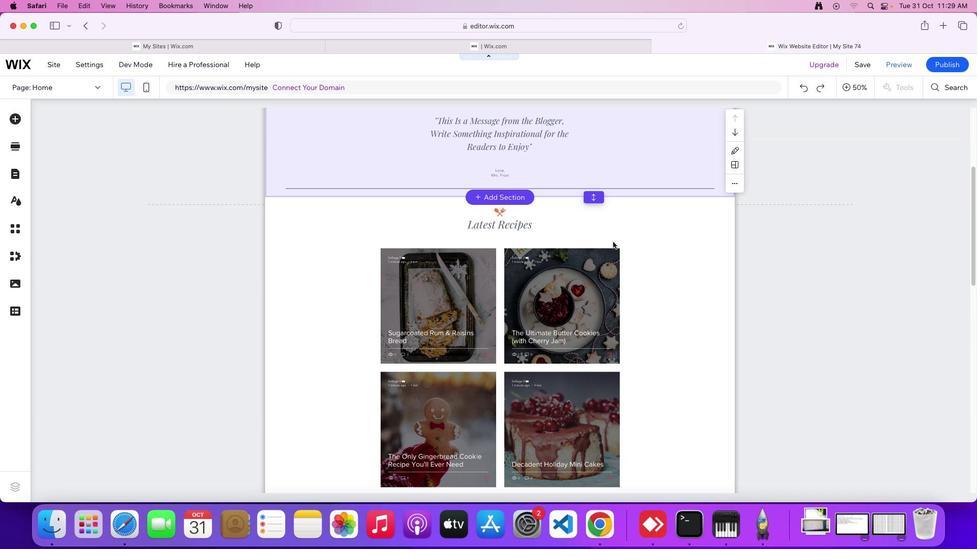 
Action: Mouse scrolled (613, 242) with delta (0, 0)
Screenshot: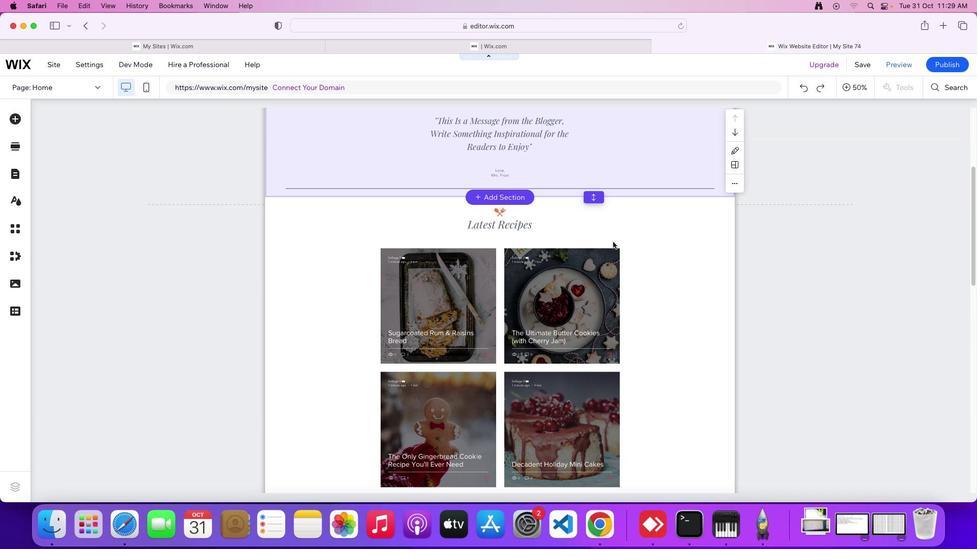 
Action: Mouse scrolled (613, 242) with delta (0, 2)
Screenshot: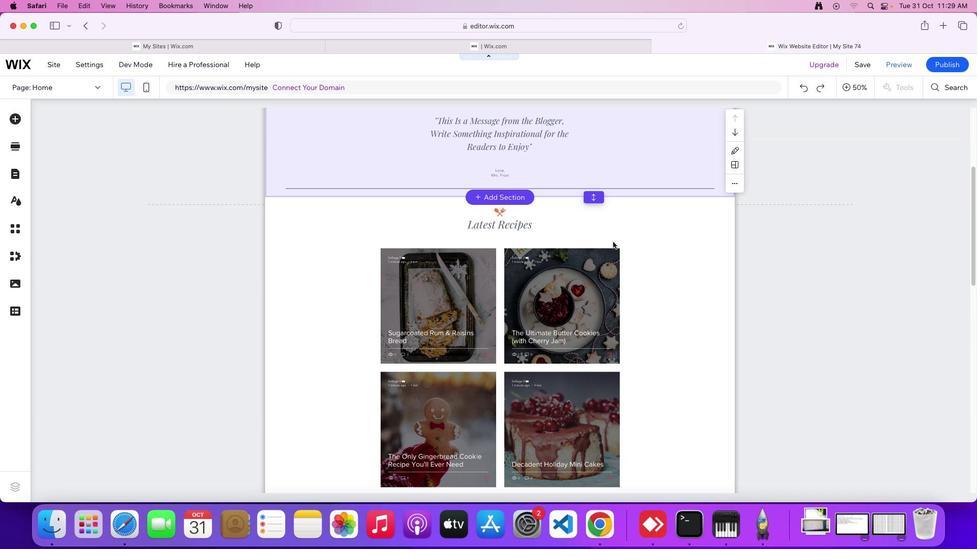 
Action: Mouse scrolled (613, 242) with delta (0, 0)
Screenshot: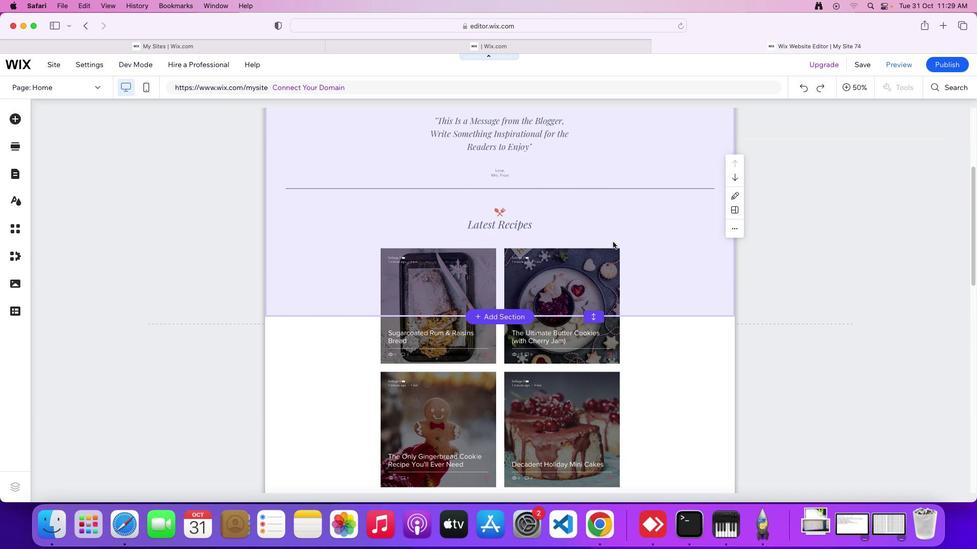 
Action: Mouse scrolled (613, 242) with delta (0, 0)
Screenshot: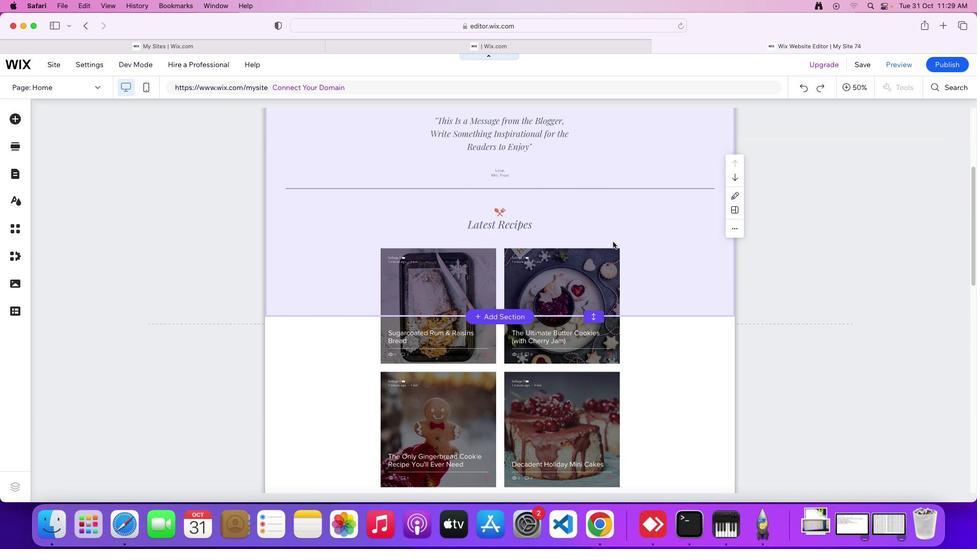 
Action: Mouse scrolled (613, 242) with delta (0, 2)
Screenshot: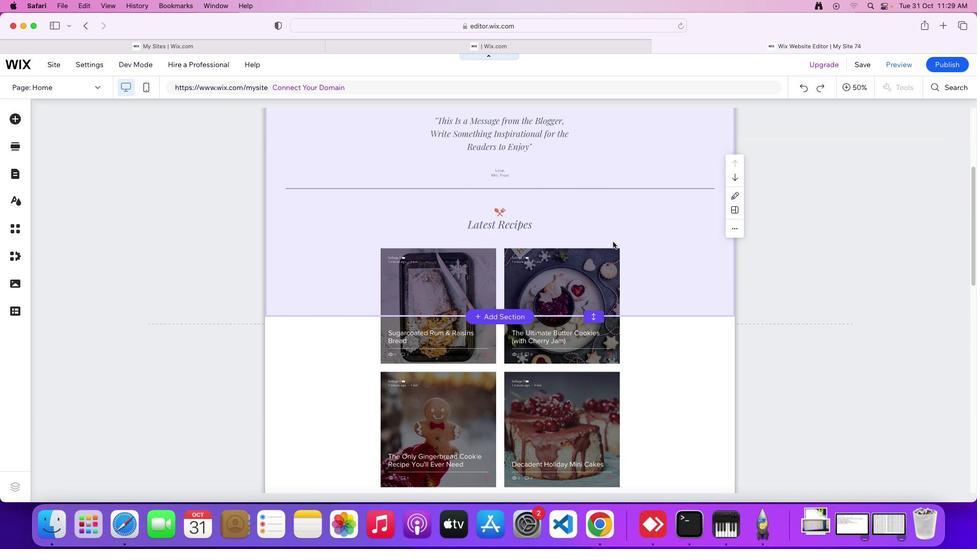 
Action: Mouse scrolled (613, 242) with delta (0, 3)
Screenshot: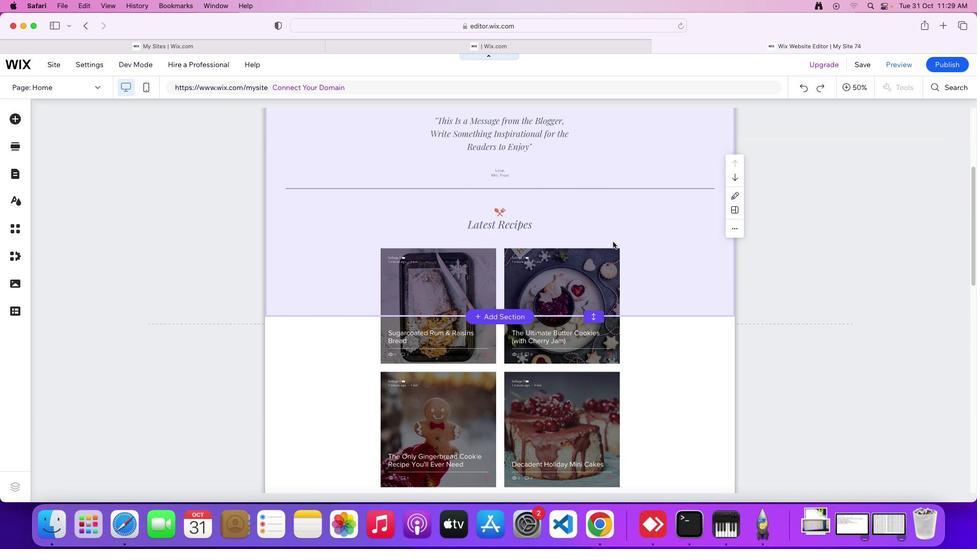 
Action: Mouse scrolled (613, 242) with delta (0, 0)
Screenshot: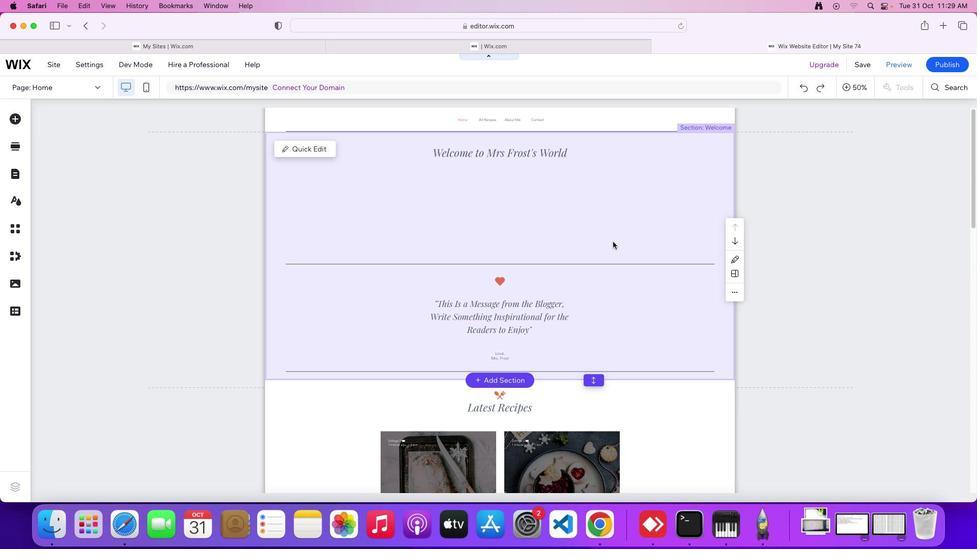 
Action: Mouse scrolled (613, 242) with delta (0, 0)
Screenshot: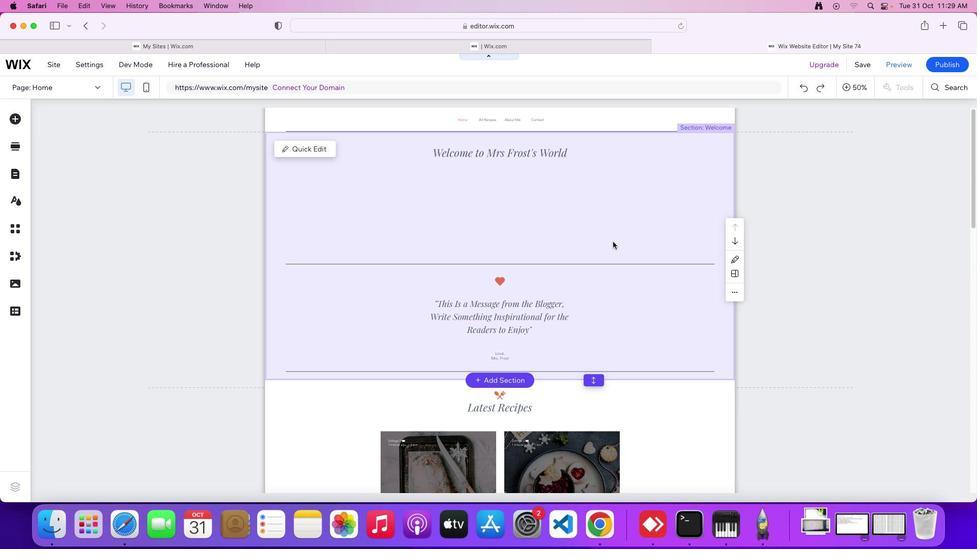 
Action: Mouse scrolled (613, 242) with delta (0, 2)
Screenshot: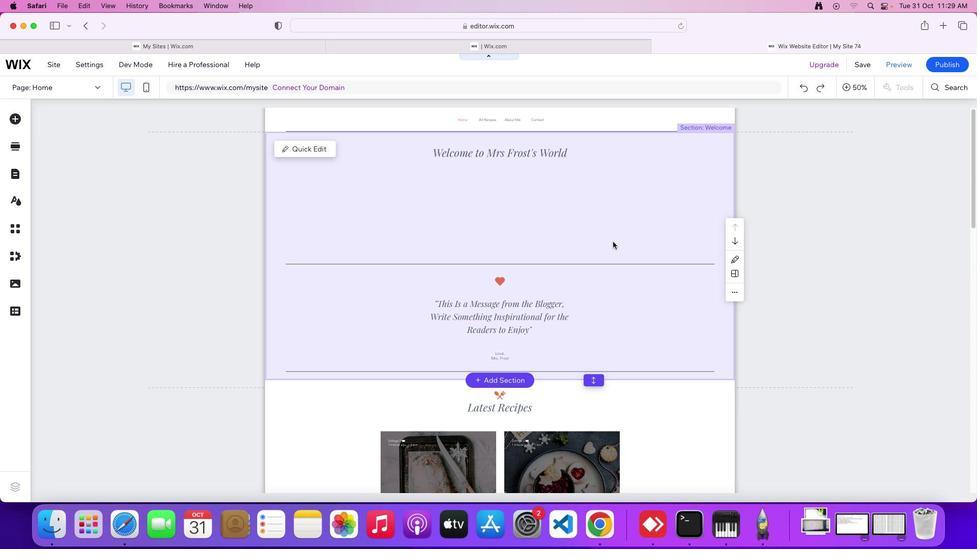 
Action: Mouse scrolled (613, 242) with delta (0, 3)
Screenshot: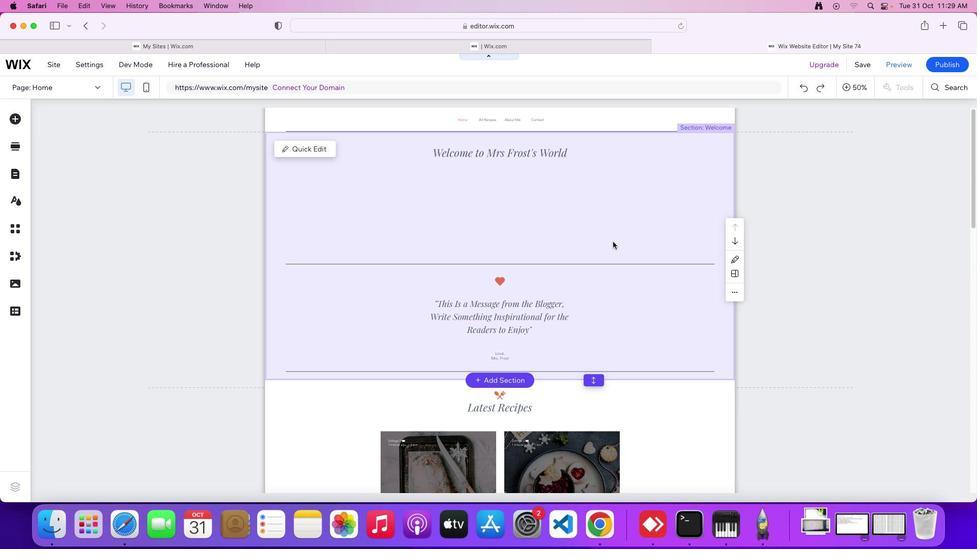 
Action: Mouse scrolled (613, 242) with delta (0, 0)
Screenshot: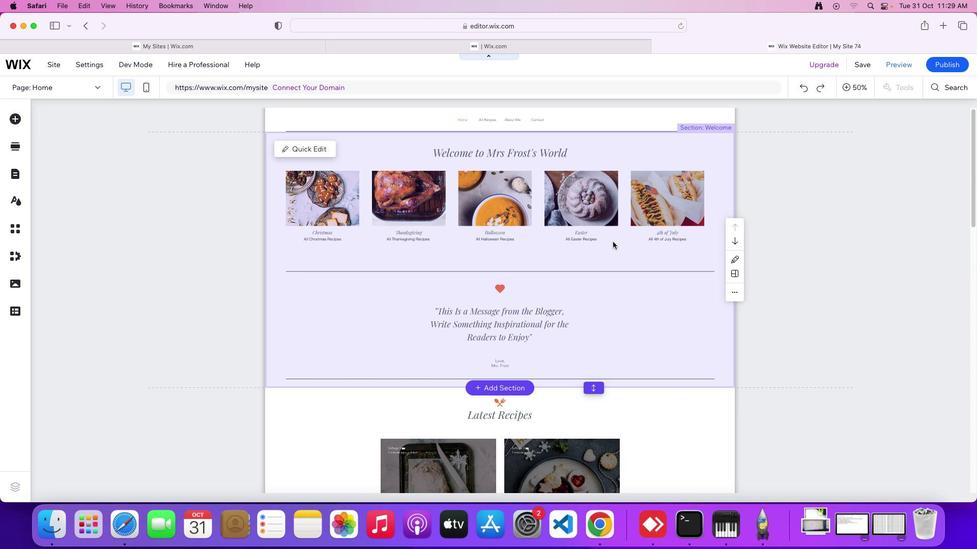 
Action: Mouse scrolled (613, 242) with delta (0, 0)
Screenshot: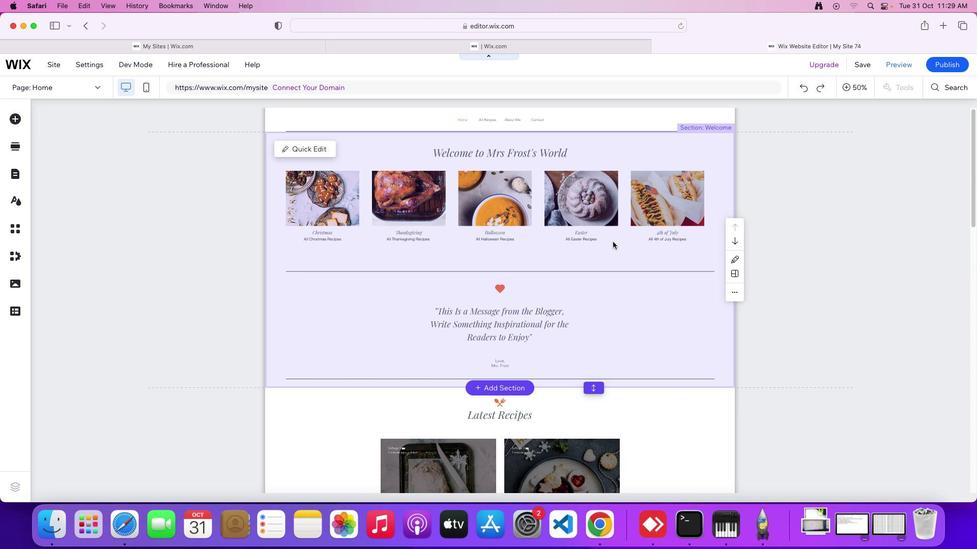 
Action: Mouse scrolled (613, 242) with delta (0, 2)
Screenshot: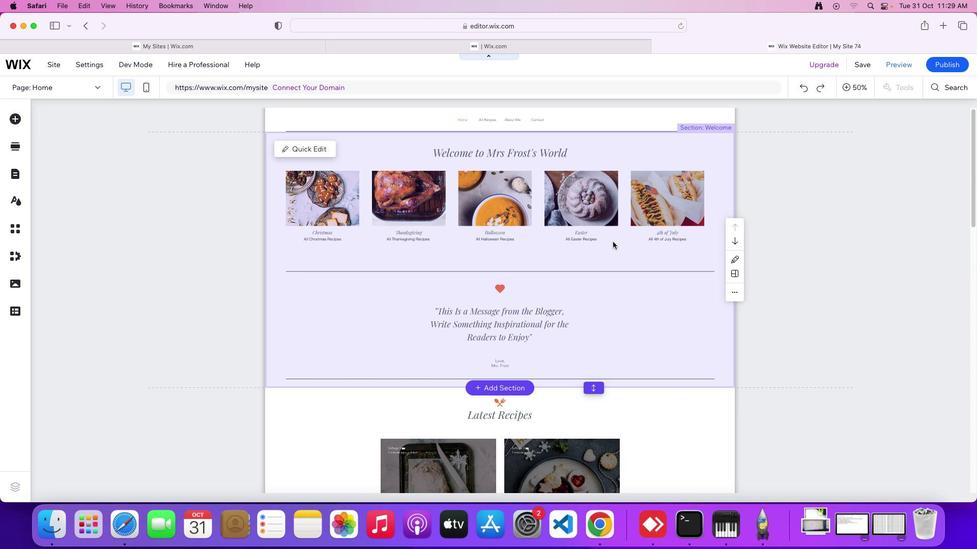 
Action: Mouse moved to (324, 138)
Screenshot: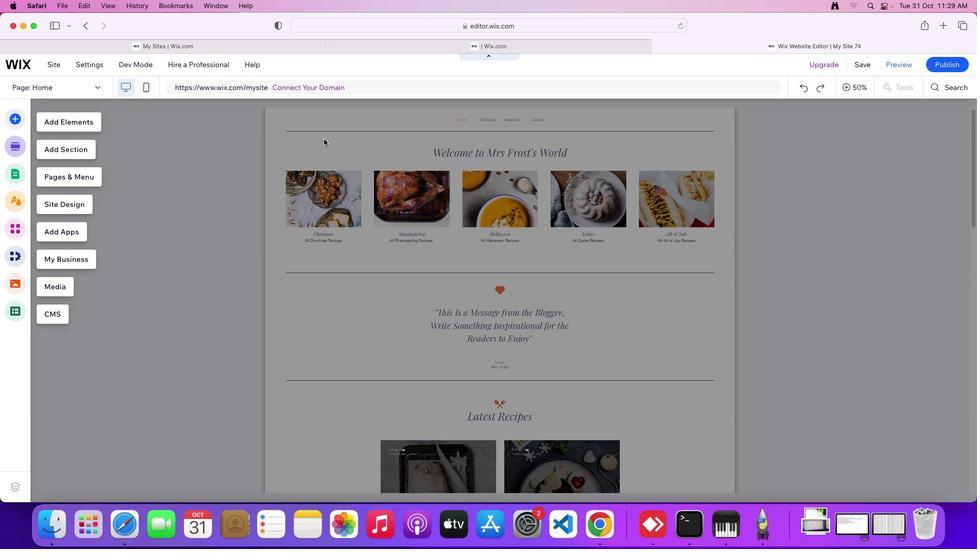 
Action: Mouse pressed left at (324, 138)
Screenshot: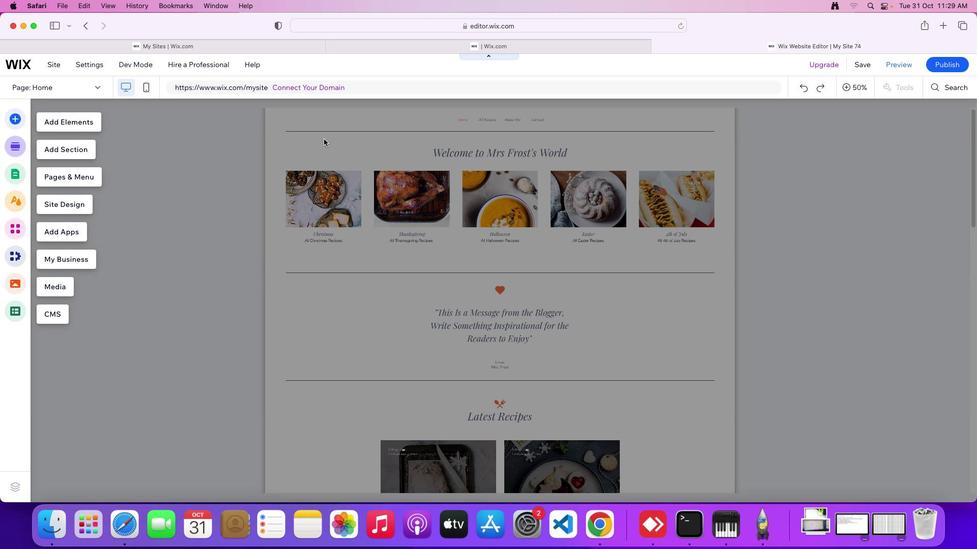 
Action: Mouse pressed left at (324, 138)
Screenshot: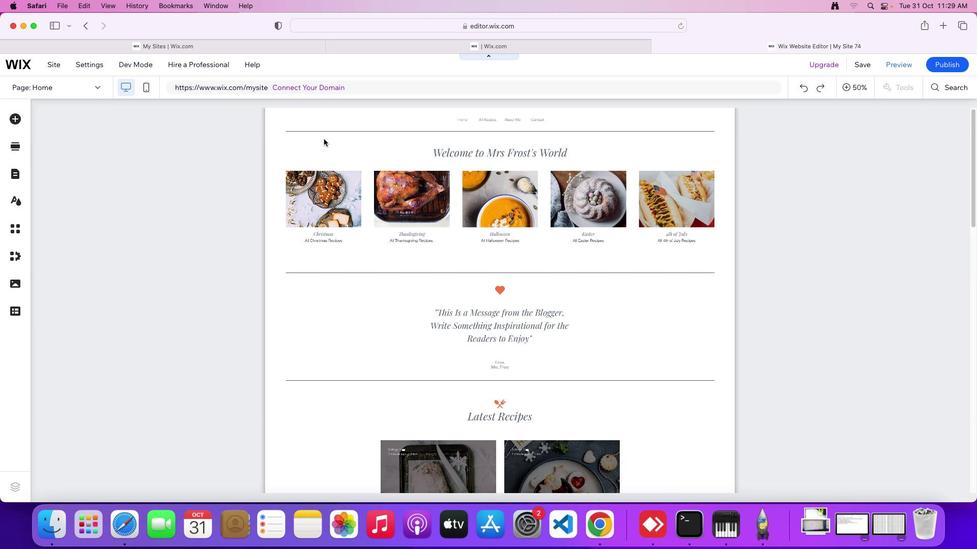 
Action: Mouse pressed left at (324, 138)
Screenshot: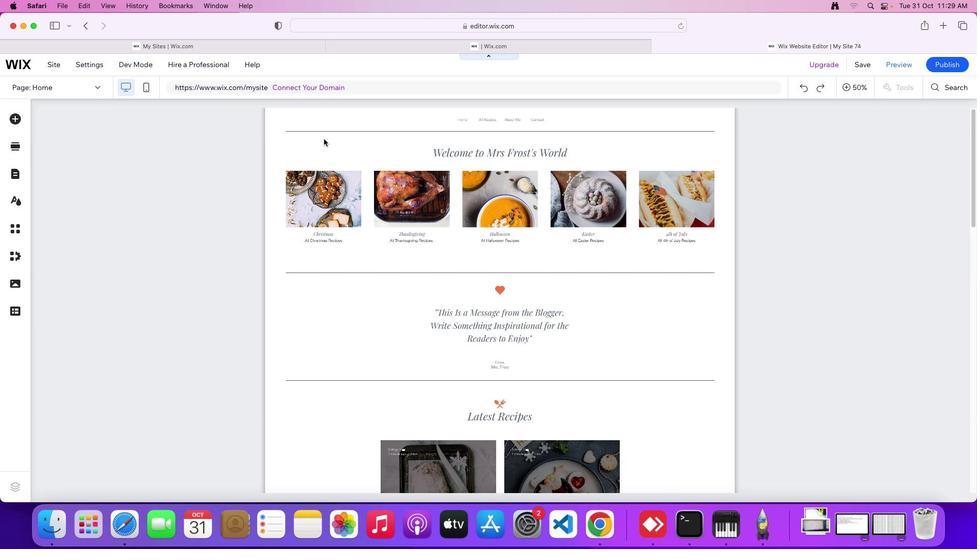 
Action: Mouse moved to (533, 238)
Screenshot: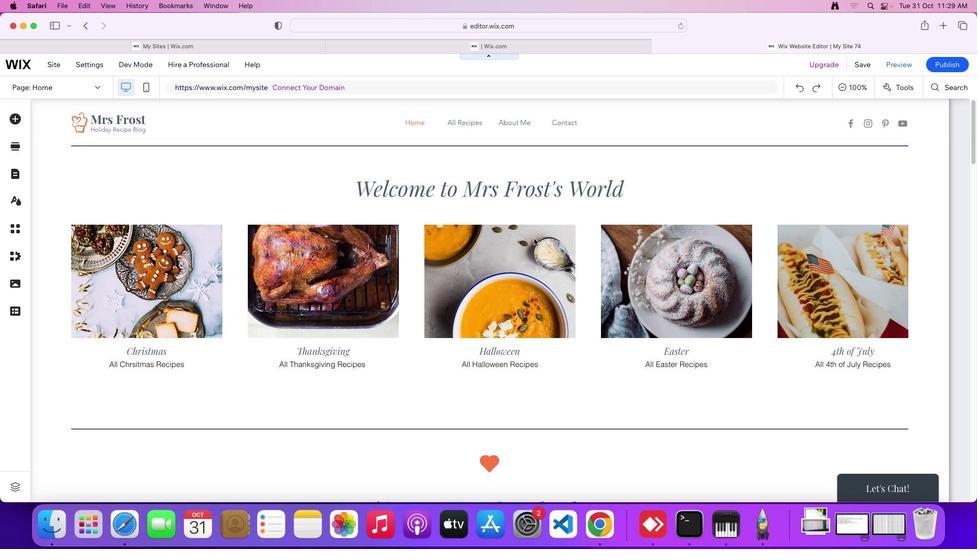 
Action: Mouse scrolled (533, 238) with delta (0, 0)
Screenshot: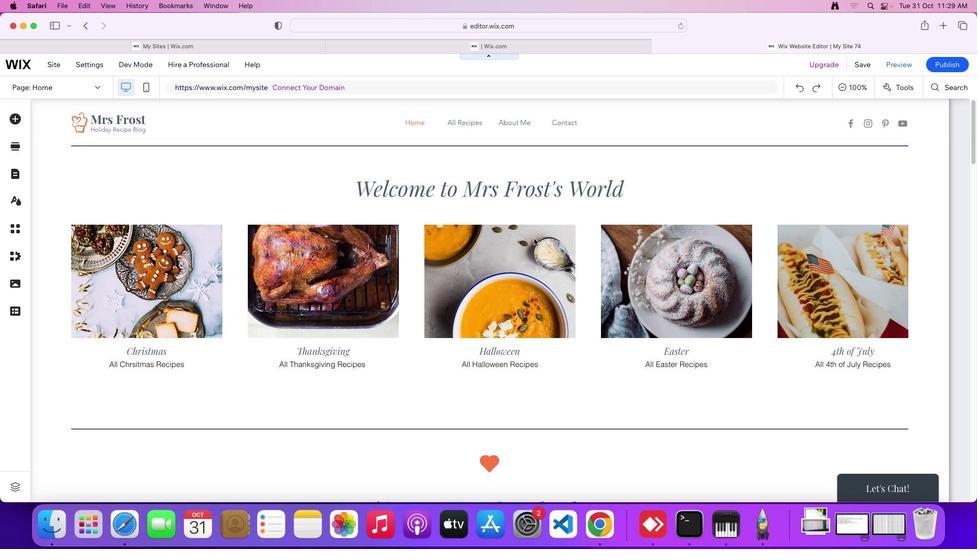 
Action: Mouse scrolled (533, 238) with delta (0, 0)
Screenshot: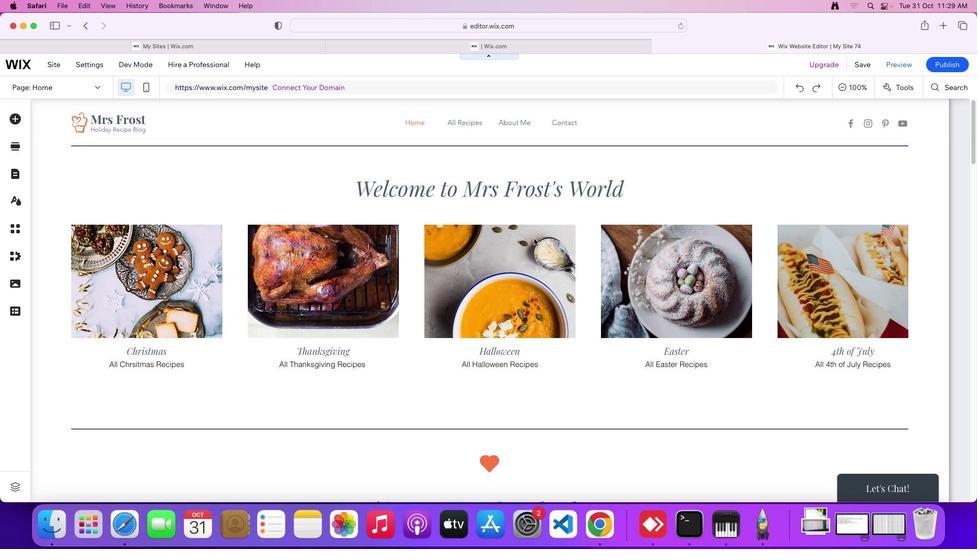 
Action: Mouse moved to (431, 123)
Screenshot: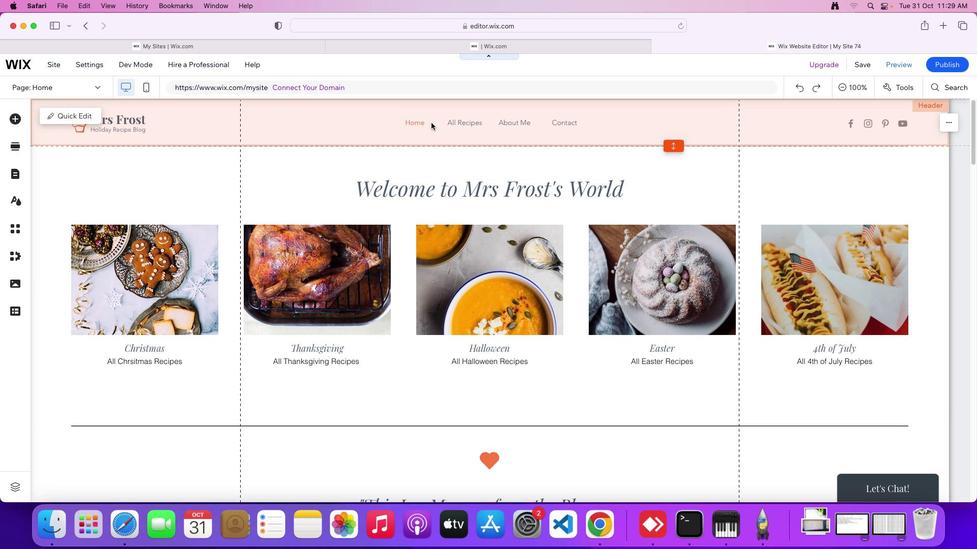 
Action: Mouse pressed left at (431, 123)
Screenshot: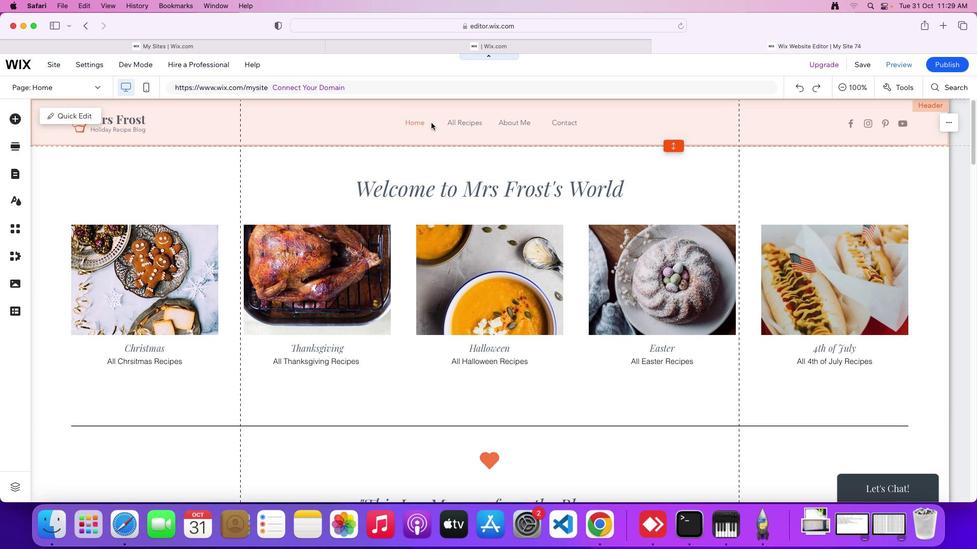 
Action: Mouse moved to (424, 121)
Screenshot: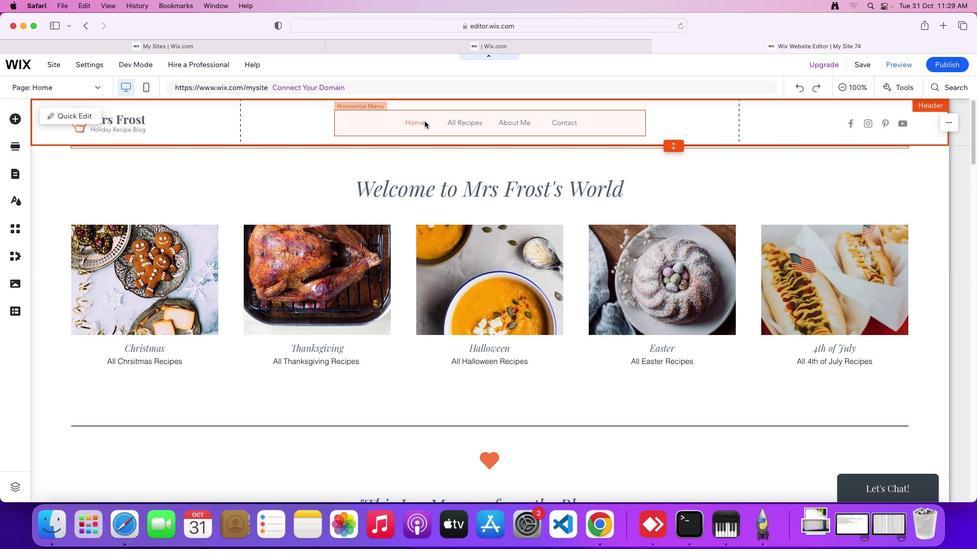 
Action: Mouse pressed left at (424, 121)
Screenshot: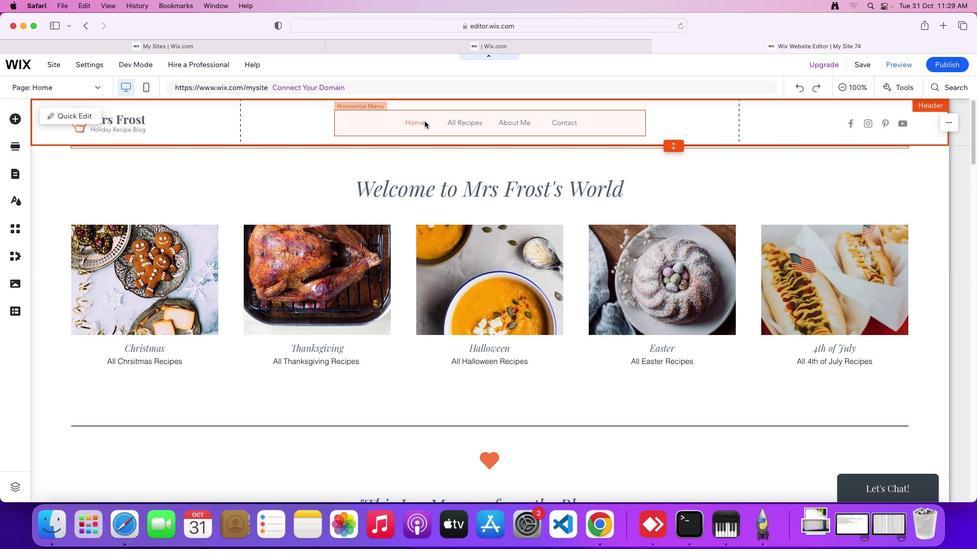 
Action: Mouse moved to (352, 160)
Screenshot: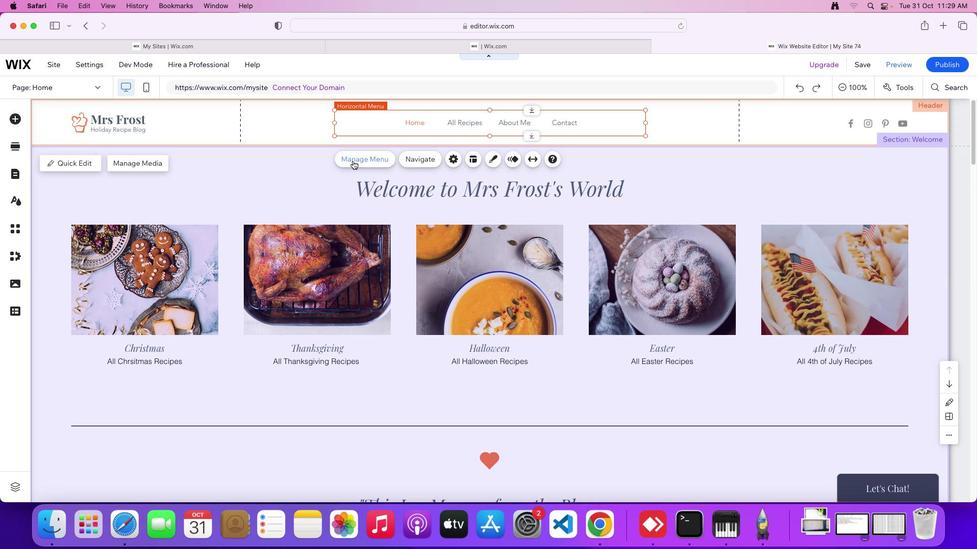 
Action: Mouse pressed left at (352, 160)
Screenshot: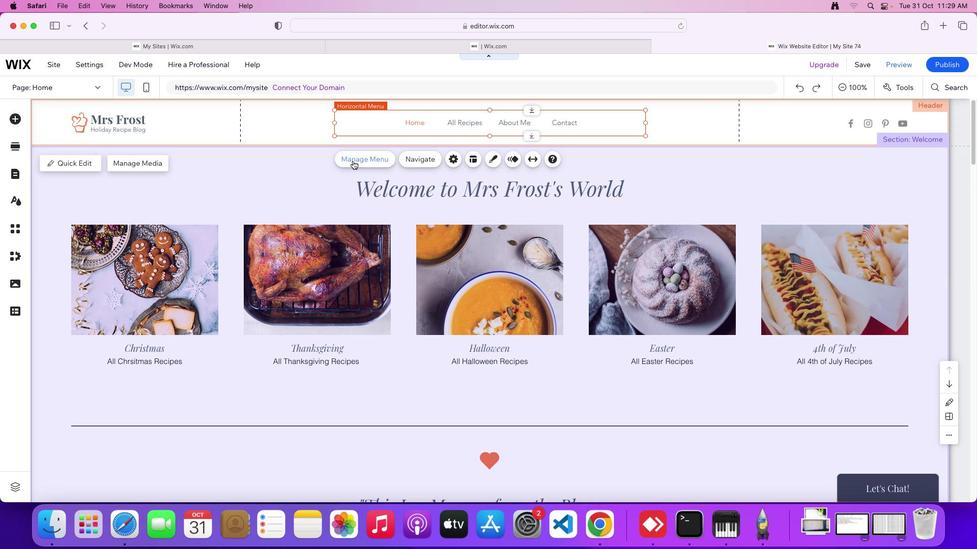 
Action: Mouse moved to (251, 189)
Screenshot: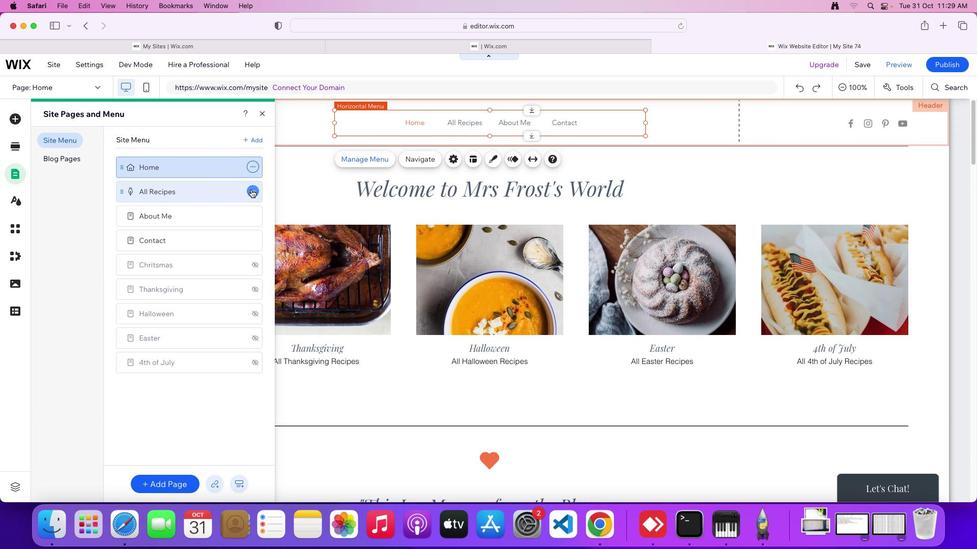 
Action: Mouse pressed left at (251, 189)
Screenshot: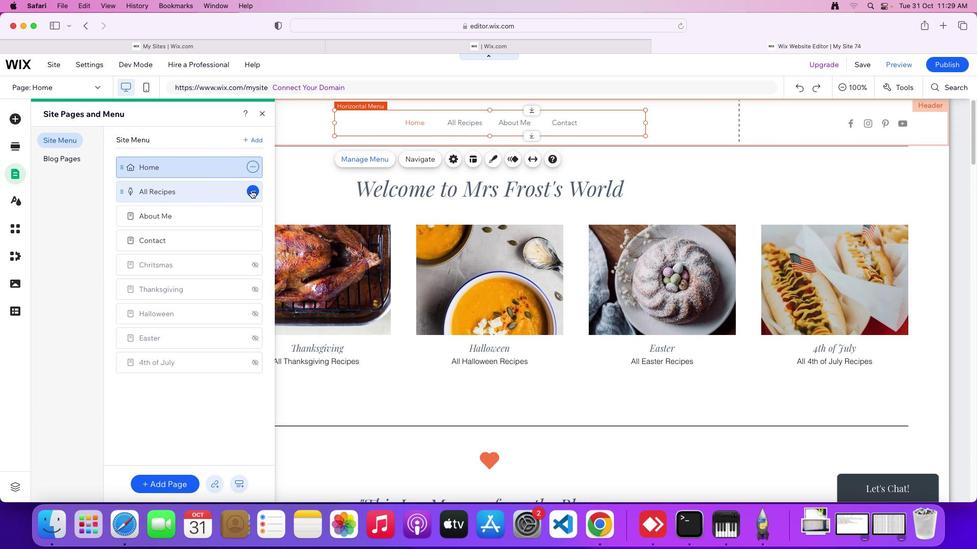 
Action: Mouse moved to (297, 258)
Screenshot: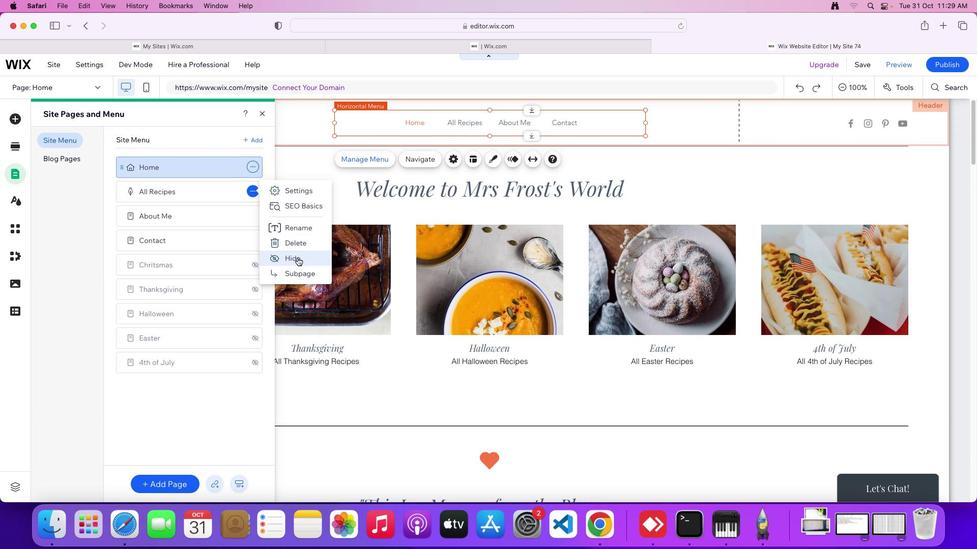 
Action: Mouse pressed left at (297, 258)
Screenshot: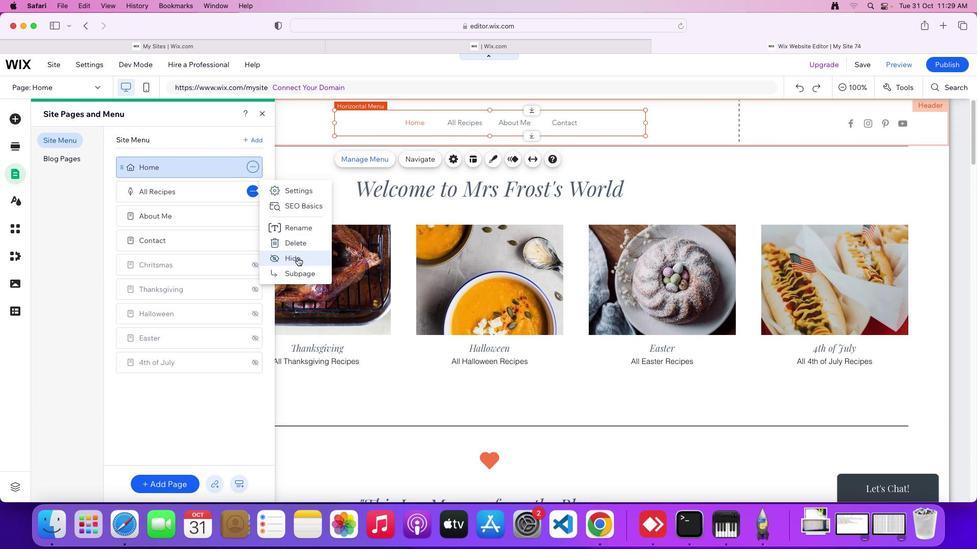 
Action: Mouse moved to (235, 214)
Screenshot: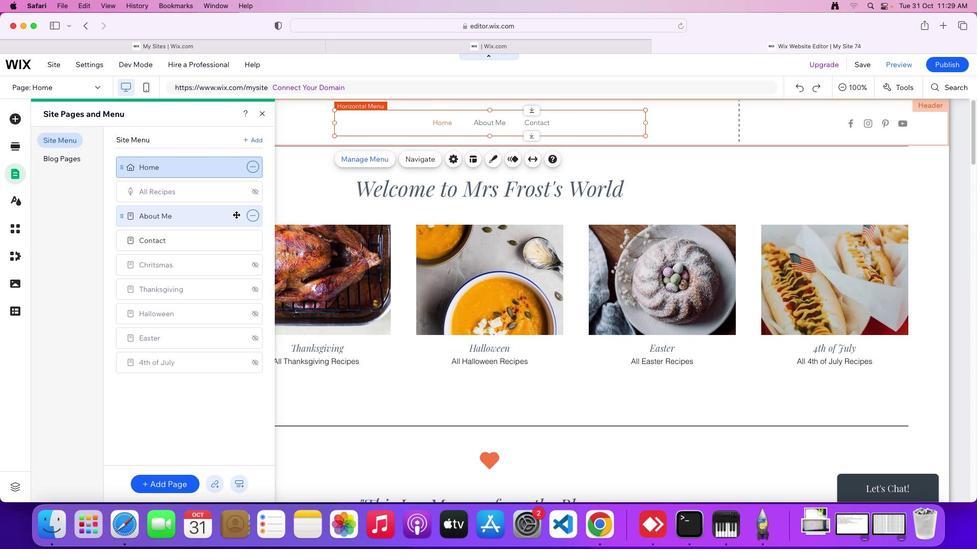 
Action: Mouse pressed left at (235, 214)
Screenshot: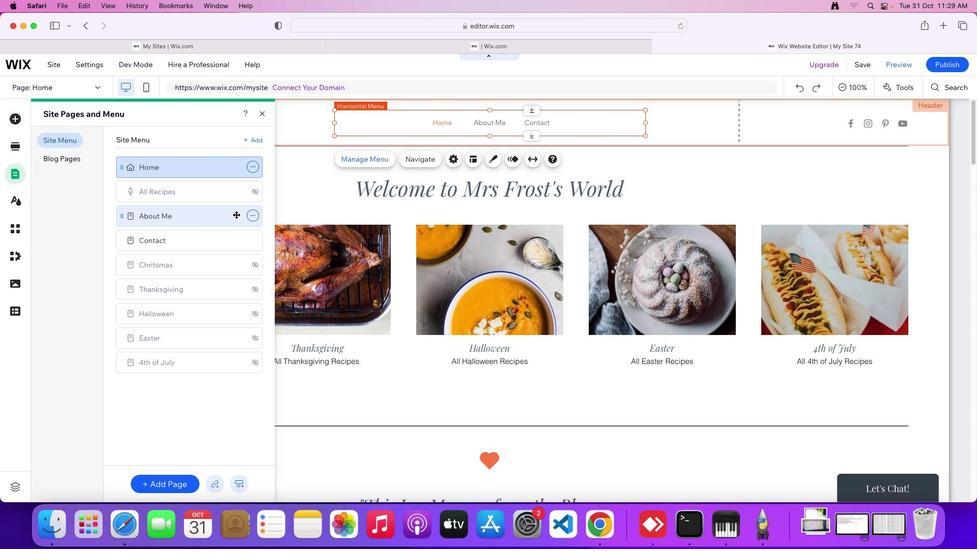 
Action: Mouse moved to (221, 169)
Screenshot: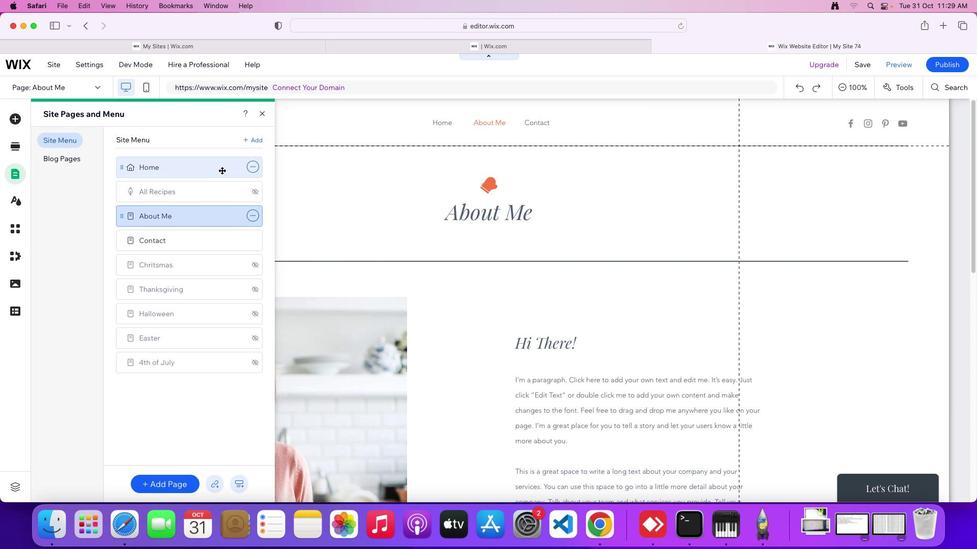 
Action: Mouse pressed left at (221, 169)
Screenshot: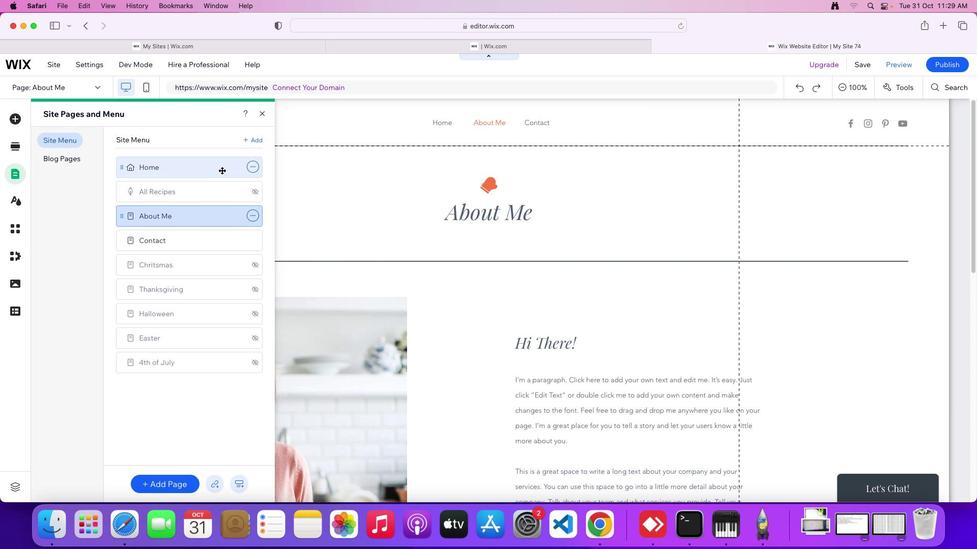
Action: Mouse moved to (263, 114)
Screenshot: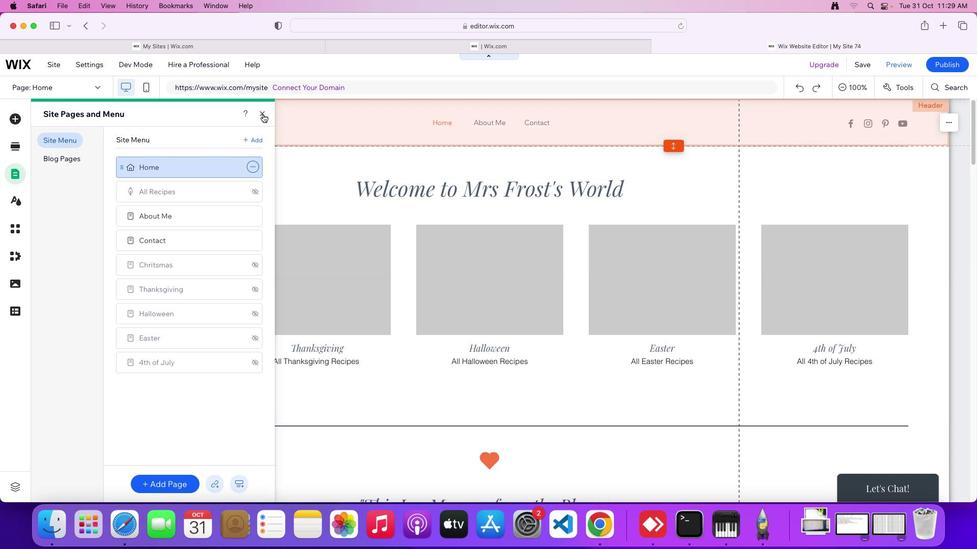 
Action: Mouse pressed left at (263, 114)
Screenshot: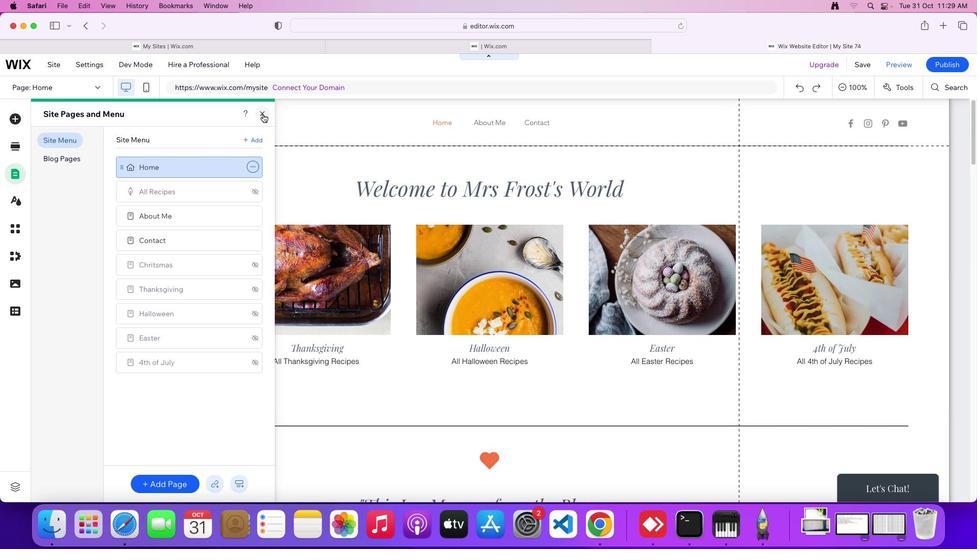 
Action: Mouse moved to (491, 346)
Screenshot: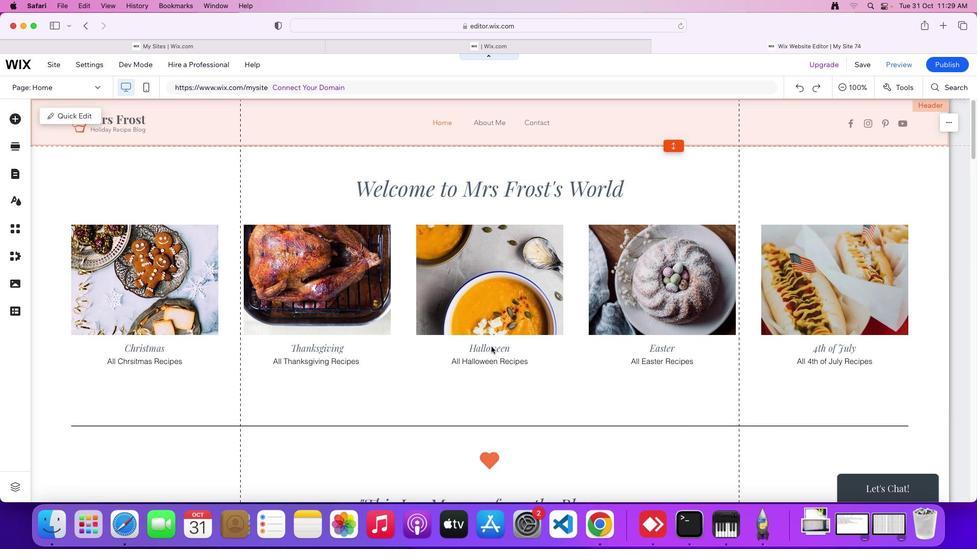 
Action: Mouse scrolled (491, 346) with delta (0, 0)
Screenshot: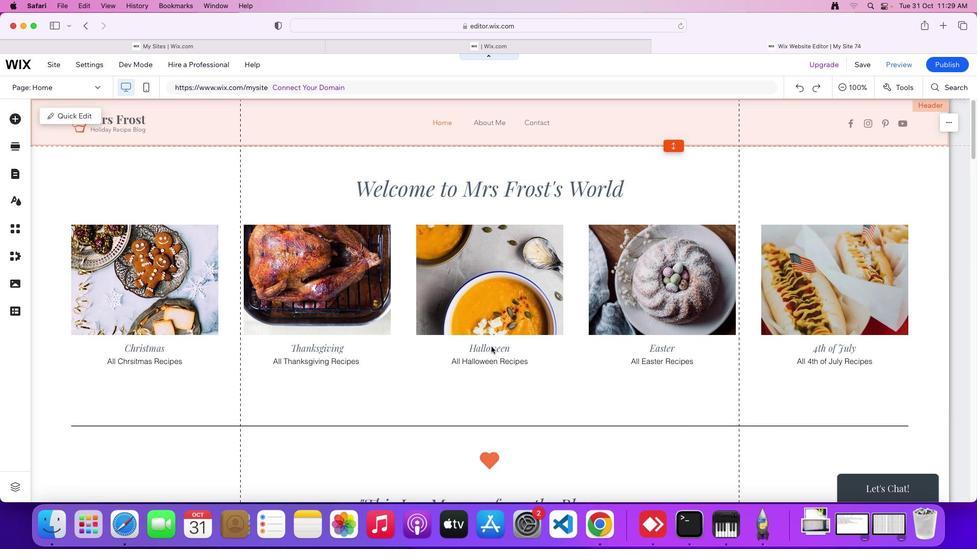 
Action: Mouse scrolled (491, 346) with delta (0, 0)
Screenshot: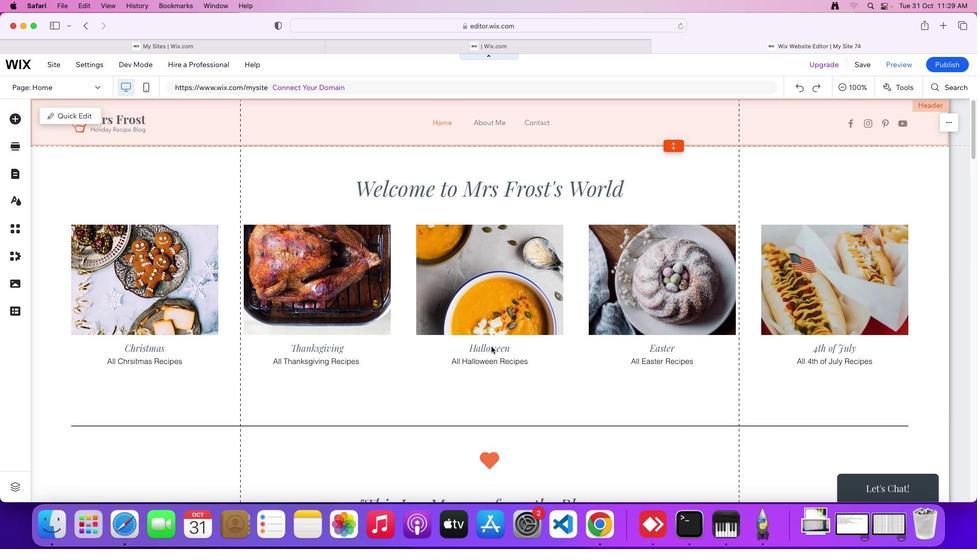 
Action: Mouse scrolled (491, 346) with delta (0, -1)
Screenshot: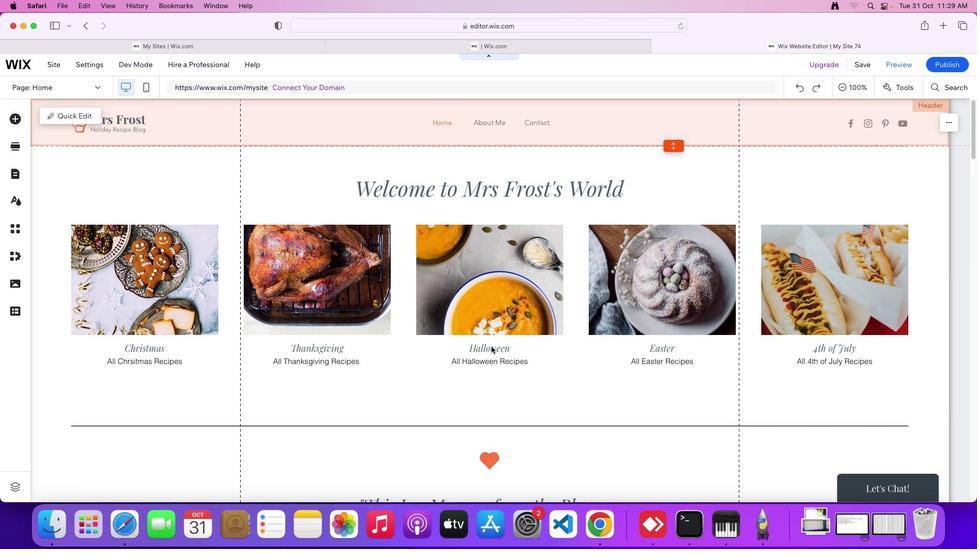 
Action: Mouse scrolled (491, 346) with delta (0, 0)
Screenshot: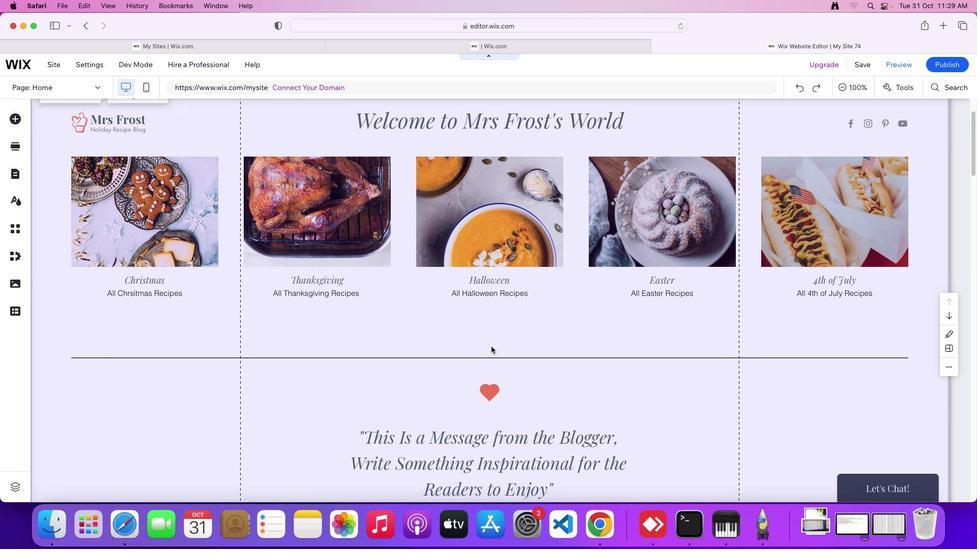 
Action: Mouse scrolled (491, 346) with delta (0, 0)
Screenshot: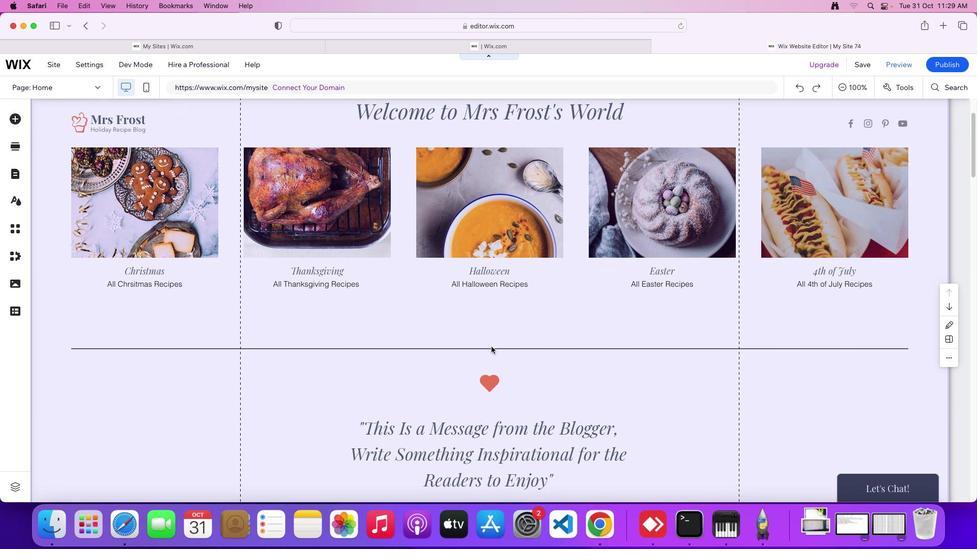 
Action: Mouse scrolled (491, 346) with delta (0, 0)
Screenshot: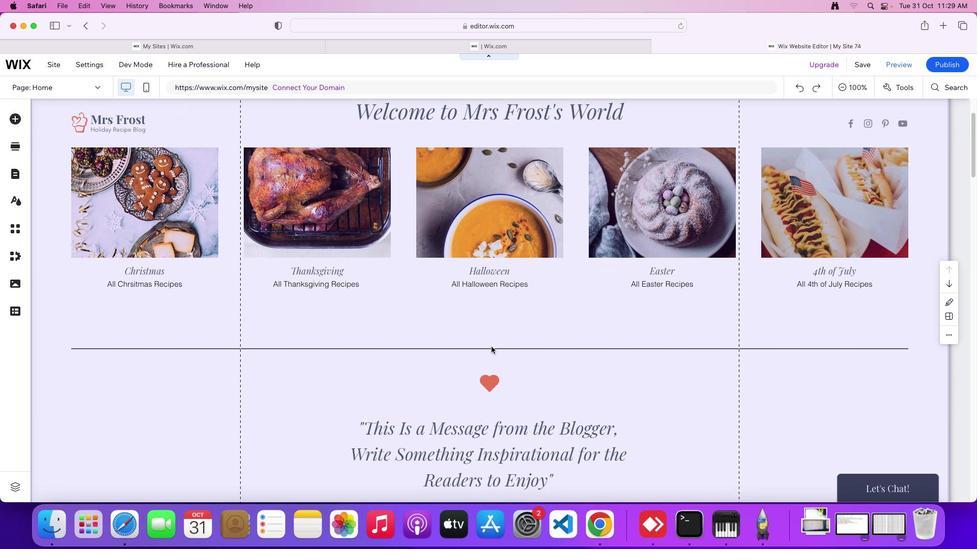 
Action: Mouse scrolled (491, 346) with delta (0, 0)
Screenshot: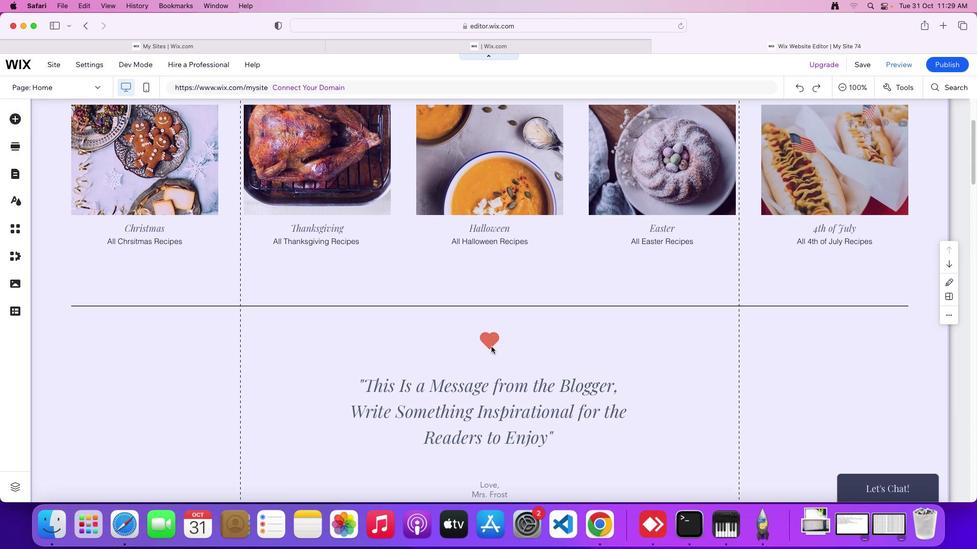 
Action: Mouse scrolled (491, 346) with delta (0, 0)
Screenshot: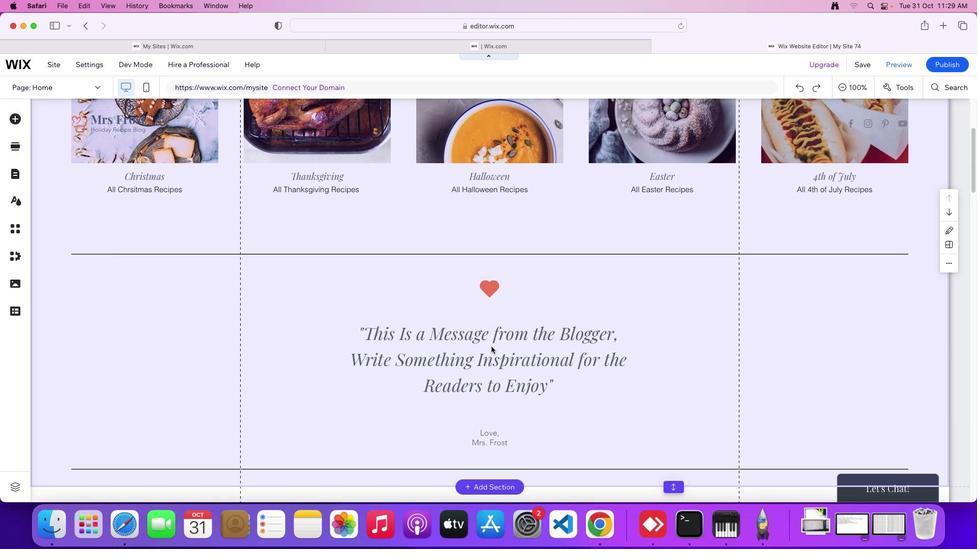 
Action: Mouse scrolled (491, 346) with delta (0, -1)
Screenshot: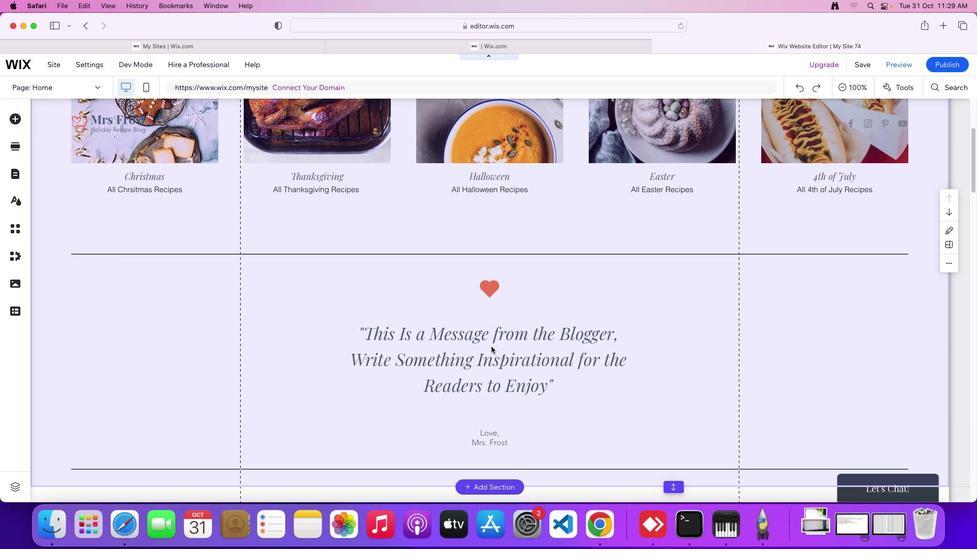 
Action: Mouse scrolled (491, 346) with delta (0, 0)
Screenshot: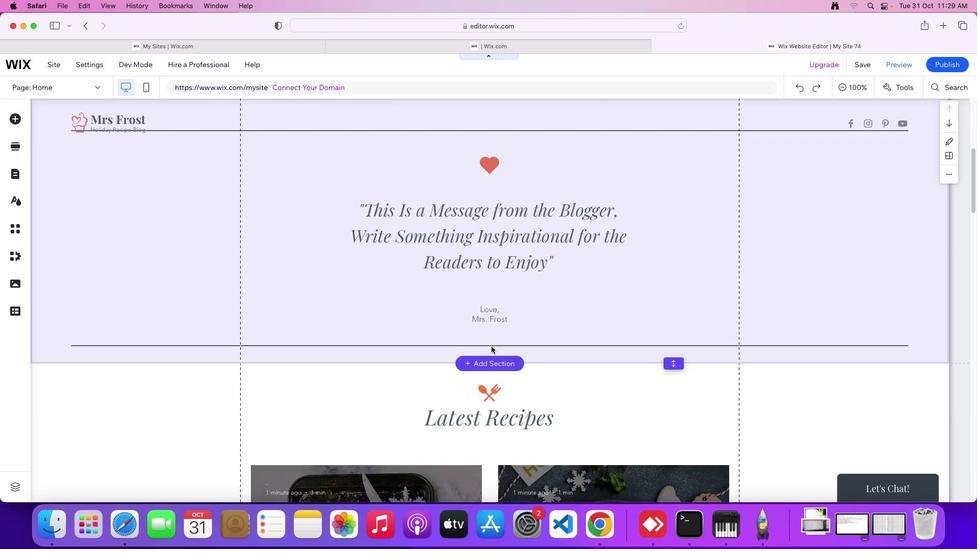 
Action: Mouse scrolled (491, 346) with delta (0, 0)
Screenshot: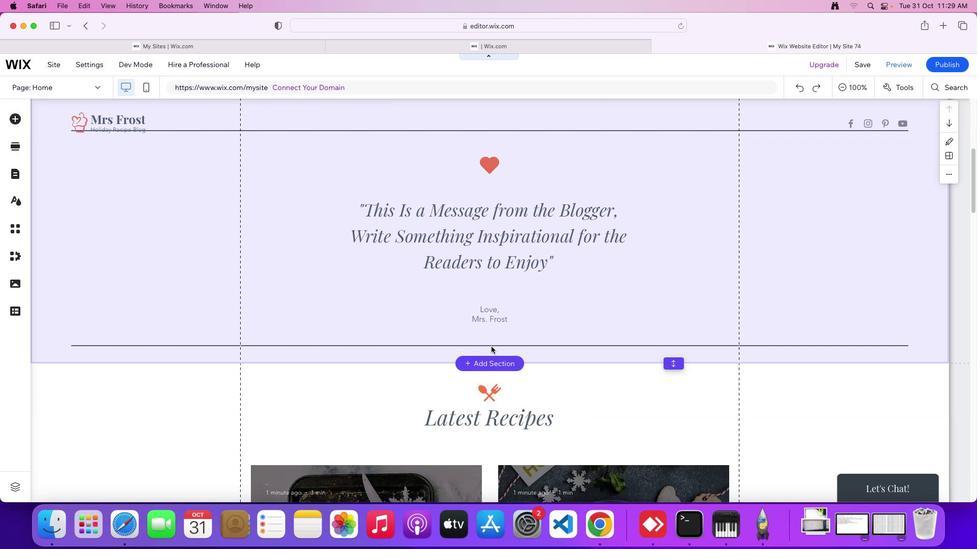 
Action: Mouse scrolled (491, 346) with delta (0, -2)
Screenshot: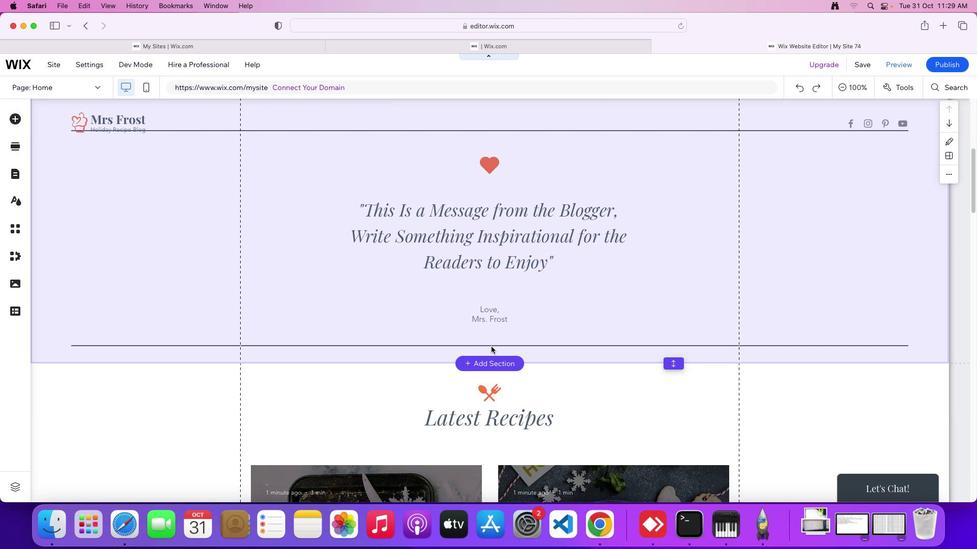 
Action: Mouse scrolled (491, 346) with delta (0, 0)
Screenshot: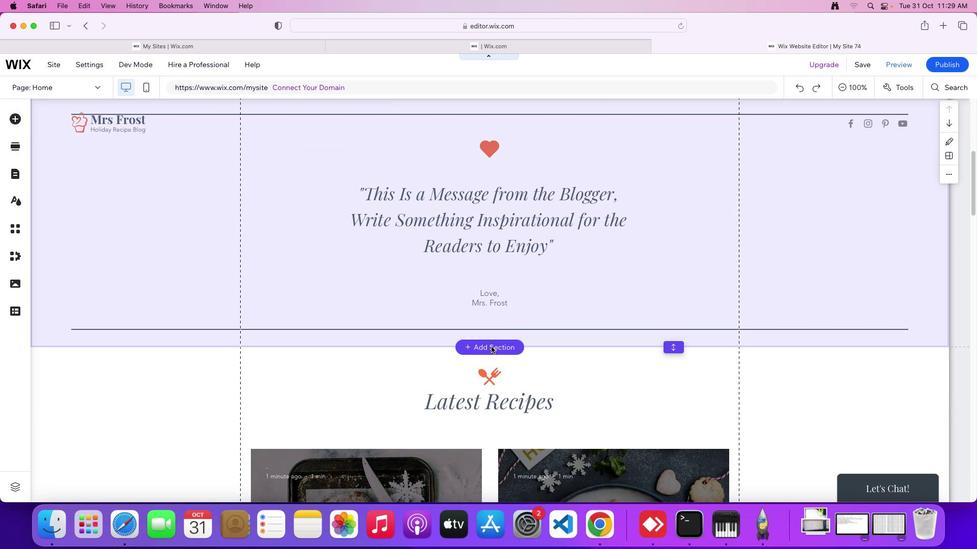 
Action: Mouse scrolled (491, 346) with delta (0, 0)
Screenshot: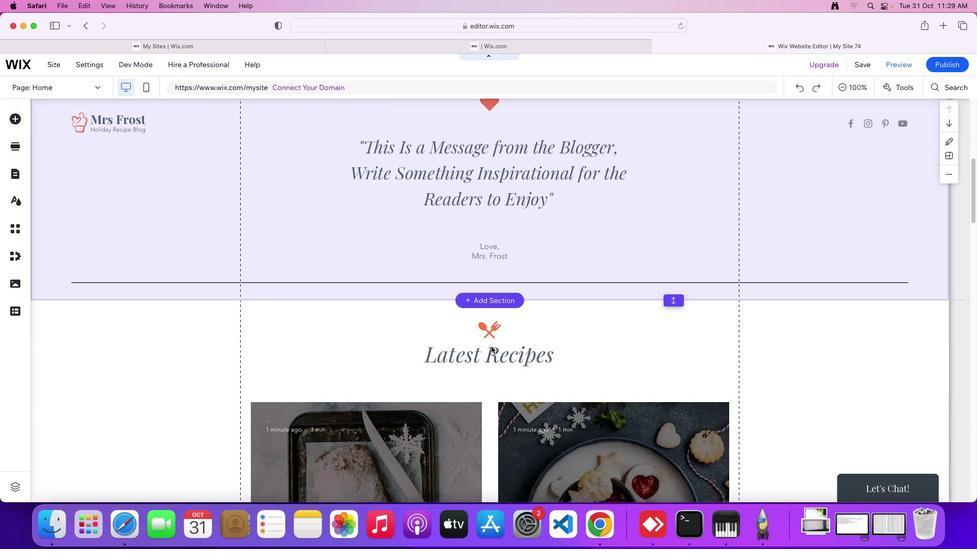
Action: Mouse scrolled (491, 346) with delta (0, -1)
Screenshot: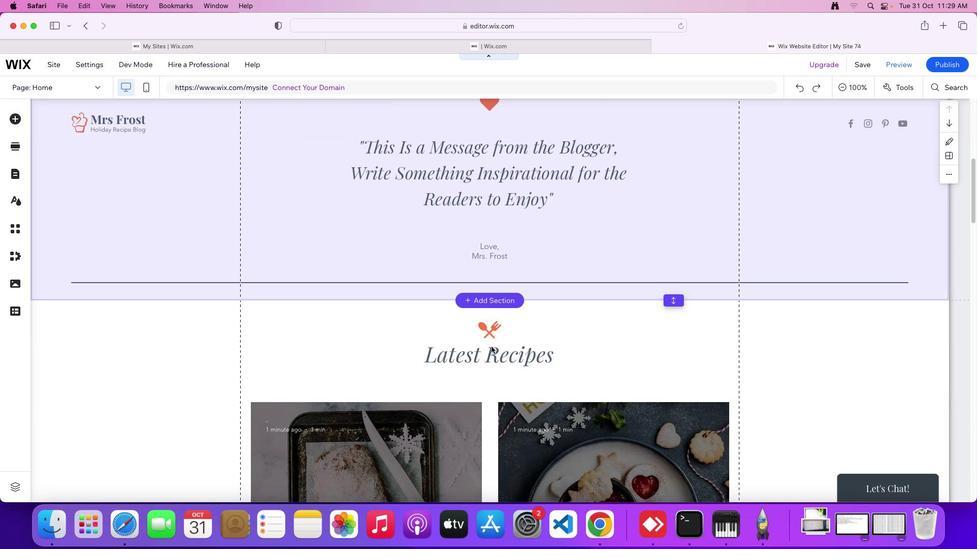 
Action: Mouse scrolled (491, 346) with delta (0, 0)
Screenshot: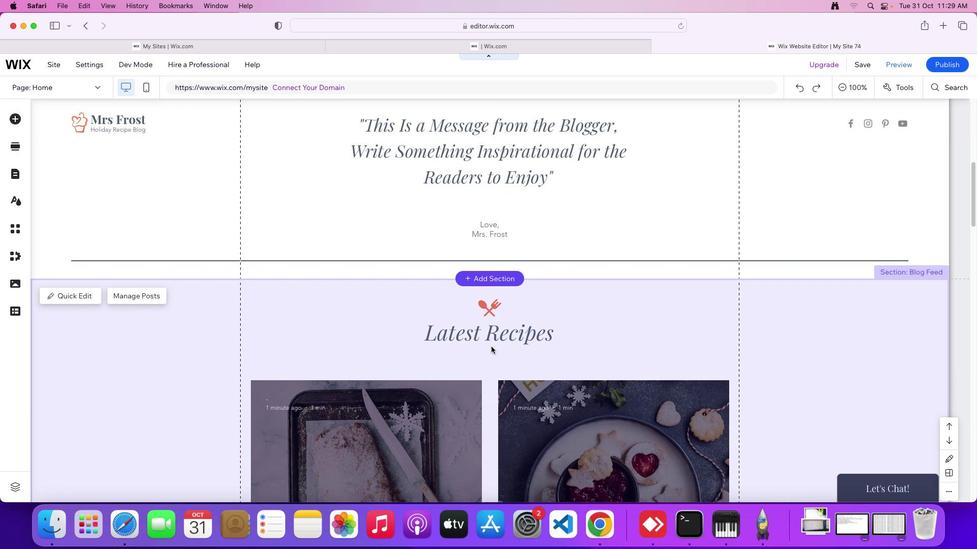 
Action: Mouse scrolled (491, 346) with delta (0, 0)
Screenshot: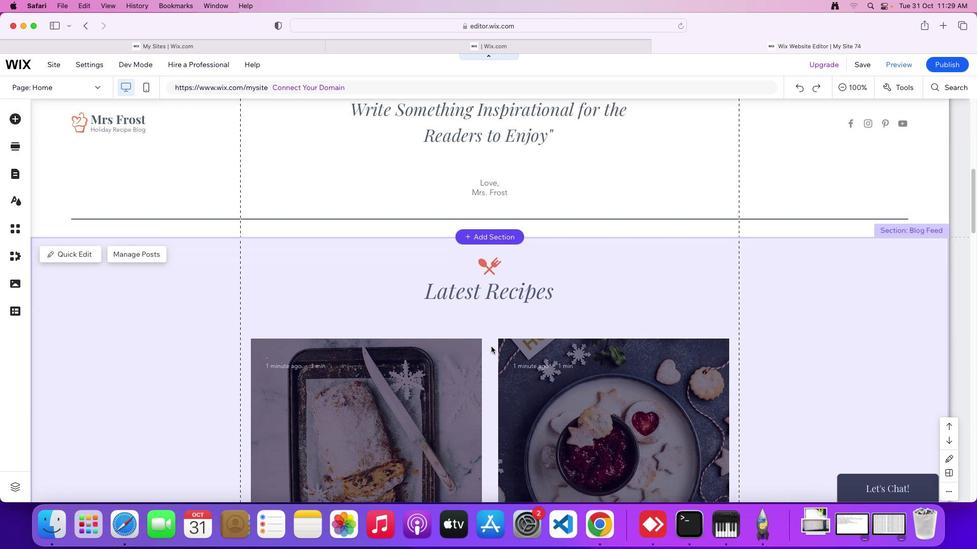 
Action: Mouse scrolled (491, 346) with delta (0, -1)
Screenshot: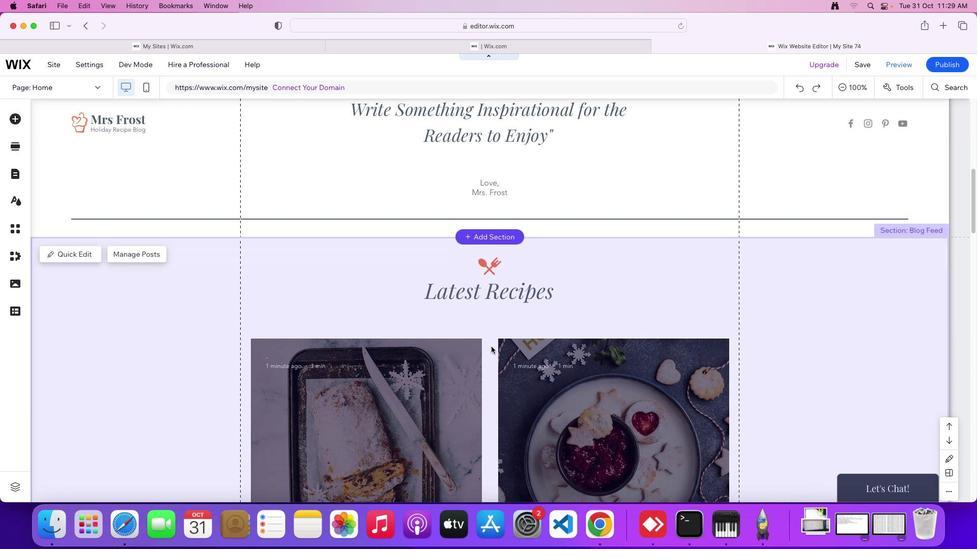 
Action: Mouse scrolled (491, 346) with delta (0, 0)
Screenshot: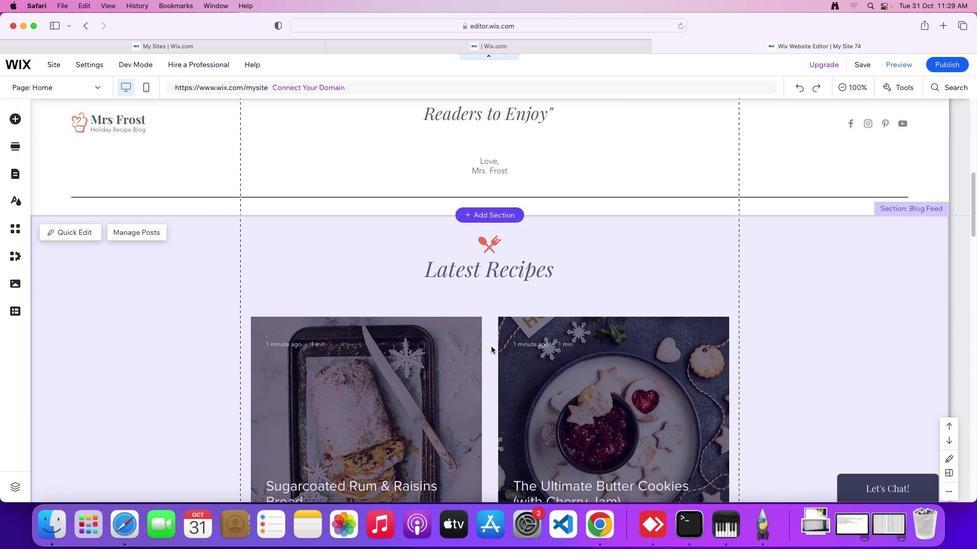 
Action: Mouse scrolled (491, 346) with delta (0, 0)
Screenshot: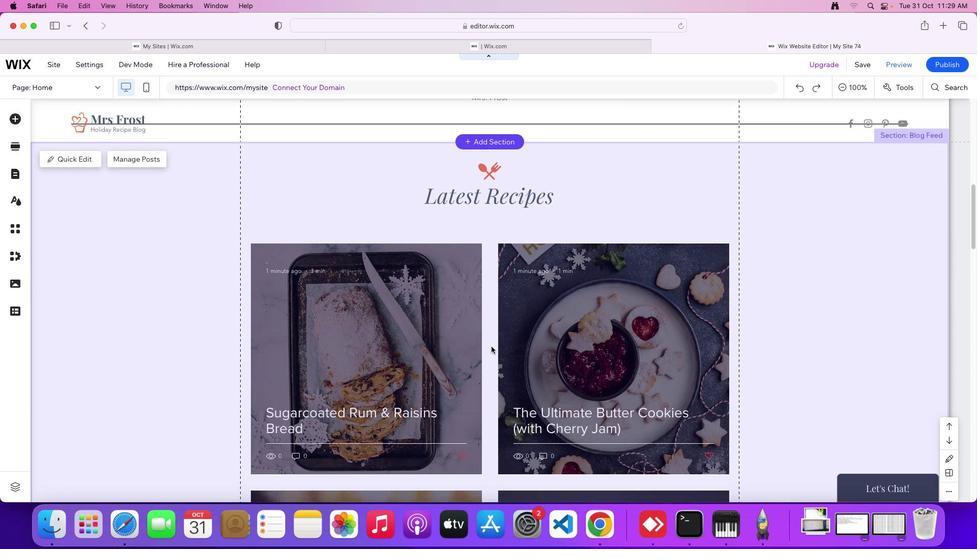 
Action: Mouse scrolled (491, 346) with delta (0, -1)
Screenshot: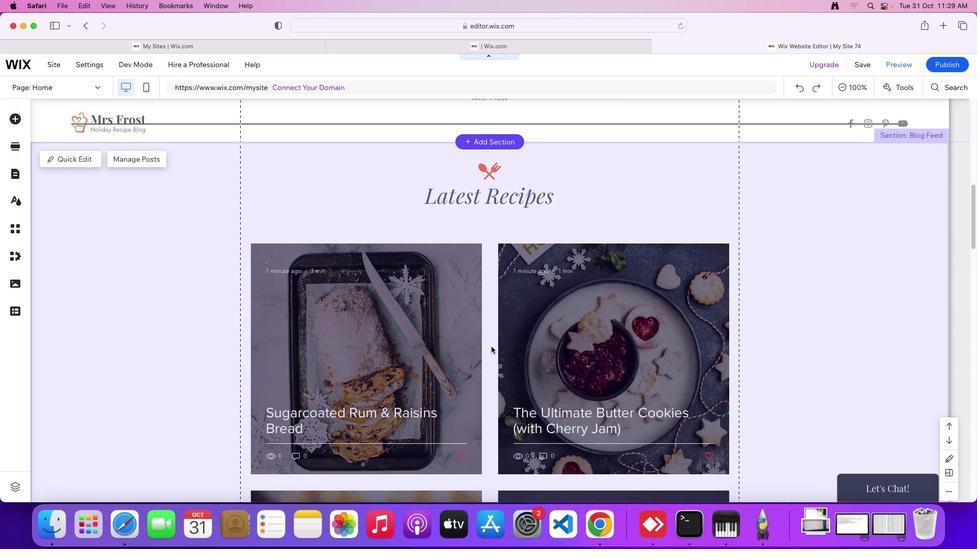 
Action: Mouse scrolled (491, 346) with delta (0, 0)
Screenshot: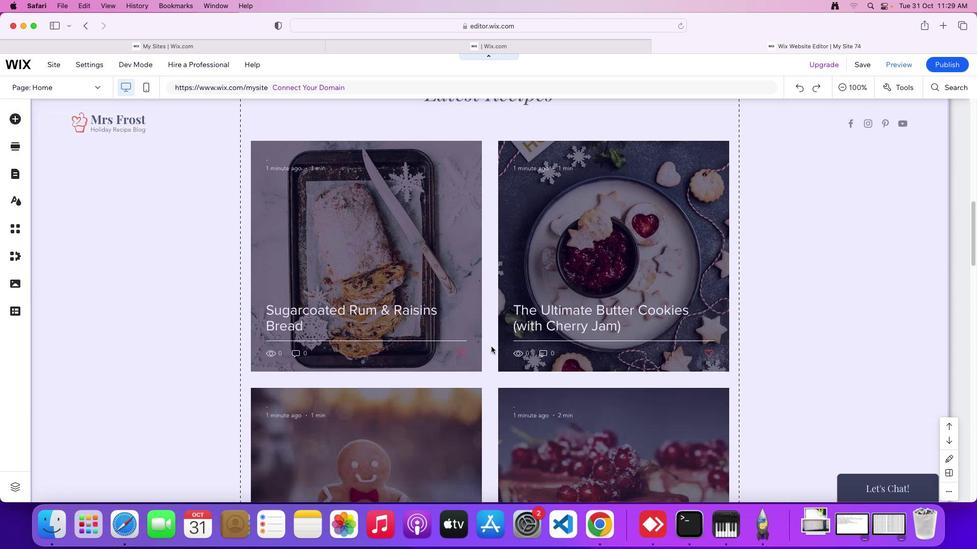 
Action: Mouse scrolled (491, 346) with delta (0, 0)
Screenshot: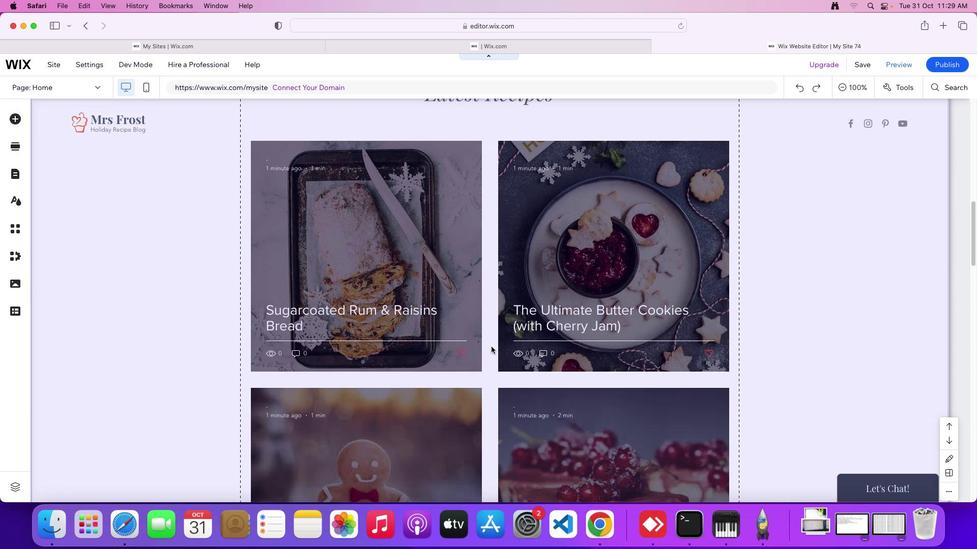 
Action: Mouse scrolled (491, 346) with delta (0, -1)
Screenshot: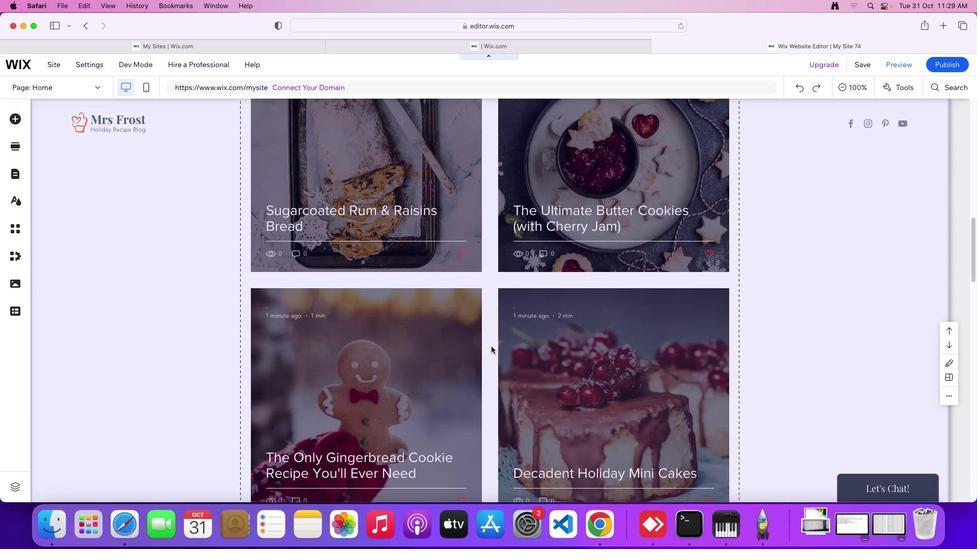 
Action: Mouse scrolled (491, 346) with delta (0, -2)
Screenshot: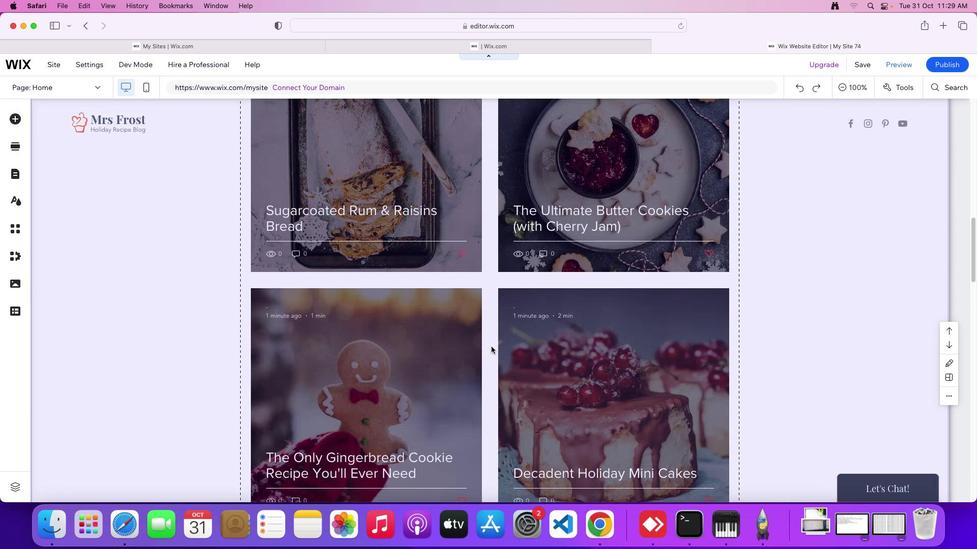 
Action: Mouse scrolled (491, 346) with delta (0, 0)
Screenshot: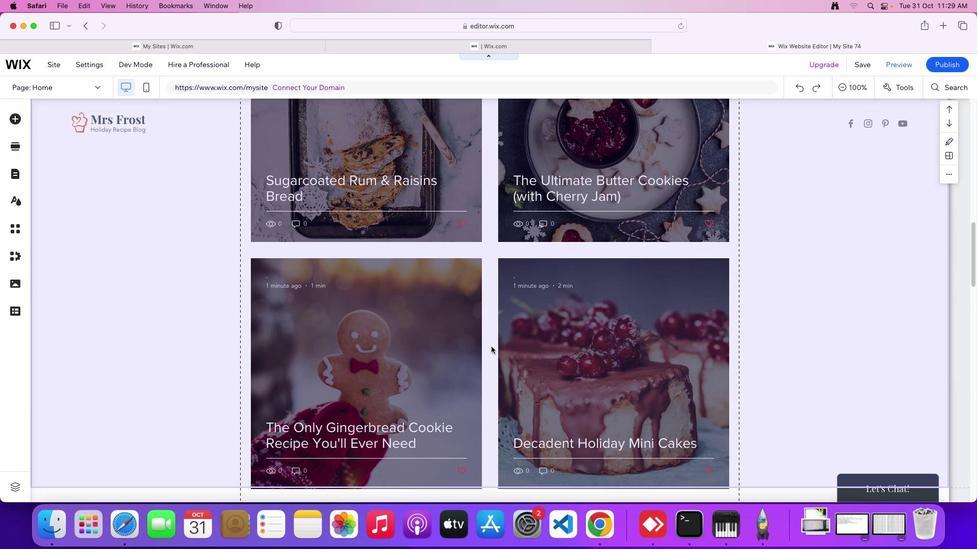 
Action: Mouse scrolled (491, 346) with delta (0, 0)
Screenshot: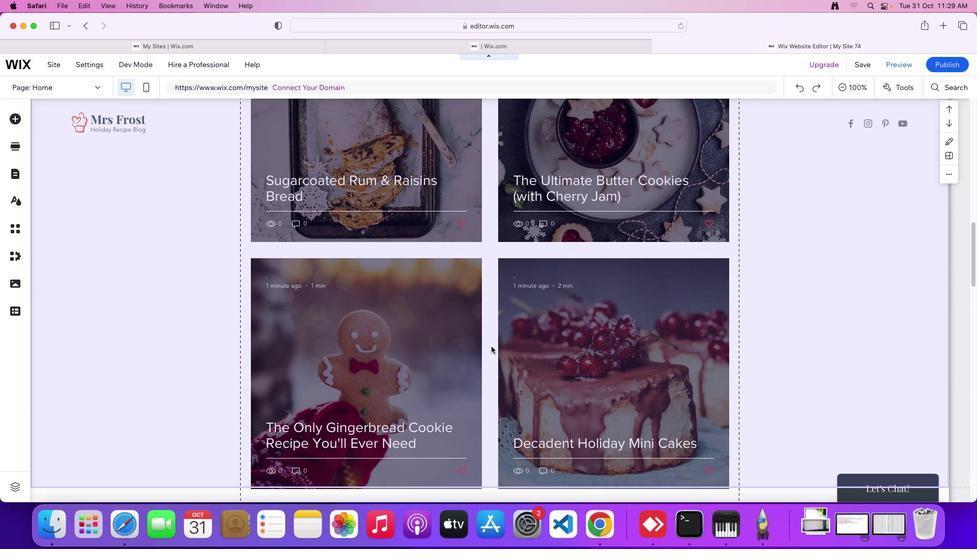 
Action: Mouse scrolled (491, 346) with delta (0, -2)
Screenshot: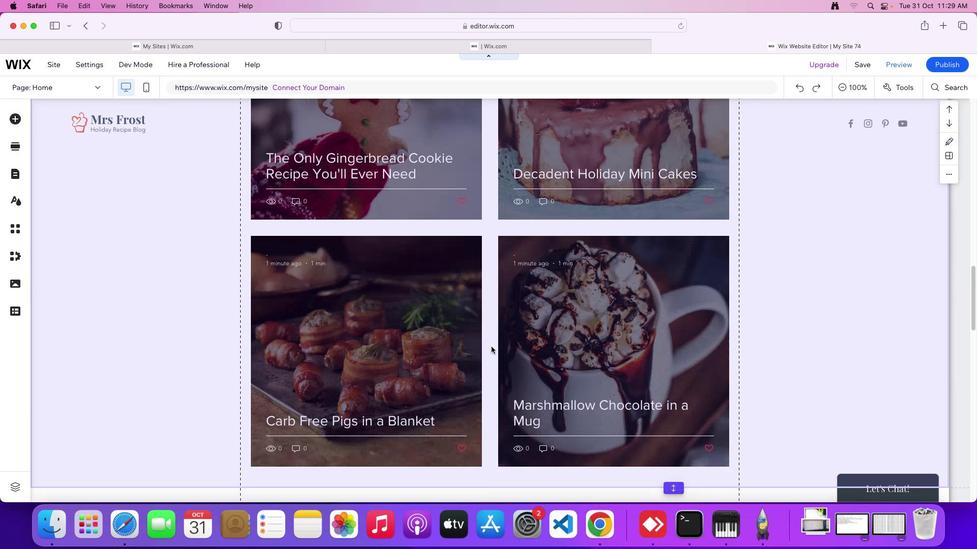 
Action: Mouse scrolled (491, 346) with delta (0, -3)
Screenshot: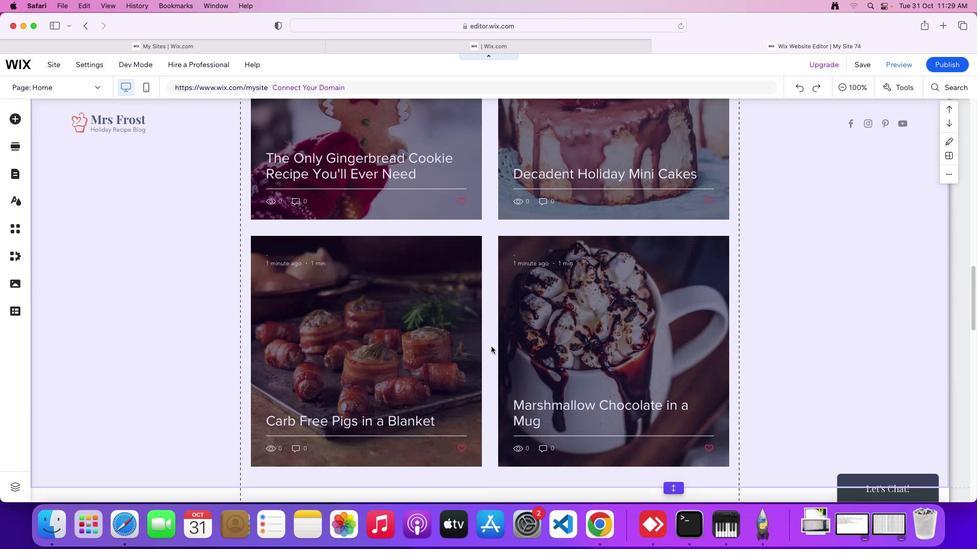 
Action: Mouse scrolled (491, 346) with delta (0, 0)
Screenshot: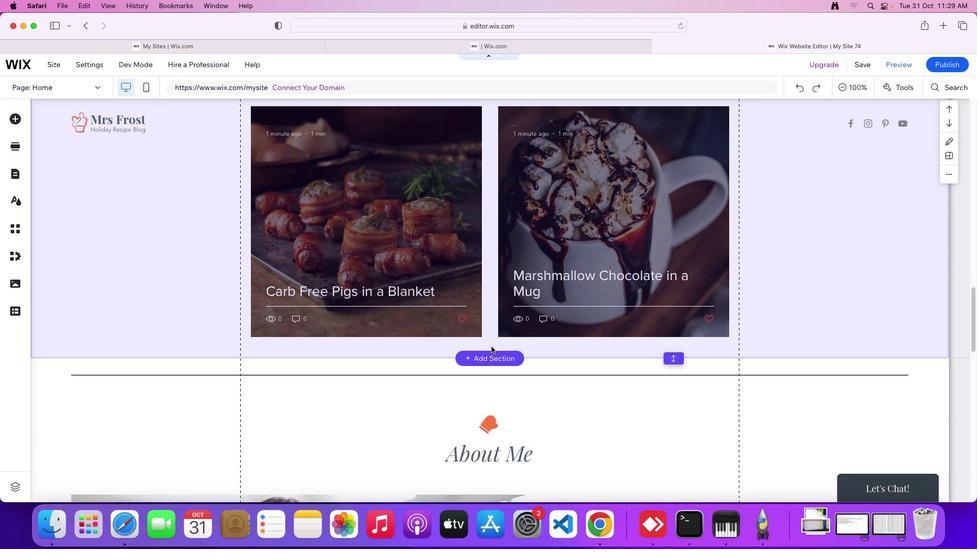 
Action: Mouse scrolled (491, 346) with delta (0, 0)
Screenshot: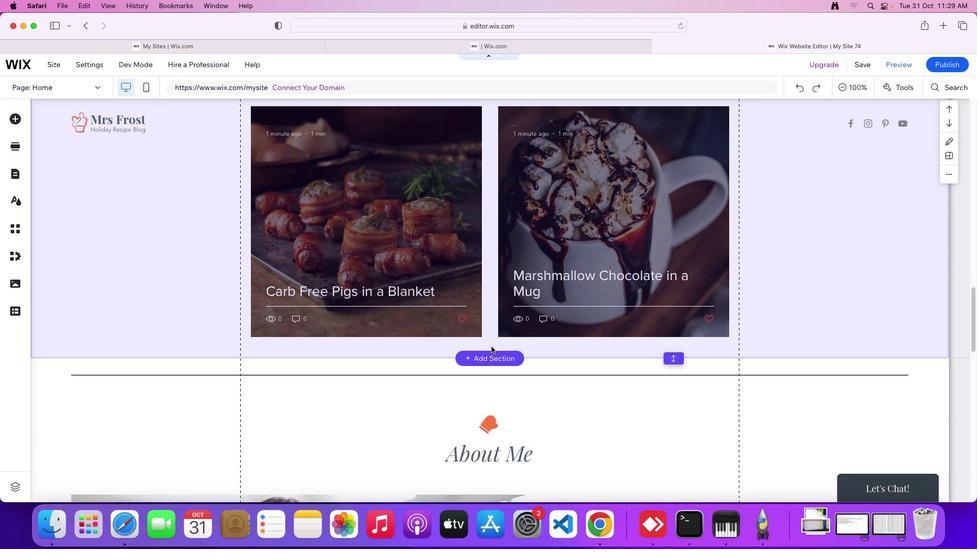 
Action: Mouse scrolled (491, 346) with delta (0, -2)
Screenshot: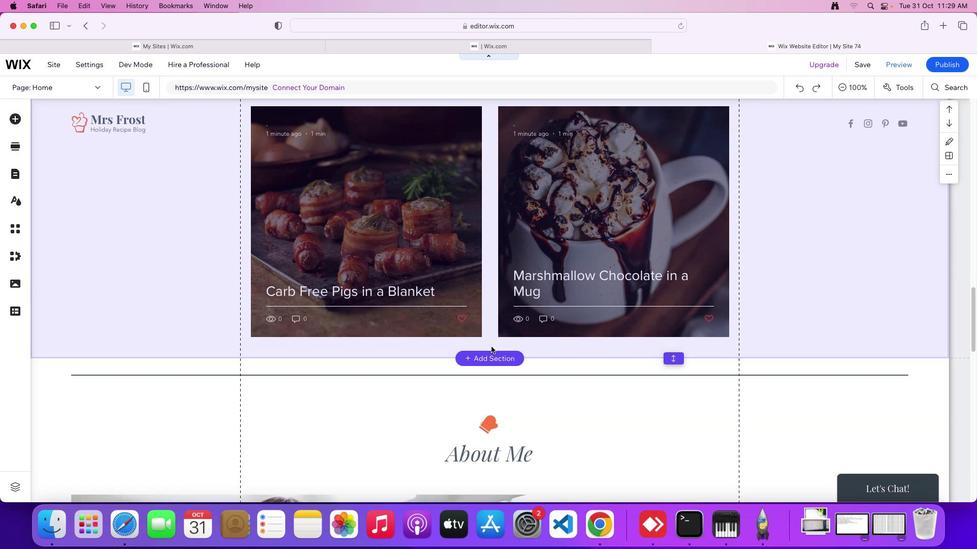 
Action: Mouse scrolled (491, 346) with delta (0, 0)
Screenshot: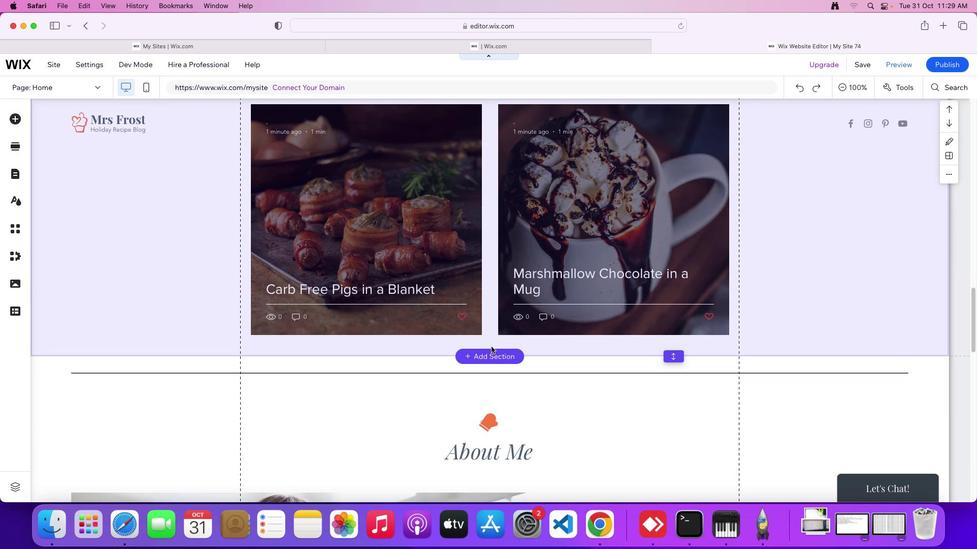
Action: Mouse scrolled (491, 346) with delta (0, 0)
Screenshot: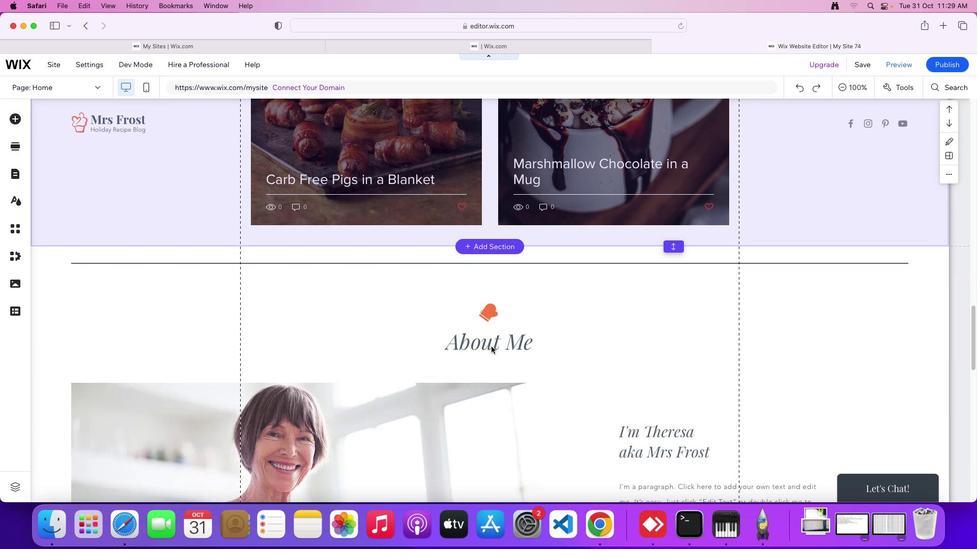 
Action: Mouse scrolled (491, 346) with delta (0, -2)
Screenshot: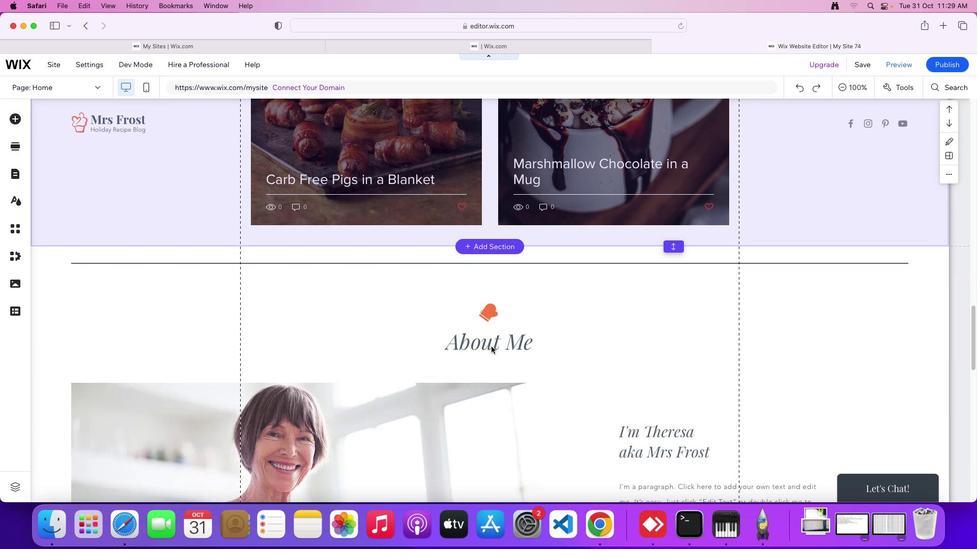 
Action: Mouse scrolled (491, 346) with delta (0, 0)
Screenshot: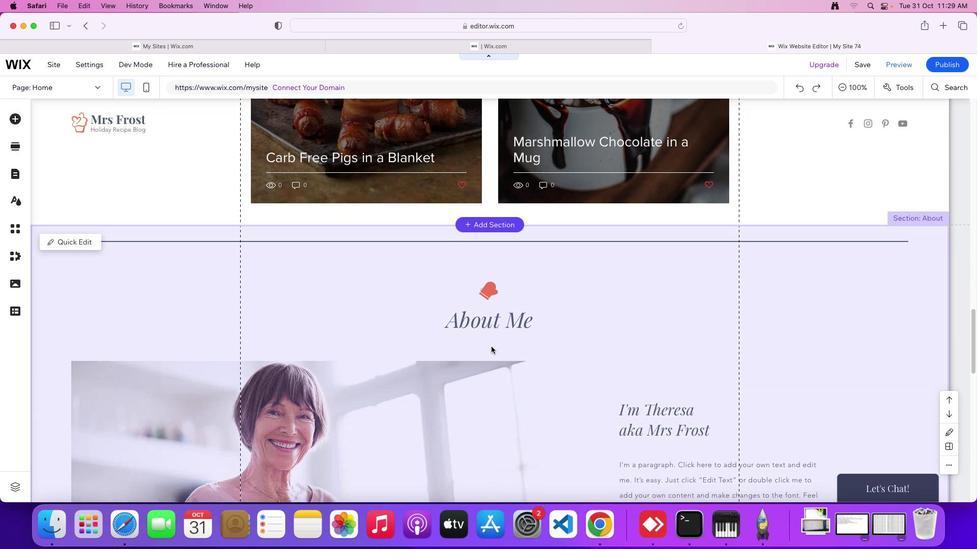 
Action: Mouse scrolled (491, 346) with delta (0, 0)
Screenshot: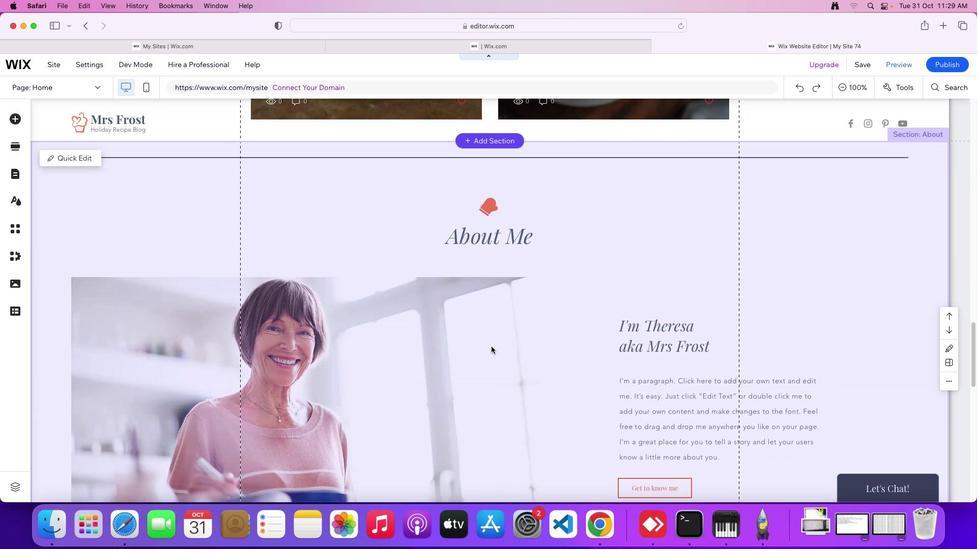 
Action: Mouse scrolled (491, 346) with delta (0, -2)
Screenshot: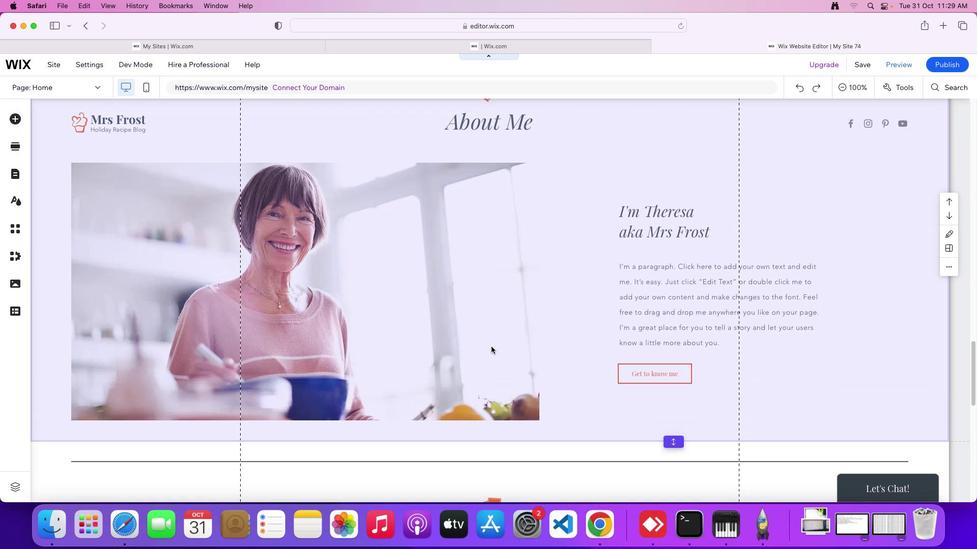 
Action: Mouse scrolled (491, 346) with delta (0, -2)
Screenshot: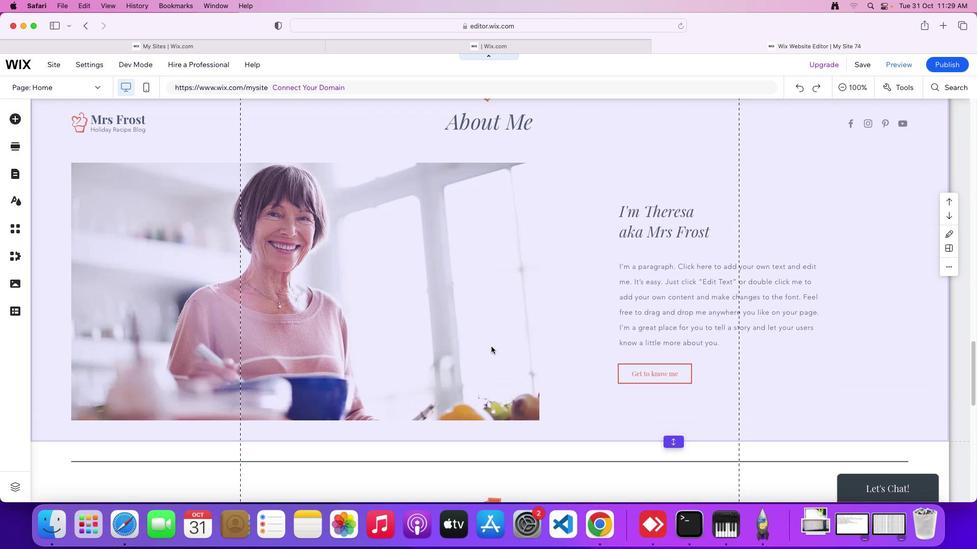 
Action: Mouse moved to (565, 272)
Screenshot: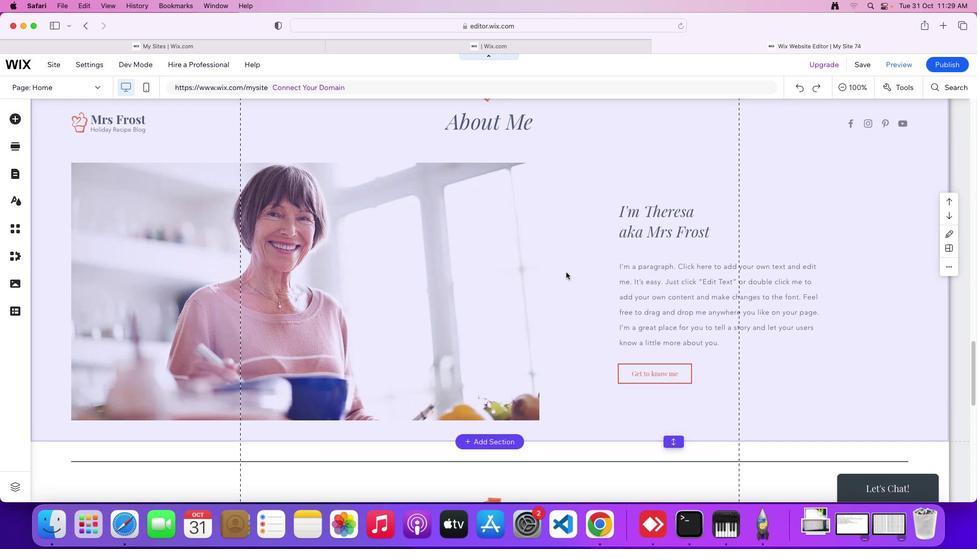 
Action: Mouse pressed left at (565, 272)
Screenshot: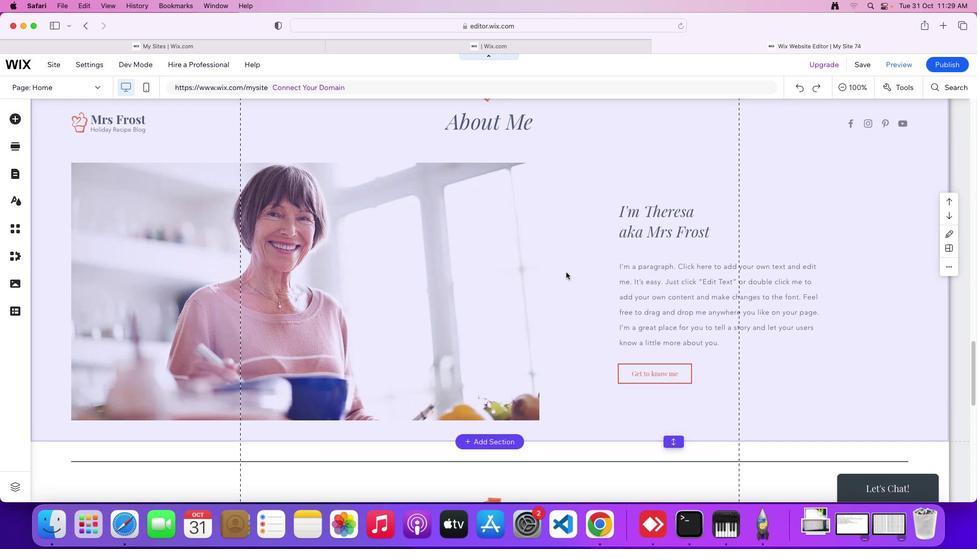 
Action: Key pressed Key.delete
Screenshot: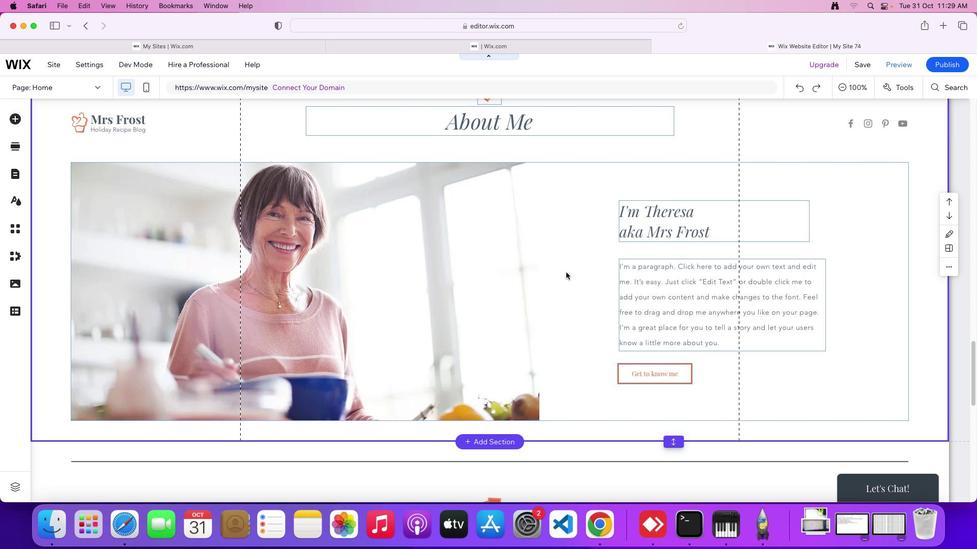 
Action: Mouse moved to (311, 480)
Screenshot: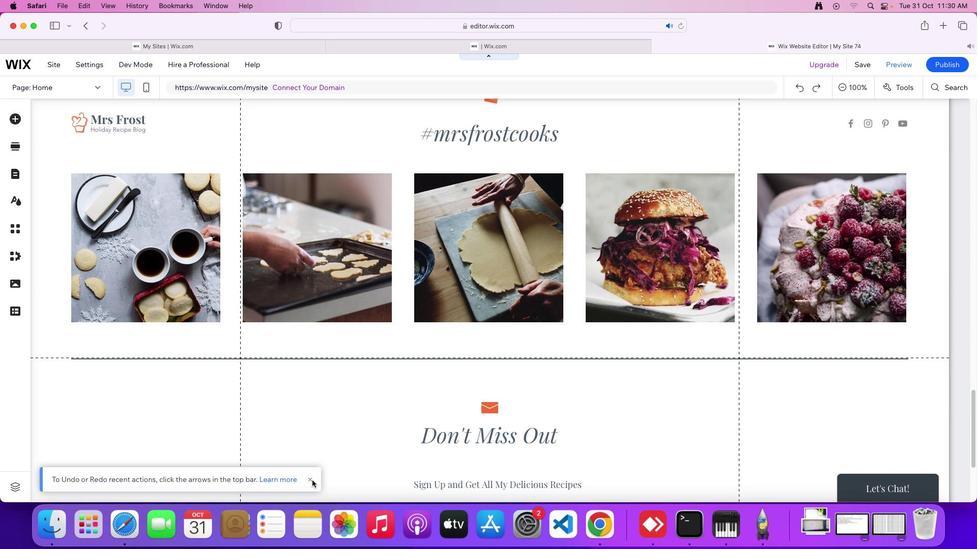 
Action: Mouse pressed left at (311, 480)
Screenshot: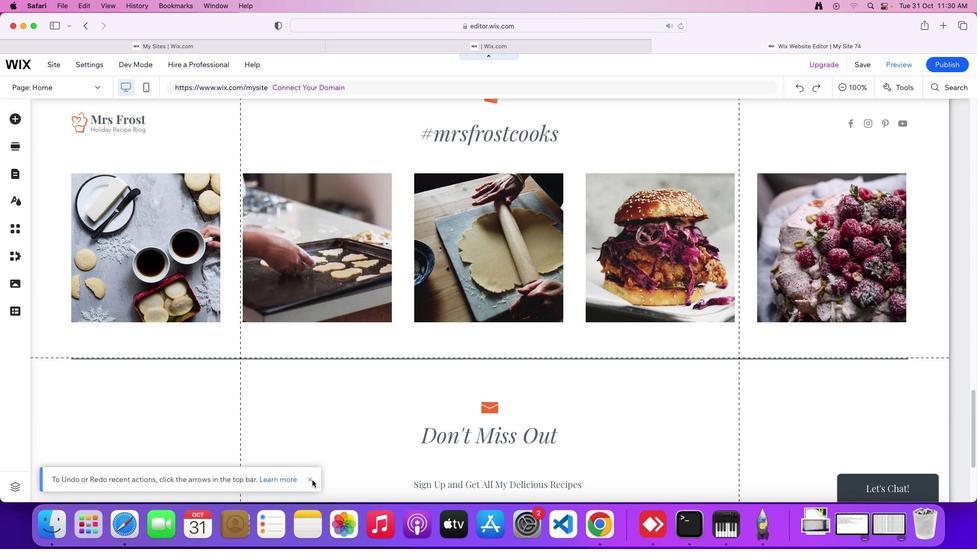 
Action: Mouse moved to (492, 296)
Screenshot: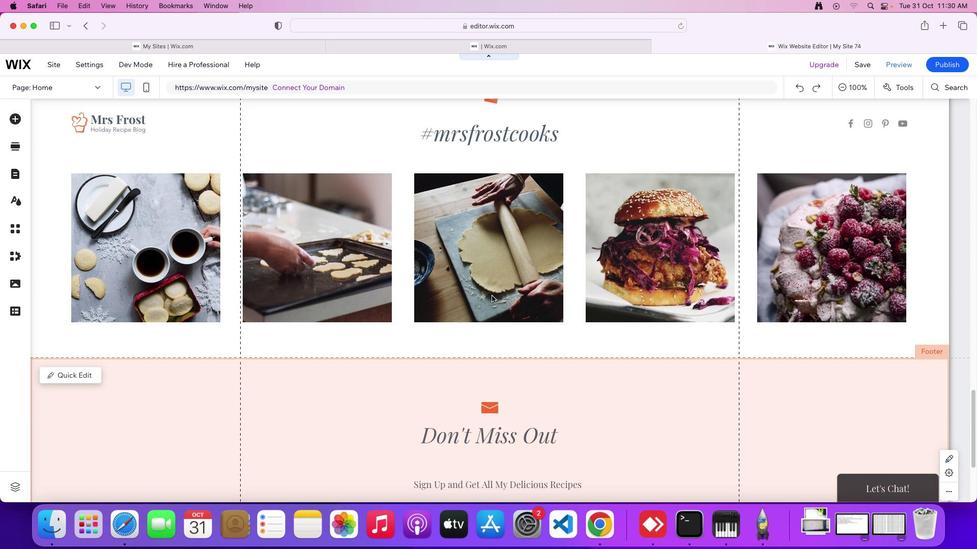 
Action: Mouse scrolled (492, 296) with delta (0, 0)
Screenshot: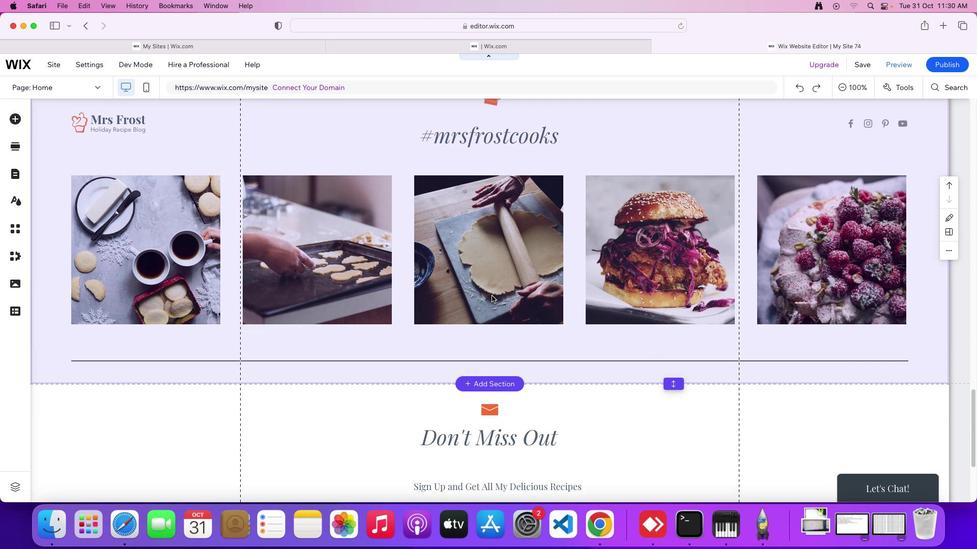 
Action: Mouse scrolled (492, 296) with delta (0, 0)
Screenshot: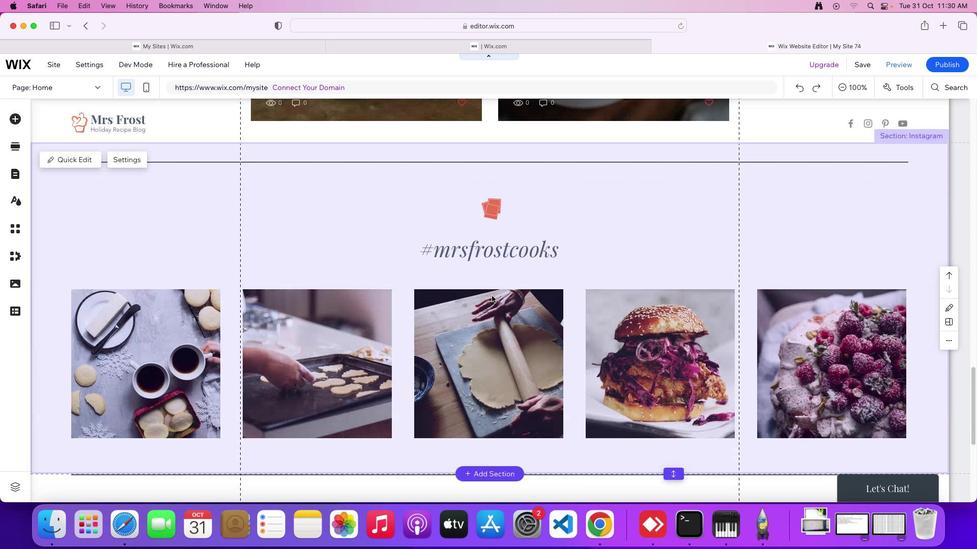 
Action: Mouse scrolled (492, 296) with delta (0, 2)
Screenshot: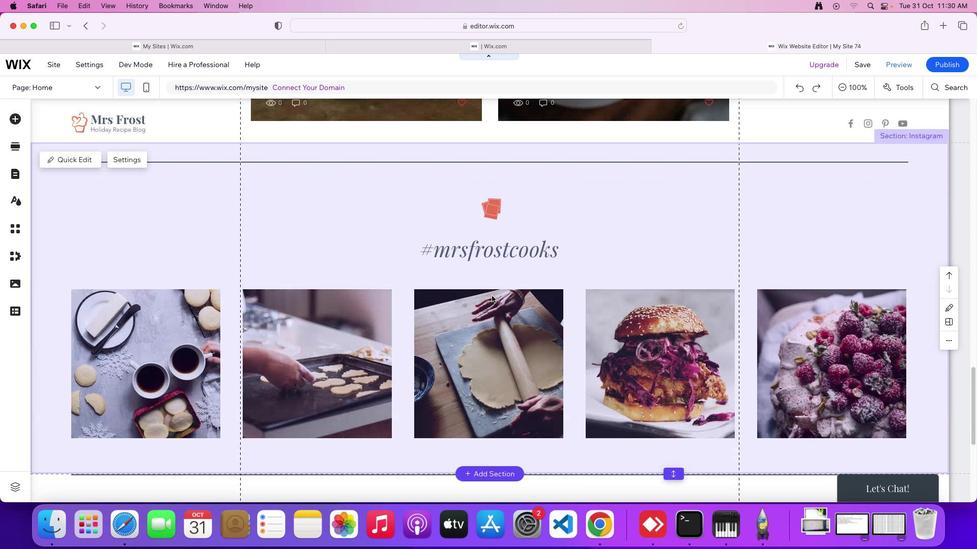 
Action: Mouse moved to (511, 252)
Screenshot: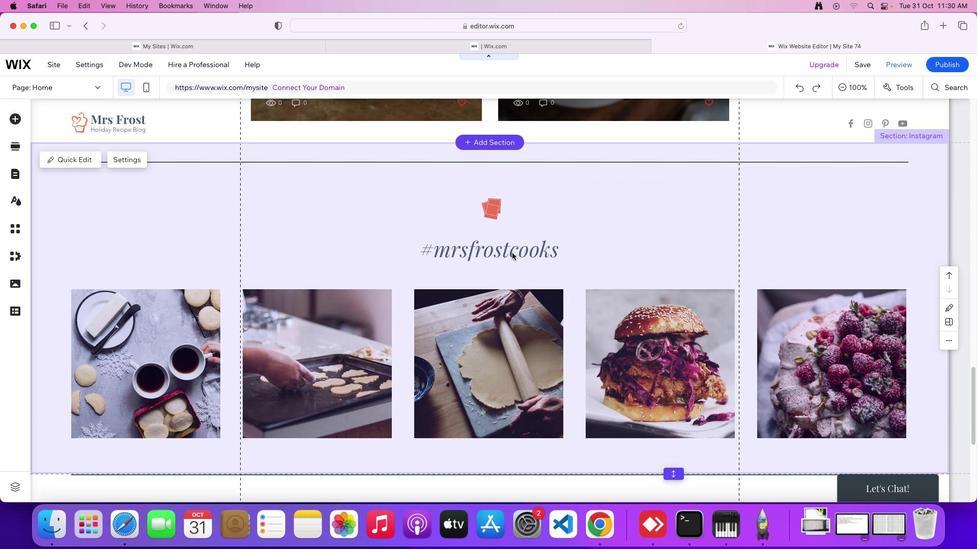 
Action: Mouse pressed left at (511, 252)
Screenshot: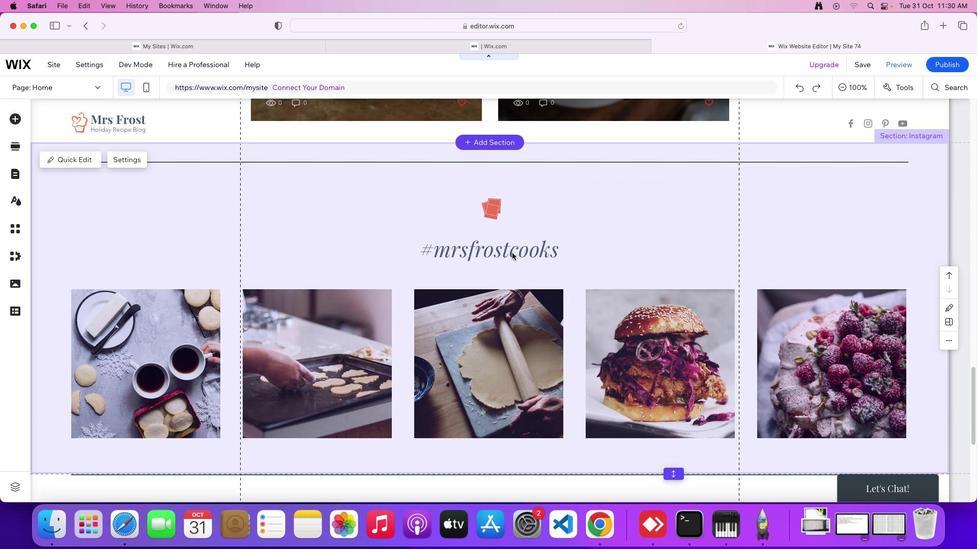 
Action: Mouse moved to (540, 248)
Screenshot: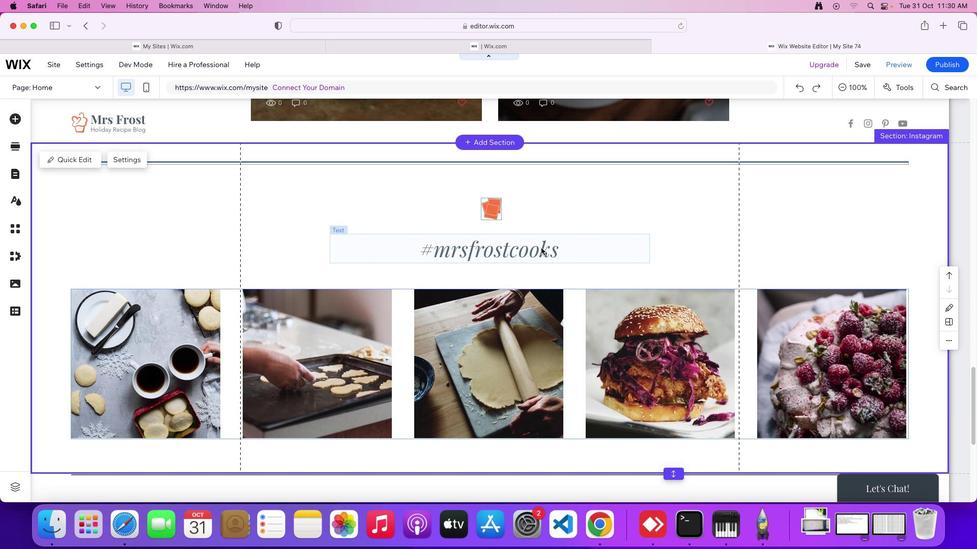 
Action: Mouse pressed left at (540, 248)
Screenshot: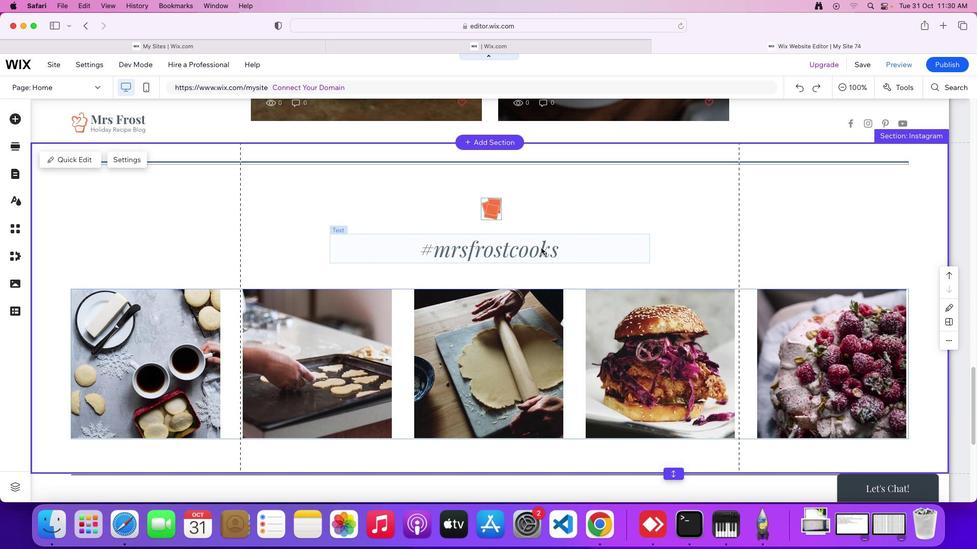 
Action: Key pressed Key.delete
Screenshot: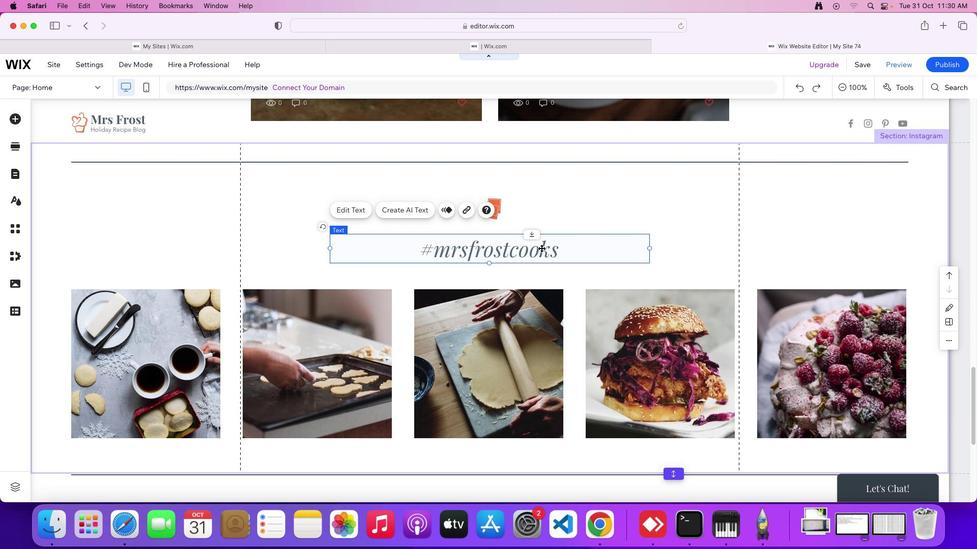 
Action: Mouse moved to (565, 263)
Screenshot: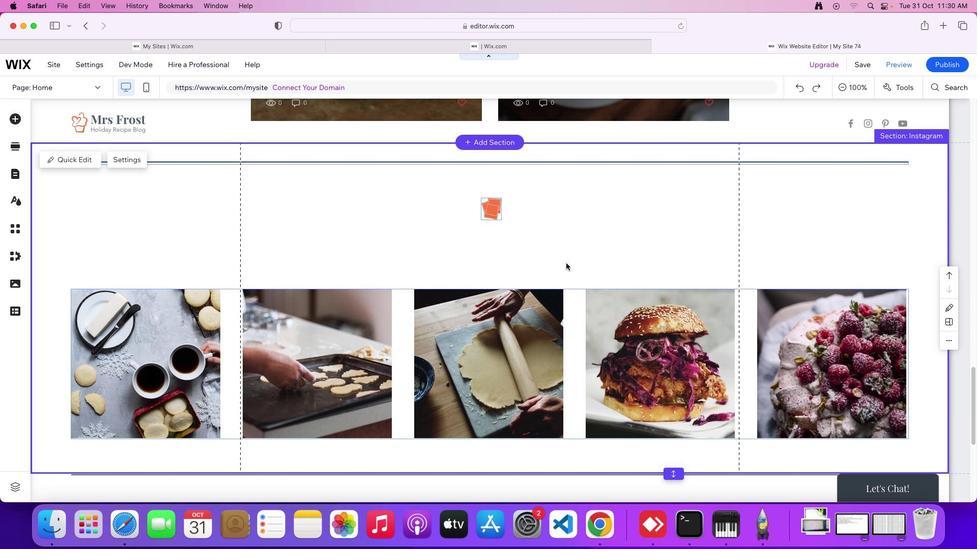 
Action: Mouse pressed left at (565, 263)
Screenshot: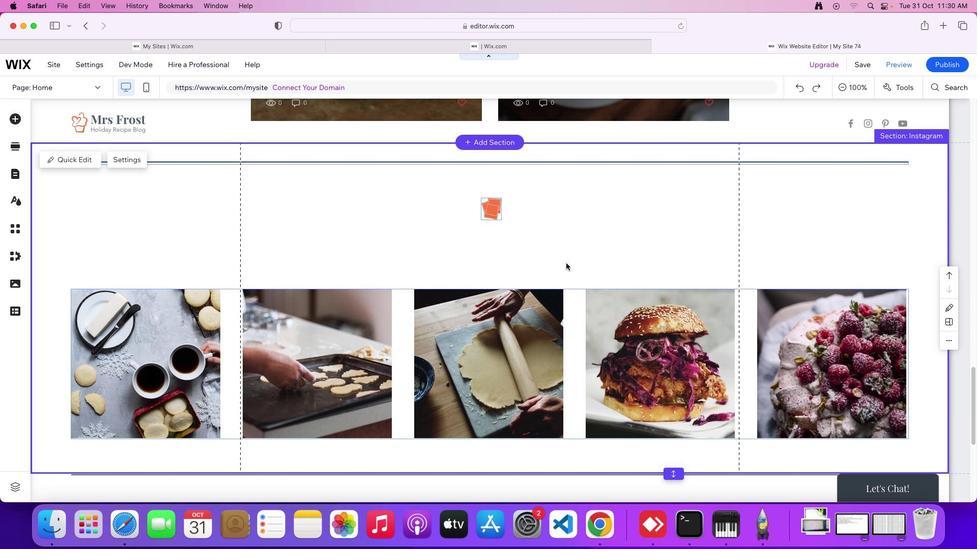 
Action: Mouse moved to (393, 236)
Screenshot: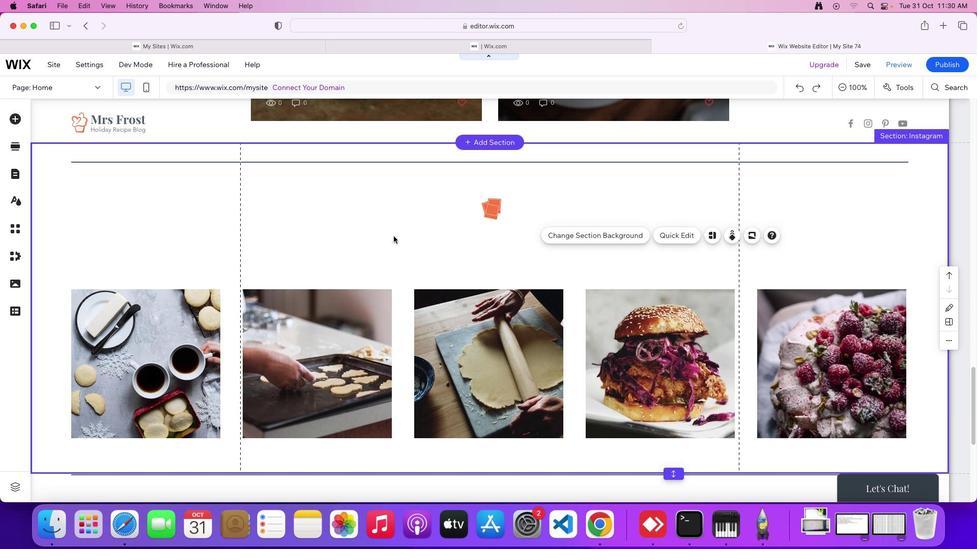 
Action: Mouse scrolled (393, 236) with delta (0, 0)
Screenshot: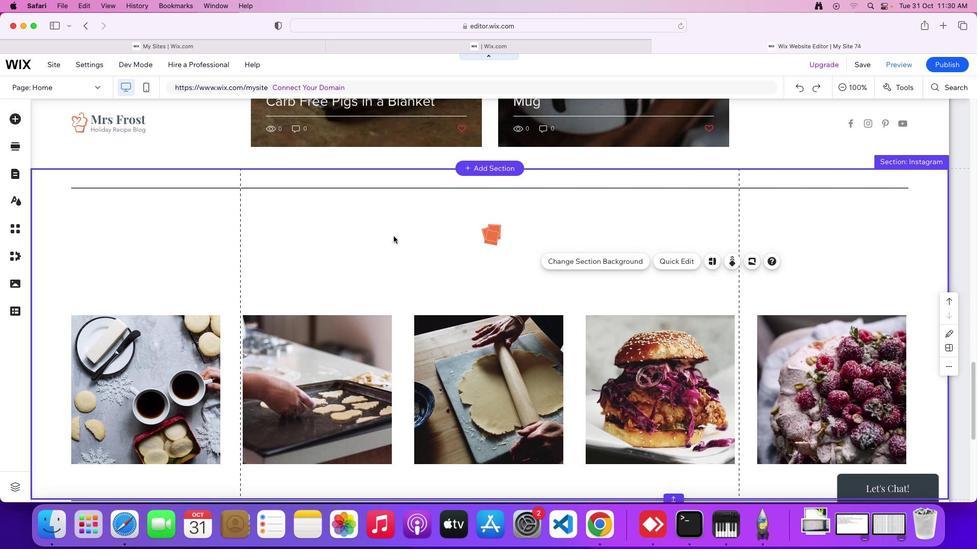 
Action: Mouse scrolled (393, 236) with delta (0, 0)
Screenshot: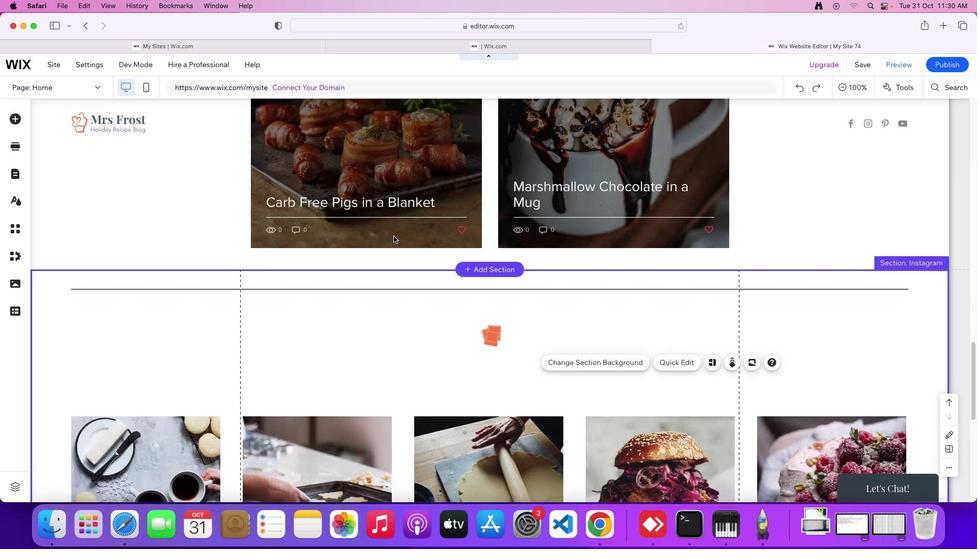 
Action: Mouse scrolled (393, 236) with delta (0, 2)
Screenshot: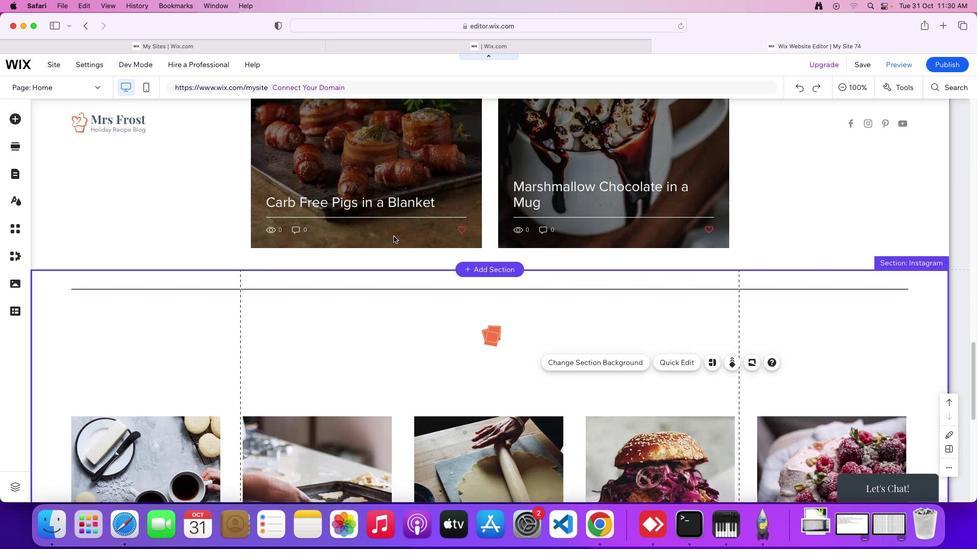 
Action: Mouse scrolled (393, 236) with delta (0, 0)
Screenshot: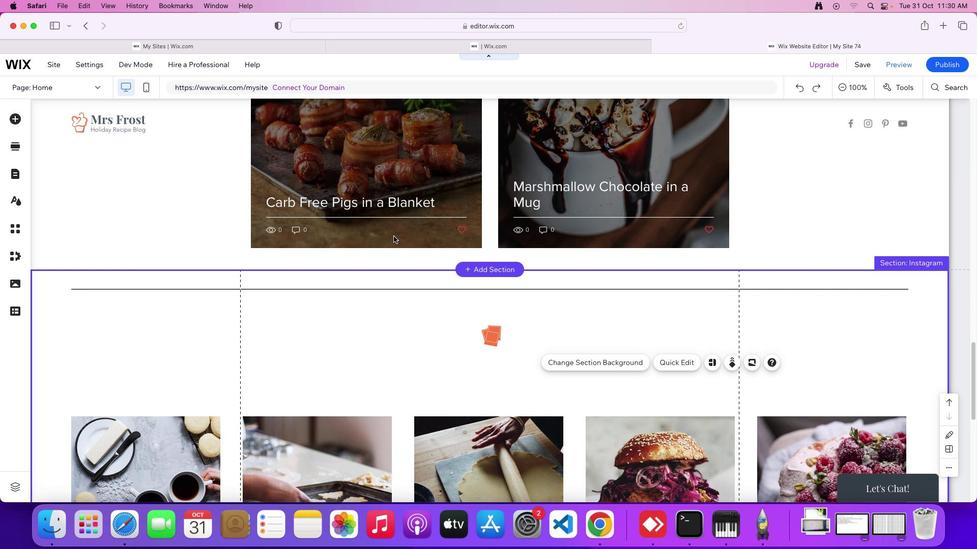 
Action: Mouse scrolled (393, 236) with delta (0, 0)
Screenshot: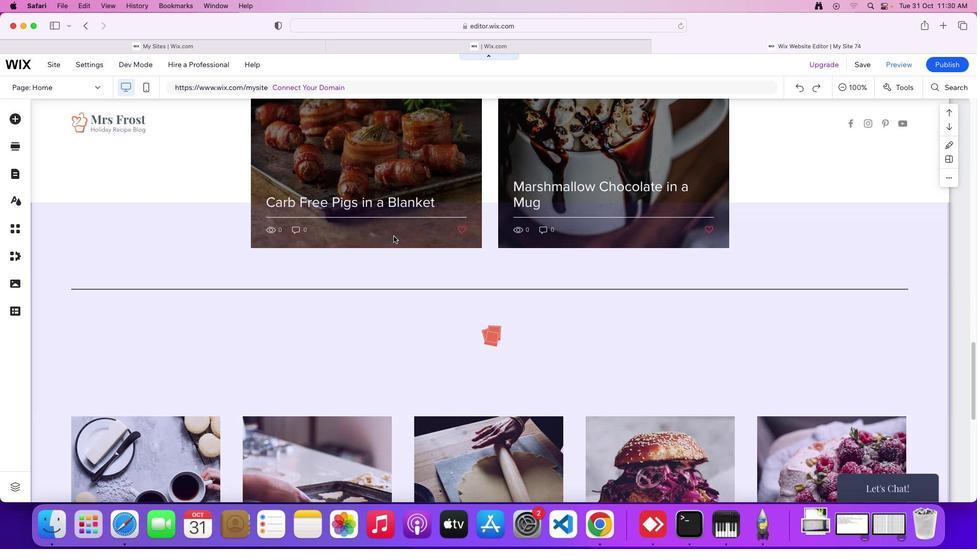 
Action: Mouse scrolled (393, 236) with delta (0, 2)
Screenshot: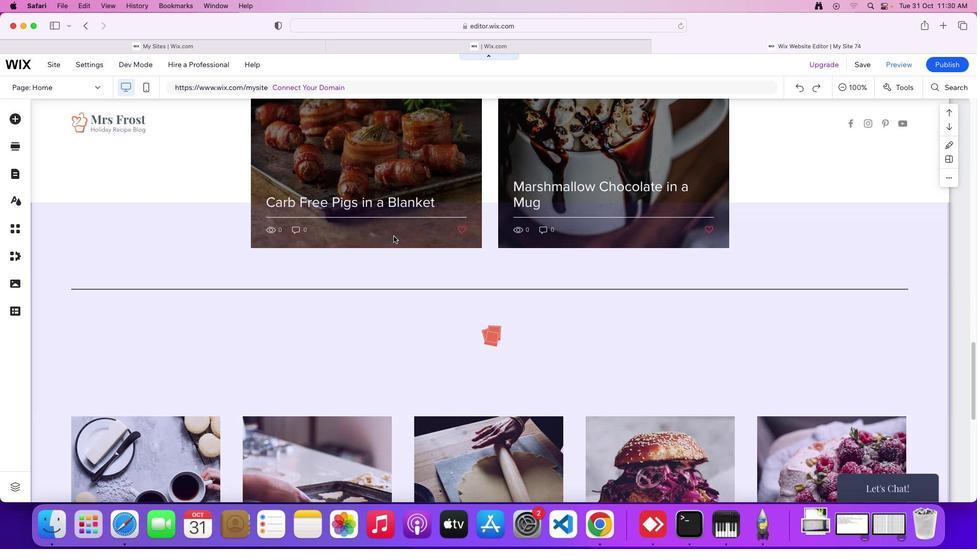 
Action: Mouse scrolled (393, 236) with delta (0, 3)
Screenshot: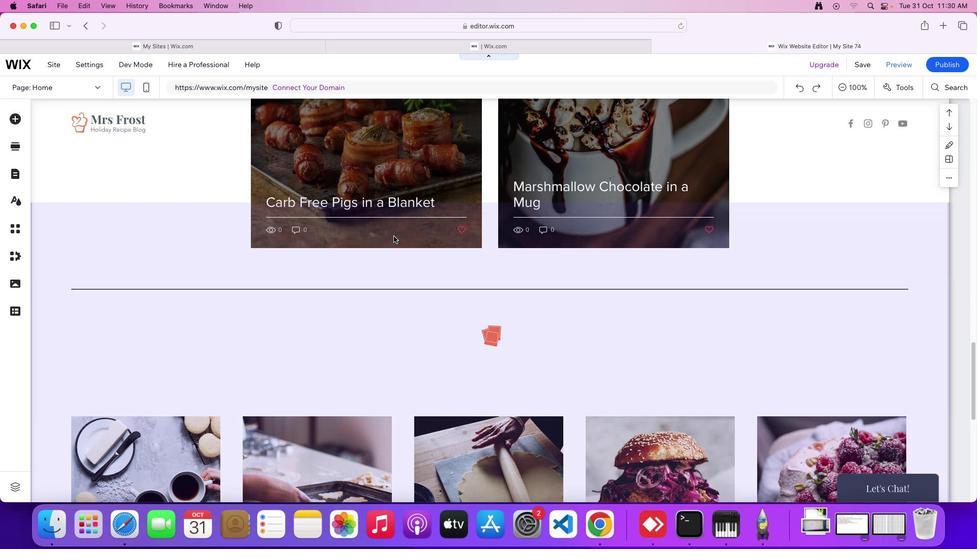 
Action: Mouse scrolled (393, 236) with delta (0, 0)
Screenshot: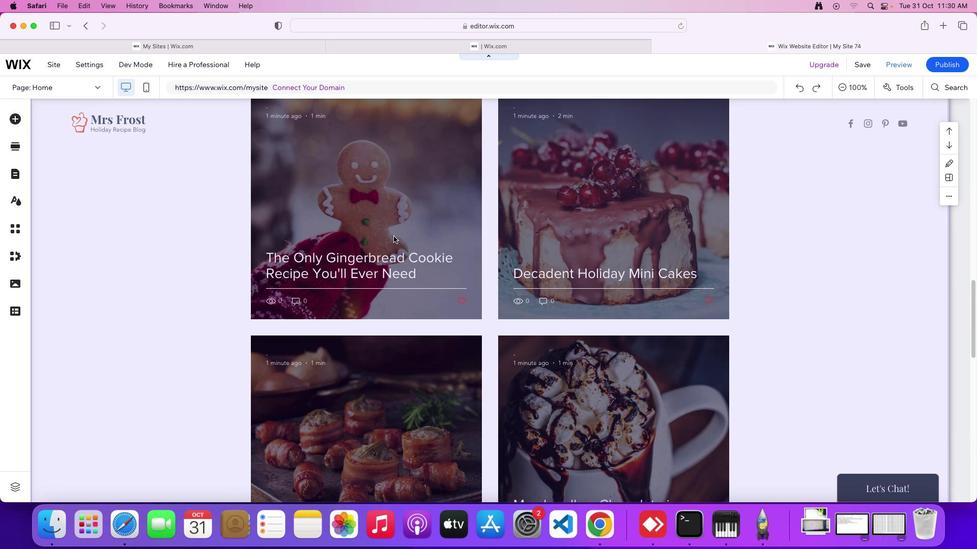 
Action: Mouse scrolled (393, 236) with delta (0, 0)
Screenshot: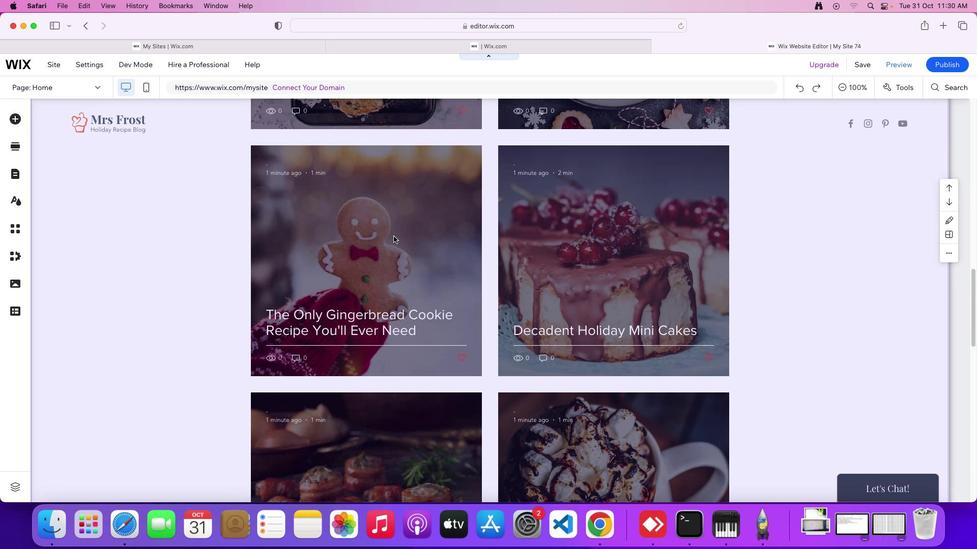 
Action: Mouse scrolled (393, 236) with delta (0, 1)
Screenshot: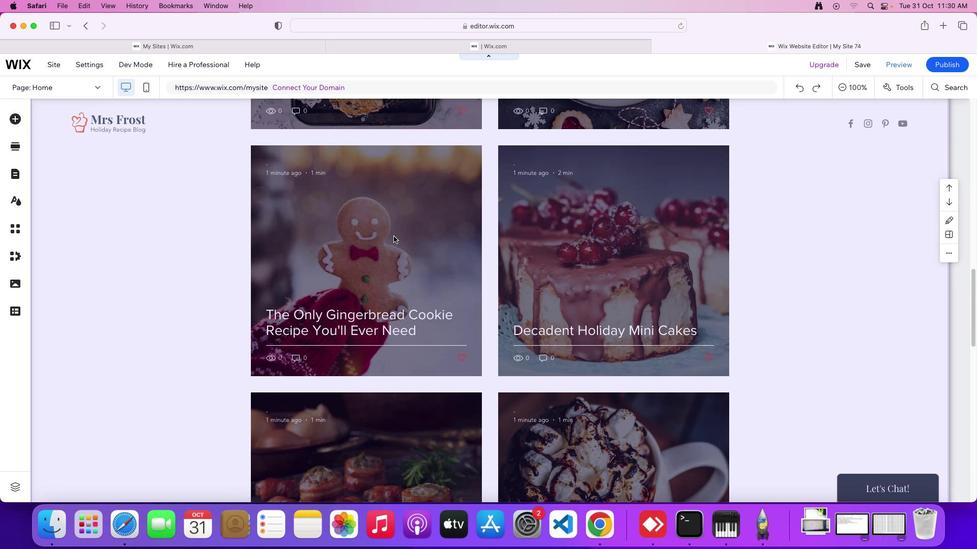 
Action: Mouse scrolled (393, 236) with delta (0, 0)
Screenshot: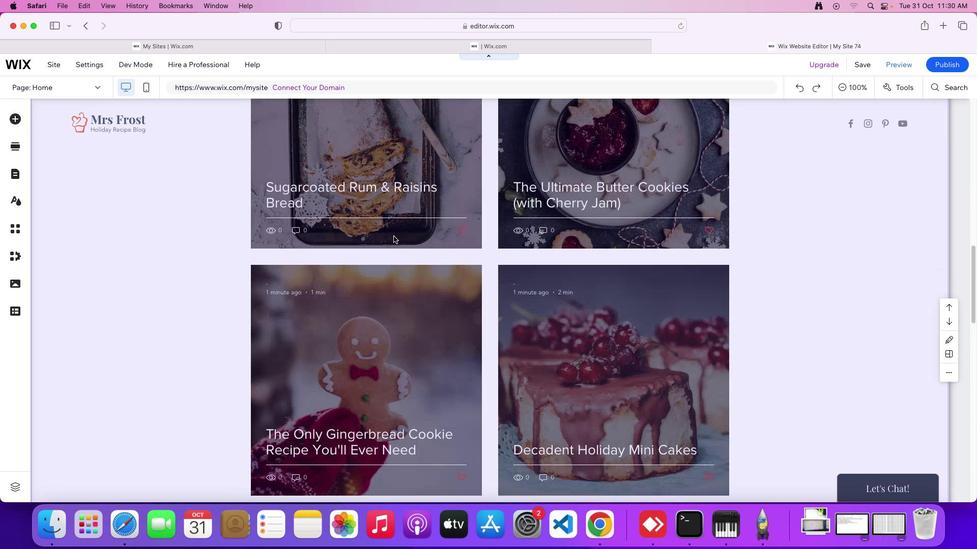 
Action: Mouse scrolled (393, 236) with delta (0, 0)
Screenshot: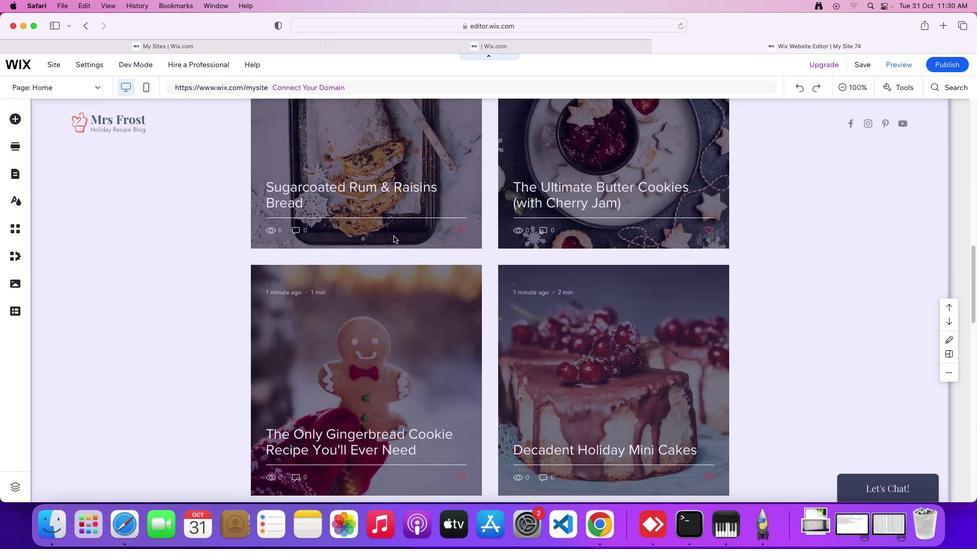 
Action: Mouse scrolled (393, 236) with delta (0, 2)
Screenshot: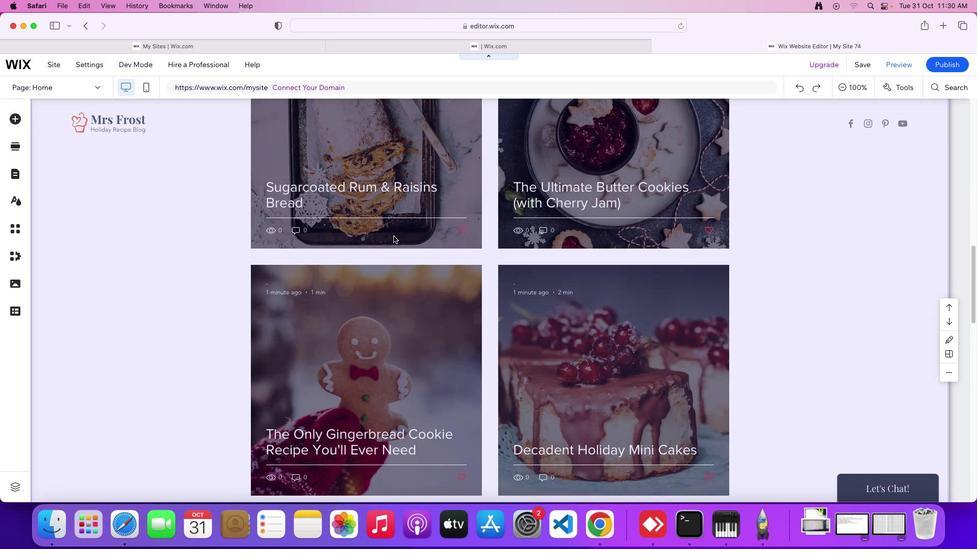 
Action: Mouse scrolled (393, 236) with delta (0, 0)
Screenshot: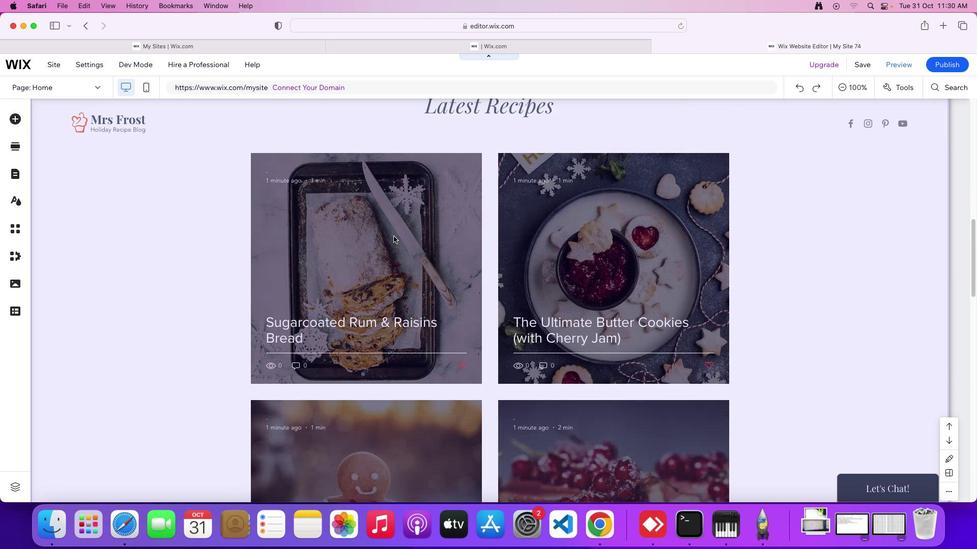 
Action: Mouse scrolled (393, 236) with delta (0, 0)
Screenshot: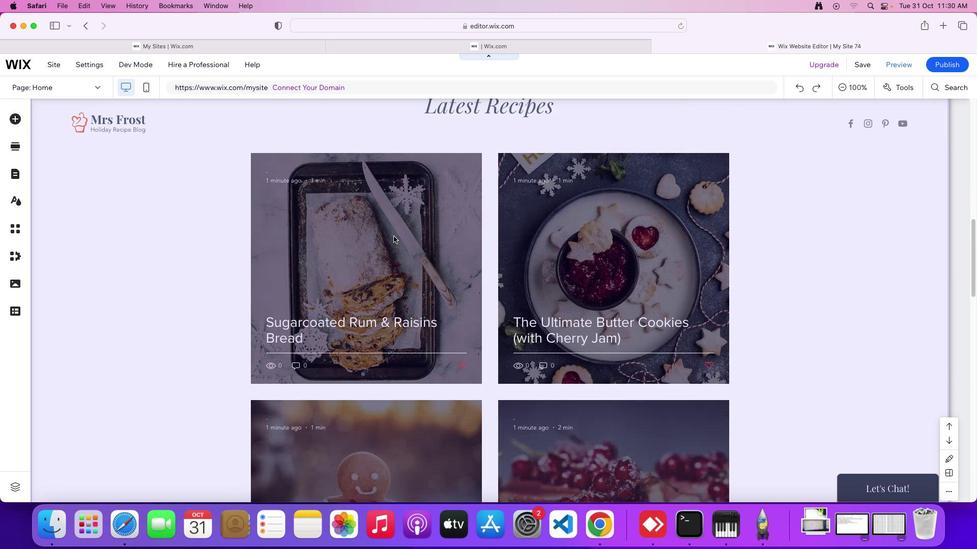 
Action: Mouse scrolled (393, 236) with delta (0, 2)
Screenshot: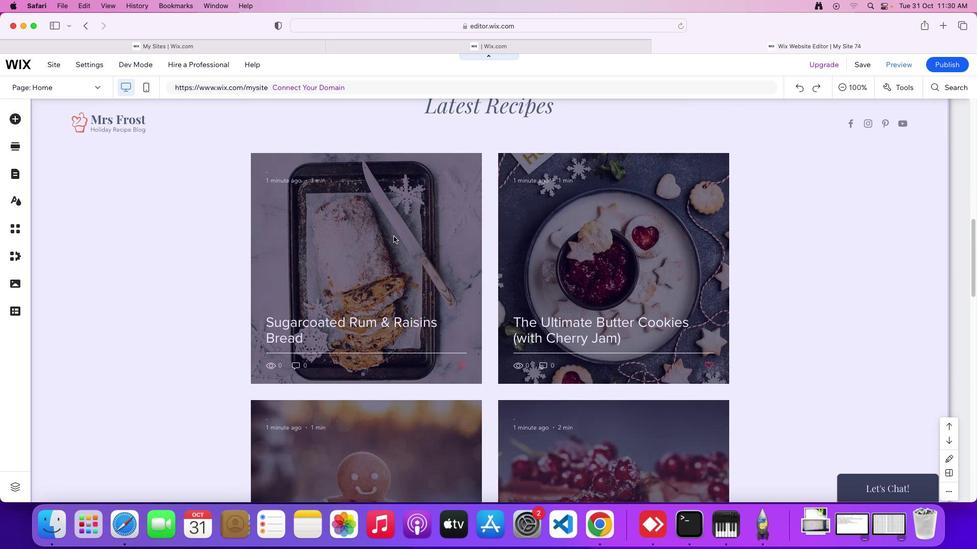 
Action: Mouse scrolled (393, 236) with delta (0, 3)
Screenshot: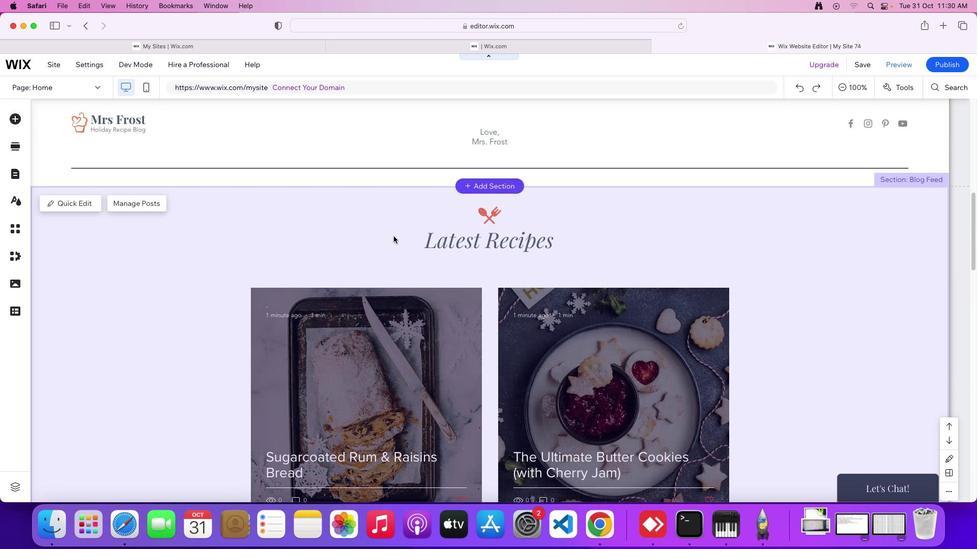 
Action: Mouse scrolled (393, 236) with delta (0, 0)
Screenshot: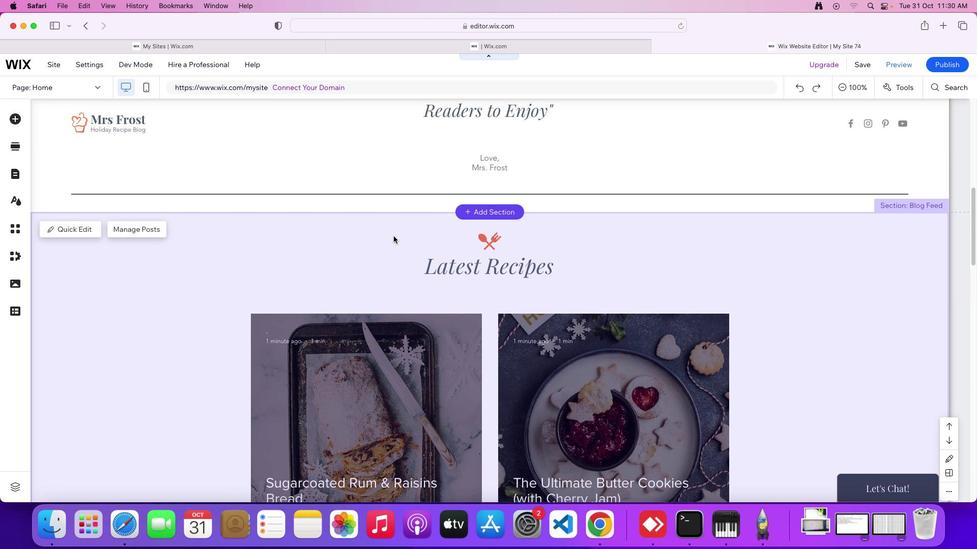 
Action: Mouse scrolled (393, 236) with delta (0, 0)
Screenshot: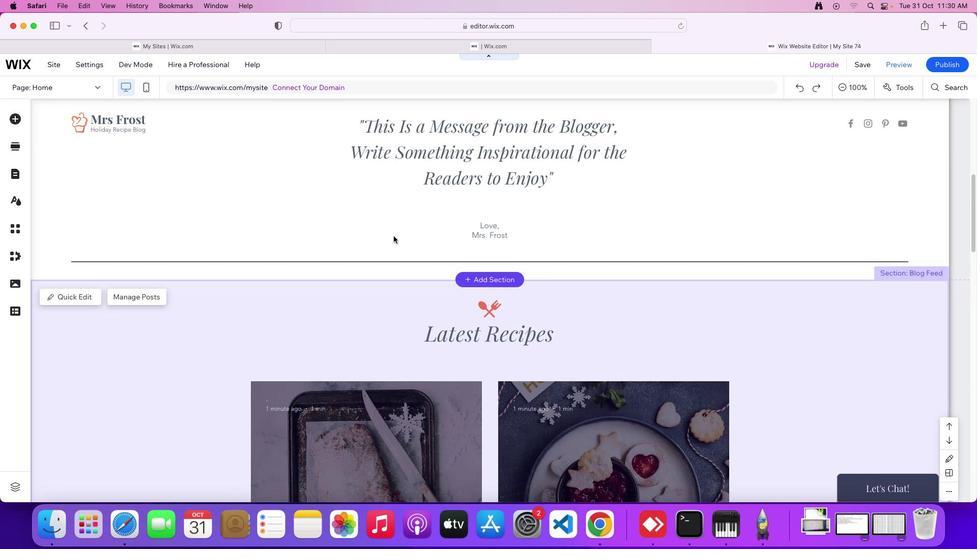 
Action: Mouse scrolled (393, 236) with delta (0, 1)
Screenshot: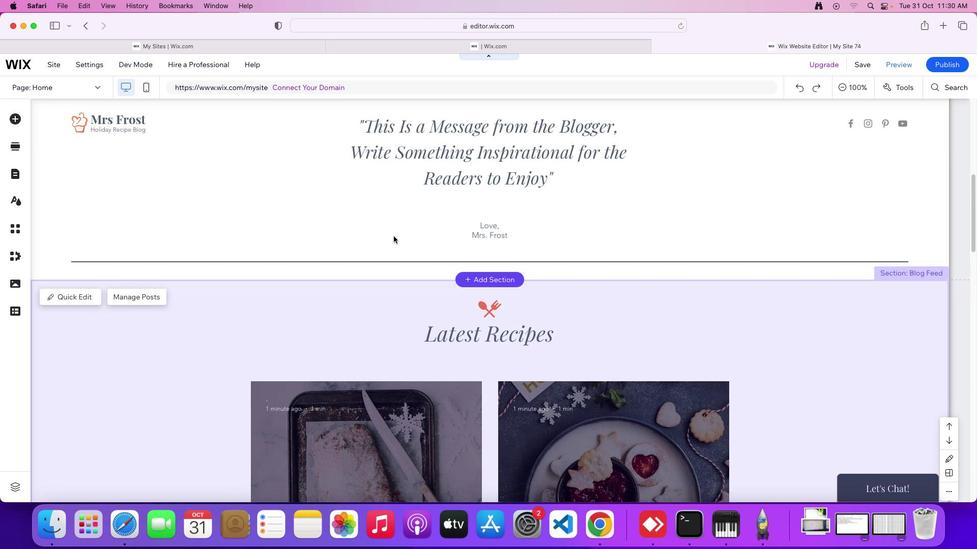 
Action: Mouse scrolled (393, 236) with delta (0, 0)
Screenshot: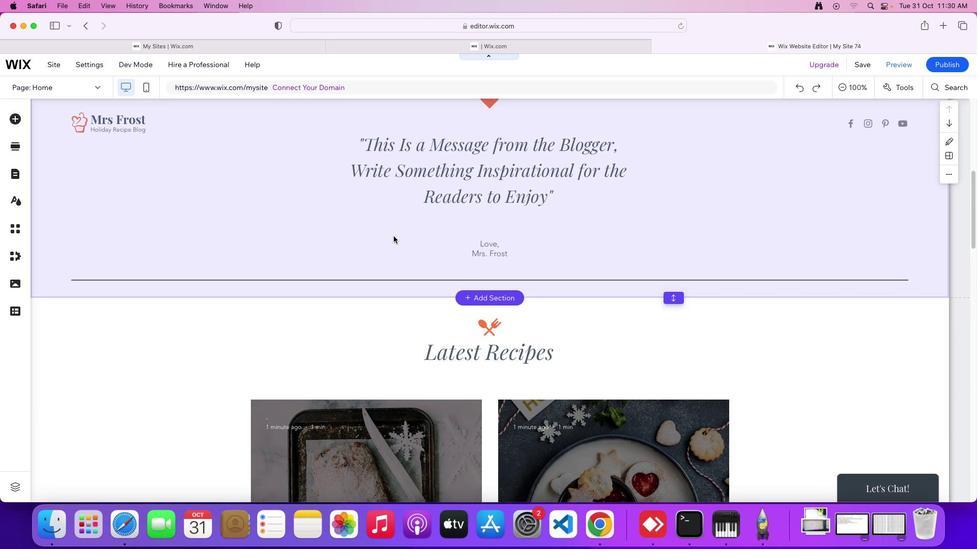 
Action: Mouse scrolled (393, 236) with delta (0, 0)
Screenshot: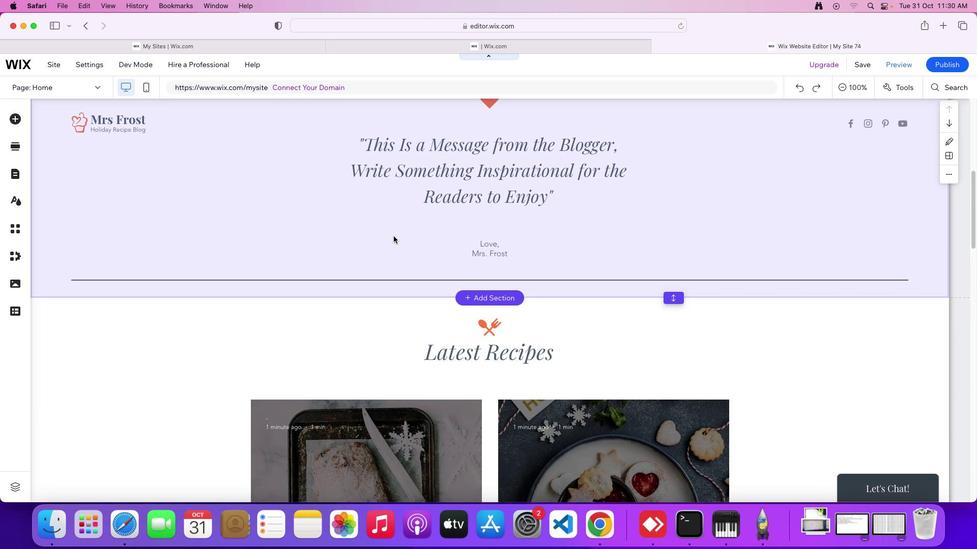 
Action: Mouse scrolled (393, 236) with delta (0, 0)
Screenshot: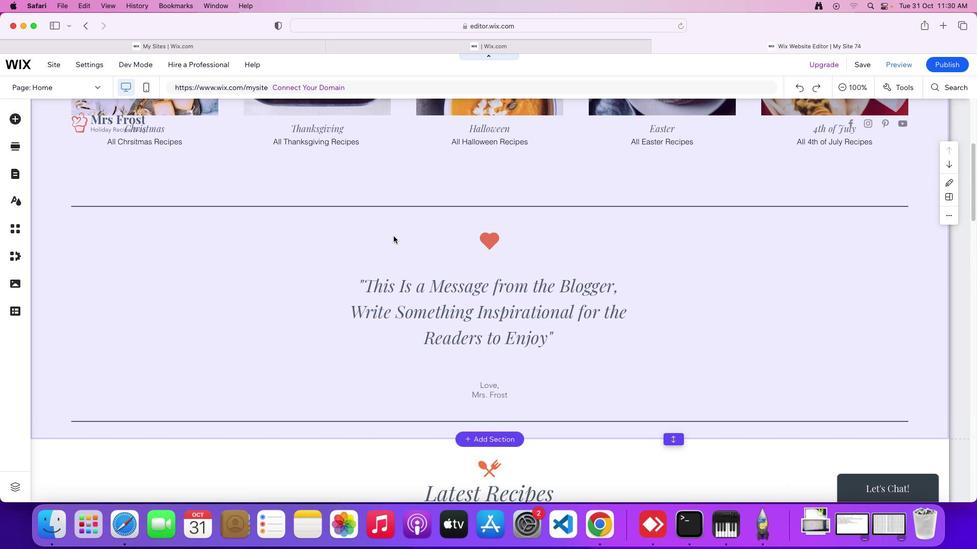 
Action: Mouse scrolled (393, 236) with delta (0, 0)
Screenshot: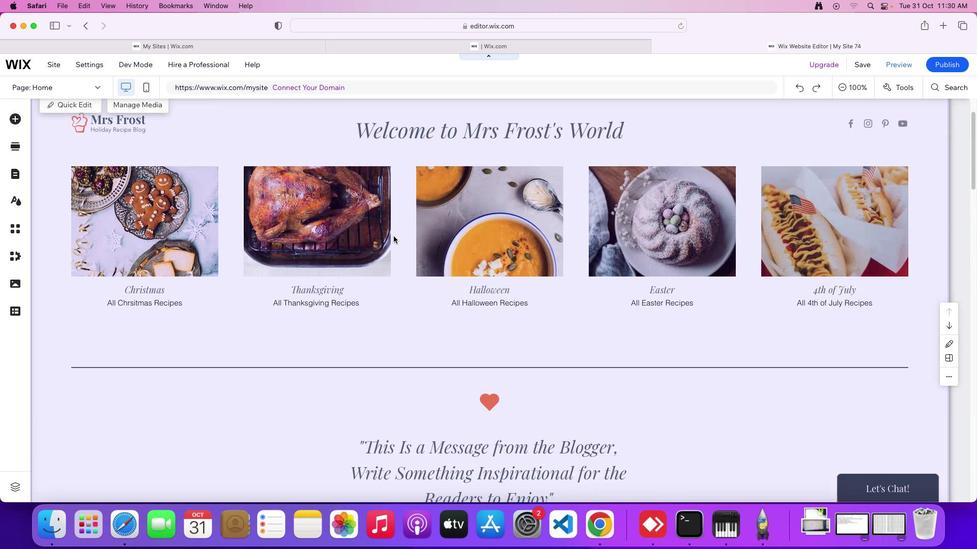 
Action: Mouse scrolled (393, 236) with delta (0, 2)
Screenshot: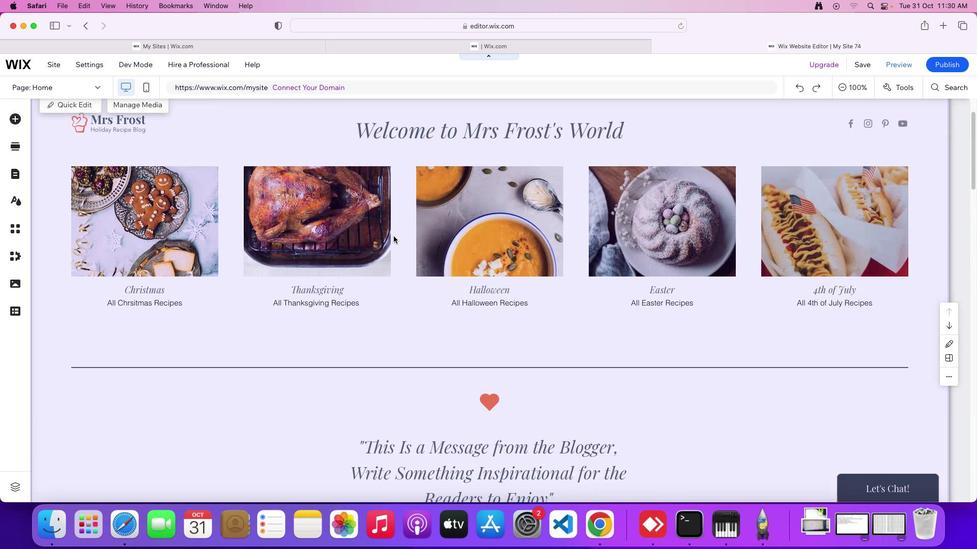 
Action: Mouse scrolled (393, 236) with delta (0, 3)
Screenshot: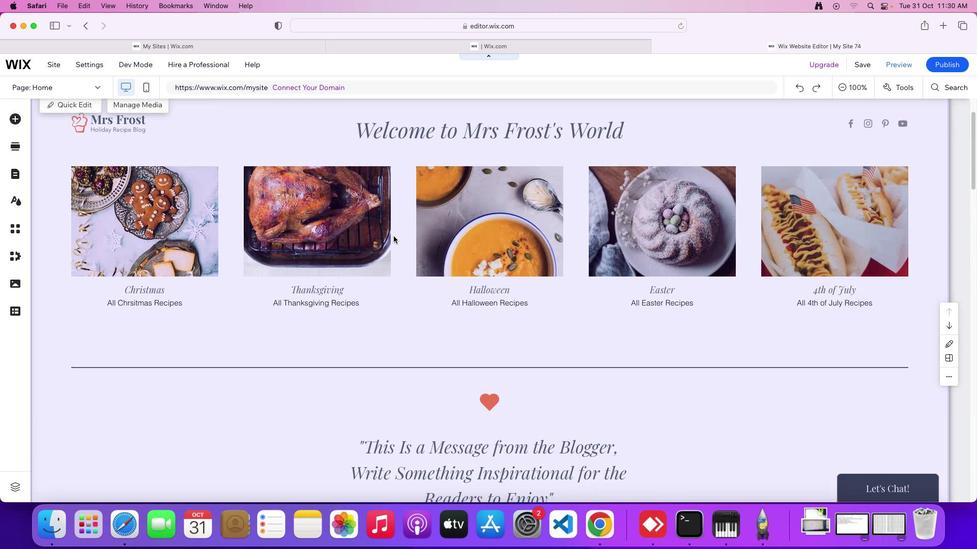 
Action: Mouse scrolled (393, 236) with delta (0, 0)
Screenshot: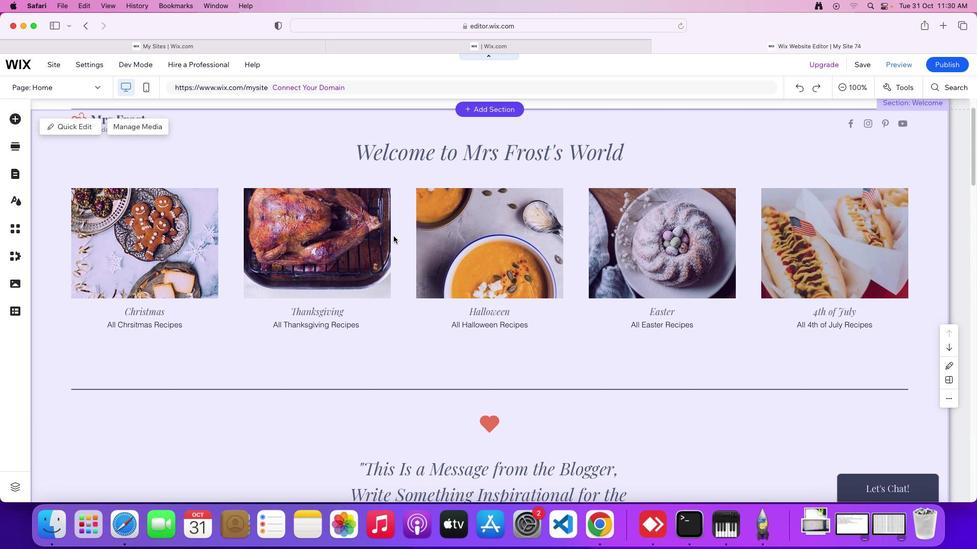 
Action: Mouse scrolled (393, 236) with delta (0, 0)
Screenshot: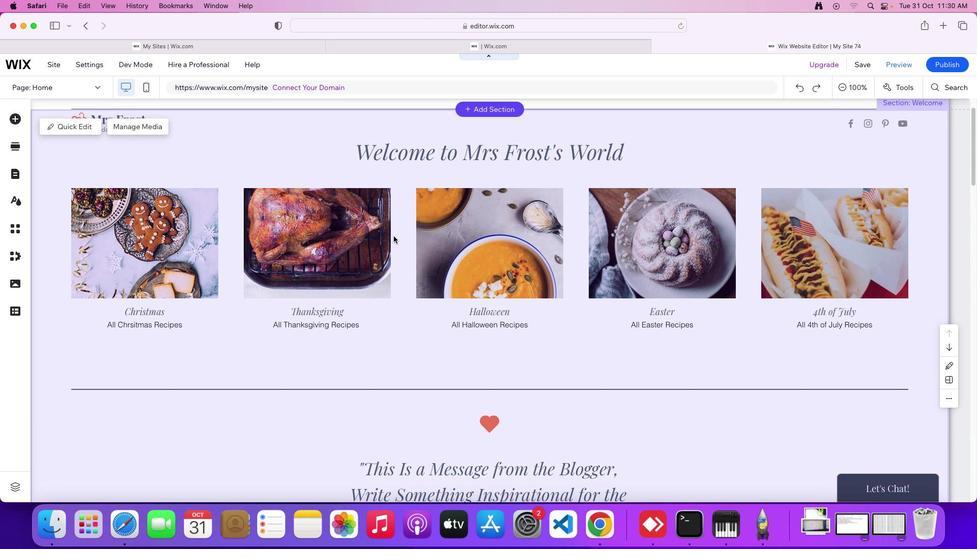 
Action: Mouse scrolled (393, 236) with delta (0, 0)
Screenshot: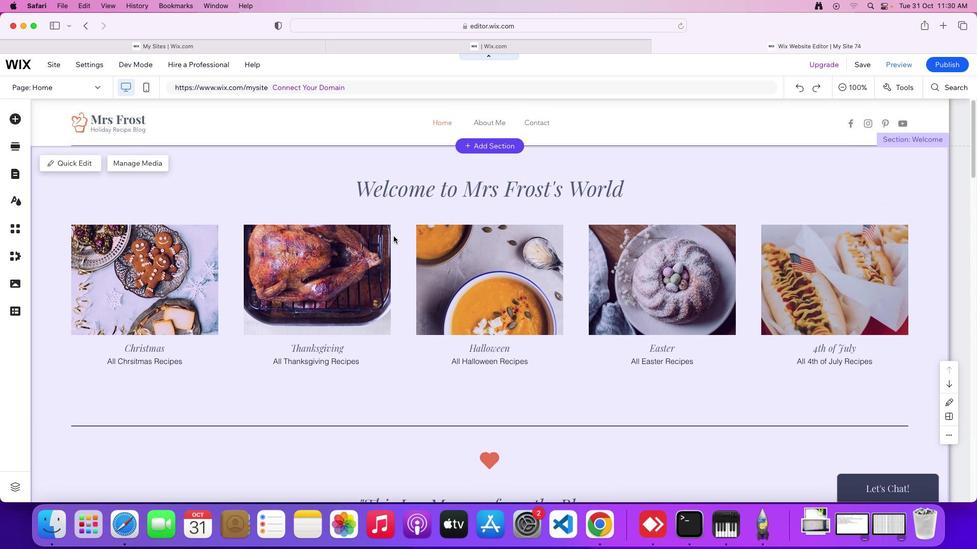 
Action: Mouse scrolled (393, 236) with delta (0, 0)
Screenshot: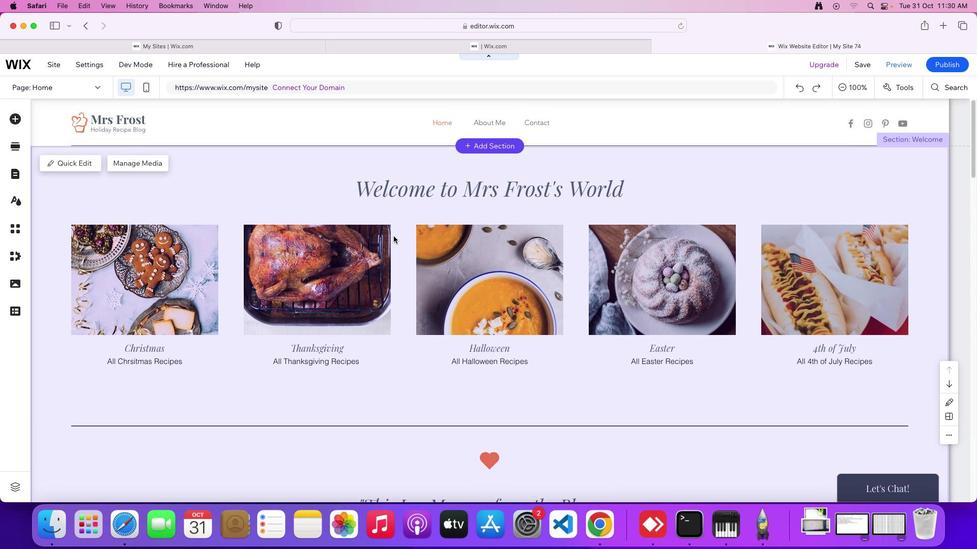 
Action: Mouse scrolled (393, 236) with delta (0, 2)
Screenshot: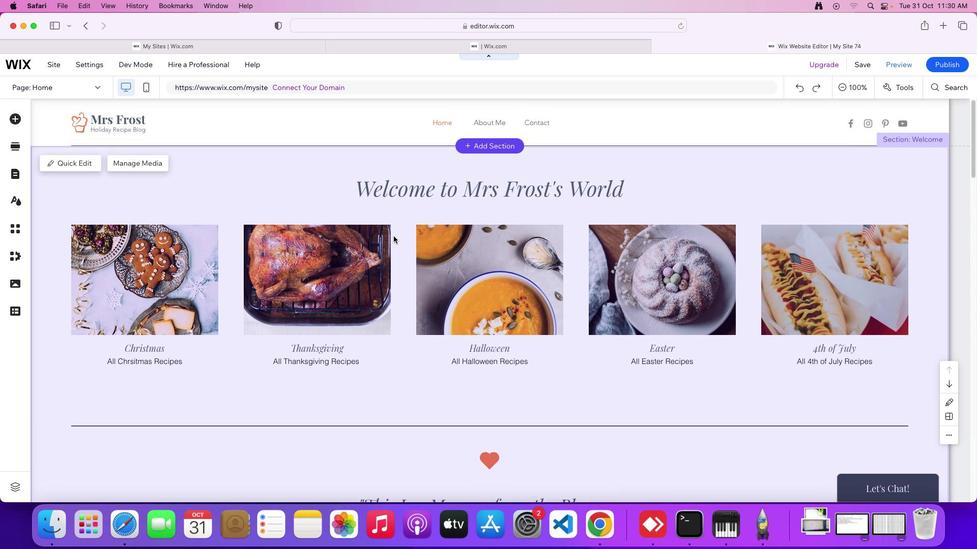 
Action: Mouse scrolled (393, 236) with delta (0, 0)
Screenshot: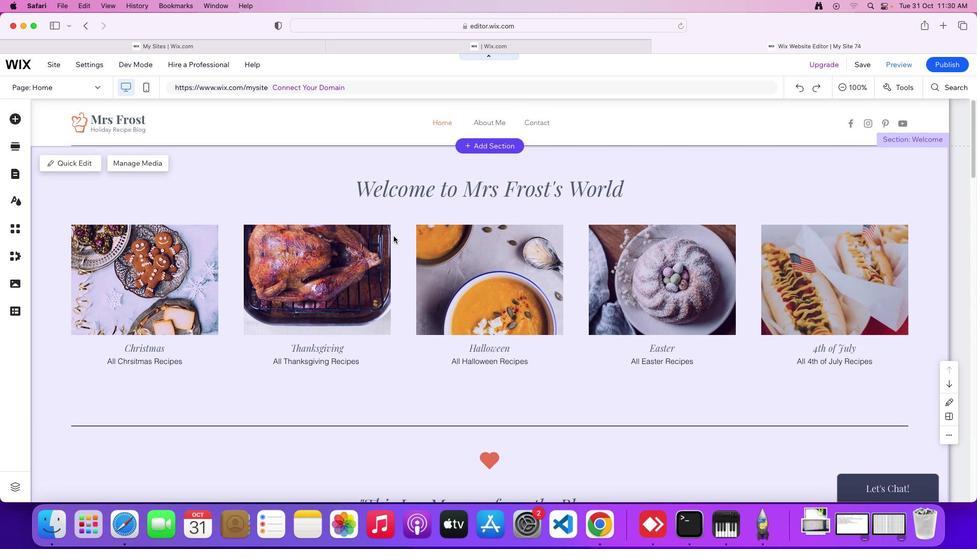 
Action: Mouse scrolled (393, 236) with delta (0, 0)
Screenshot: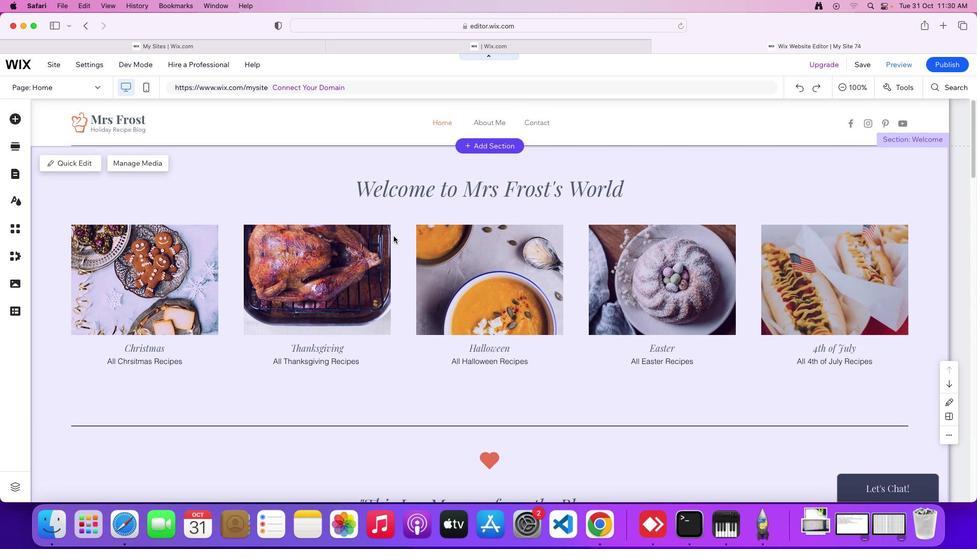 
Action: Mouse scrolled (393, 236) with delta (0, 2)
Screenshot: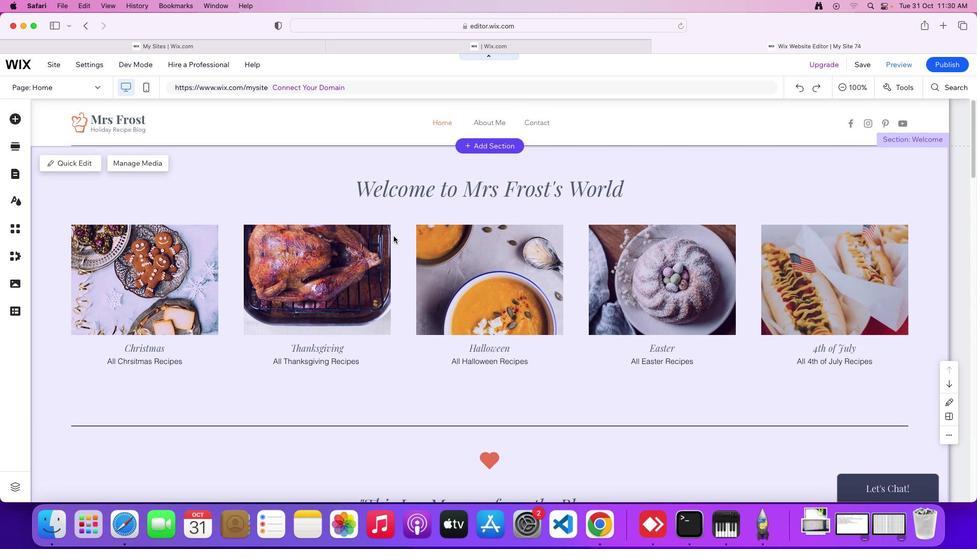 
Action: Mouse moved to (127, 116)
Screenshot: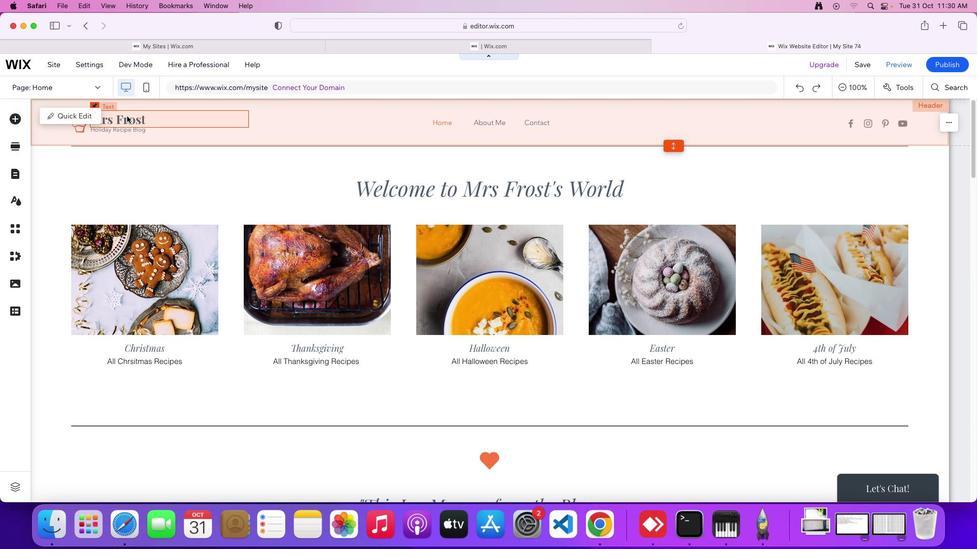 
Action: Mouse pressed left at (127, 116)
Screenshot: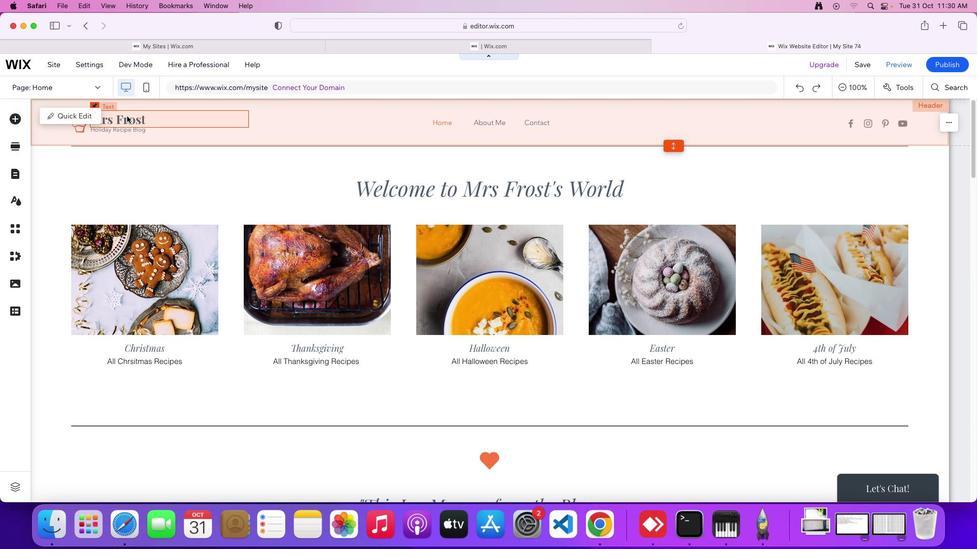 
Action: Mouse moved to (117, 152)
Screenshot: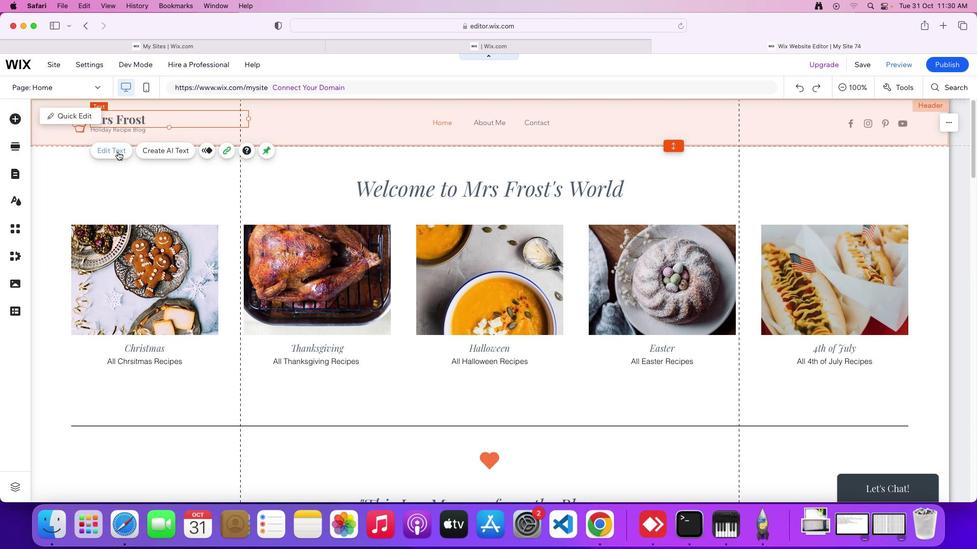 
Action: Mouse pressed left at (117, 152)
